 Task: Look for space in Kiskunhalas, Hungary from 22nd June, 2023 to 30th June, 2023 for 2 adults in price range Rs.7000 to Rs.15000. Place can be entire place with 1  bedroom having 1 bed and 1 bathroom. Property type can be house, flat, guest house, hotel. Booking option can be shelf check-in. Required host language is English.
Action: Mouse moved to (500, 99)
Screenshot: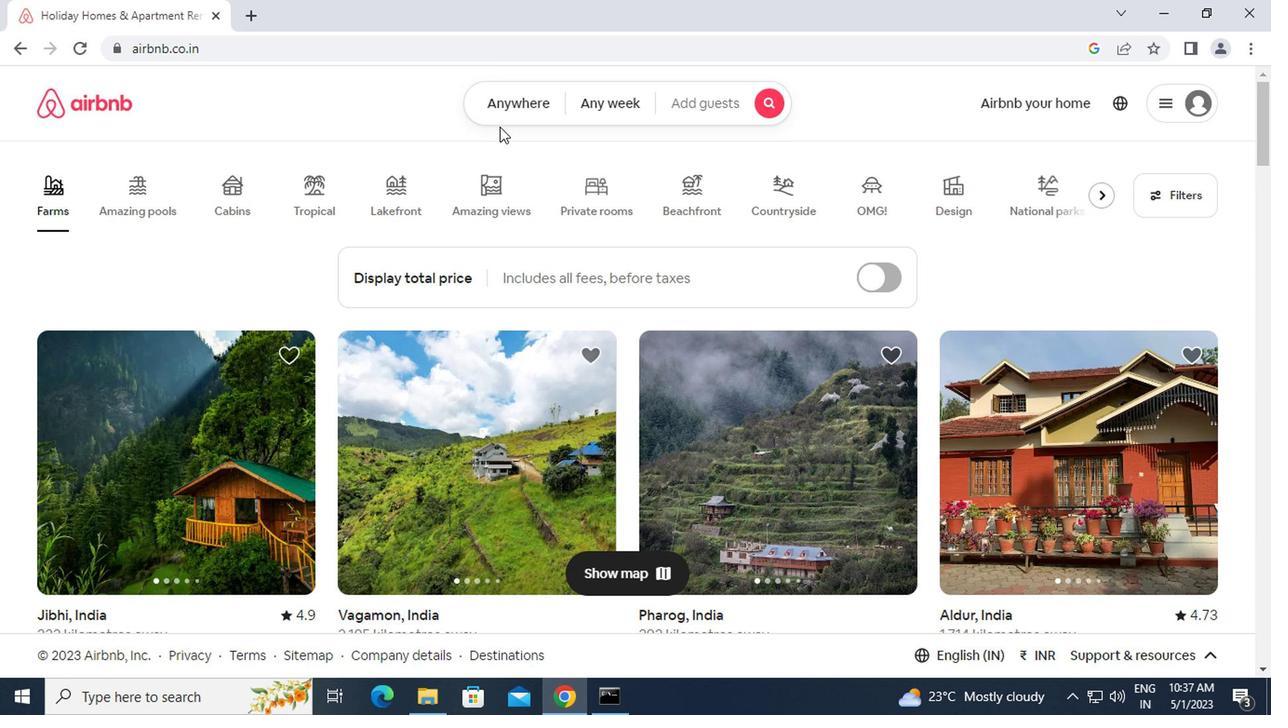 
Action: Mouse pressed left at (500, 99)
Screenshot: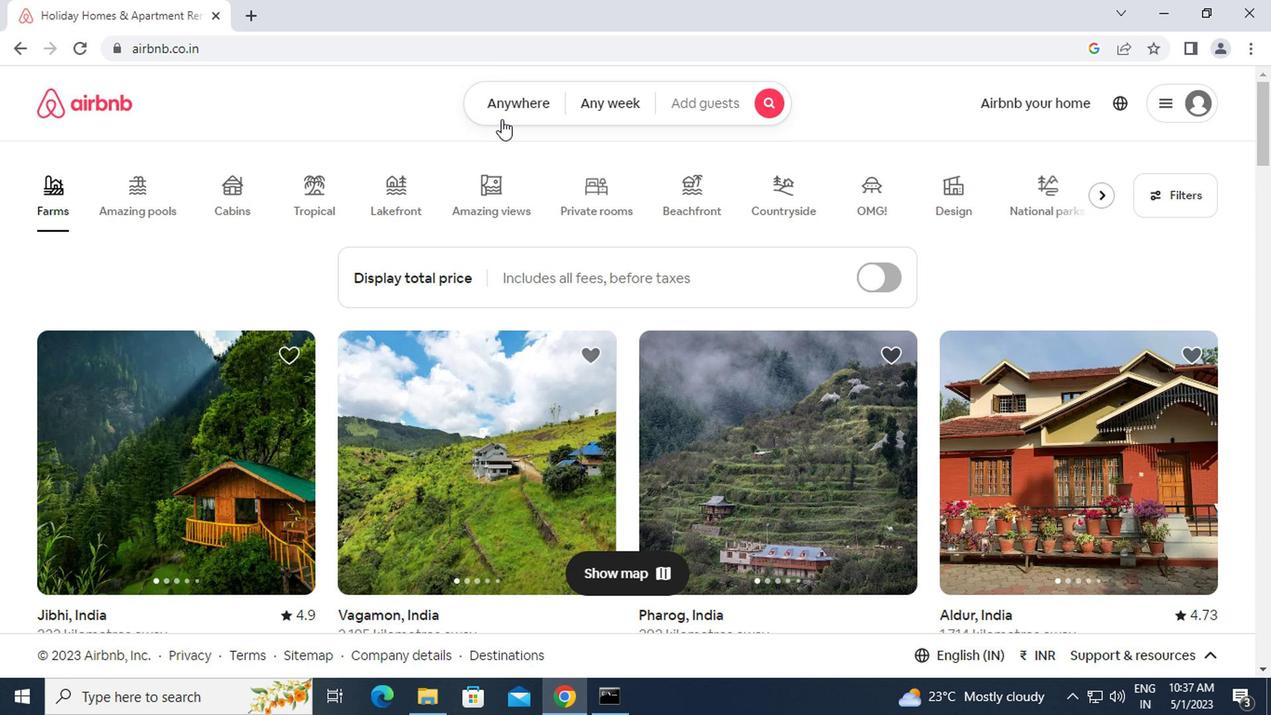
Action: Mouse moved to (459, 175)
Screenshot: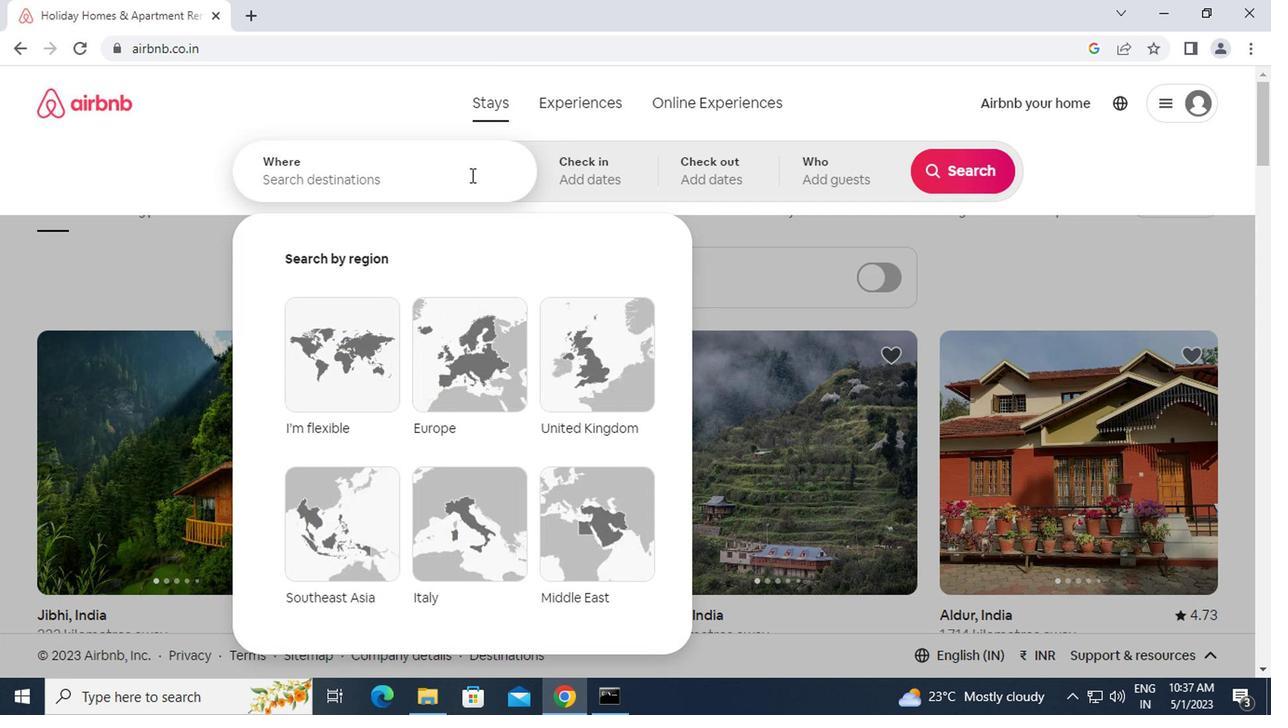 
Action: Mouse pressed left at (459, 175)
Screenshot: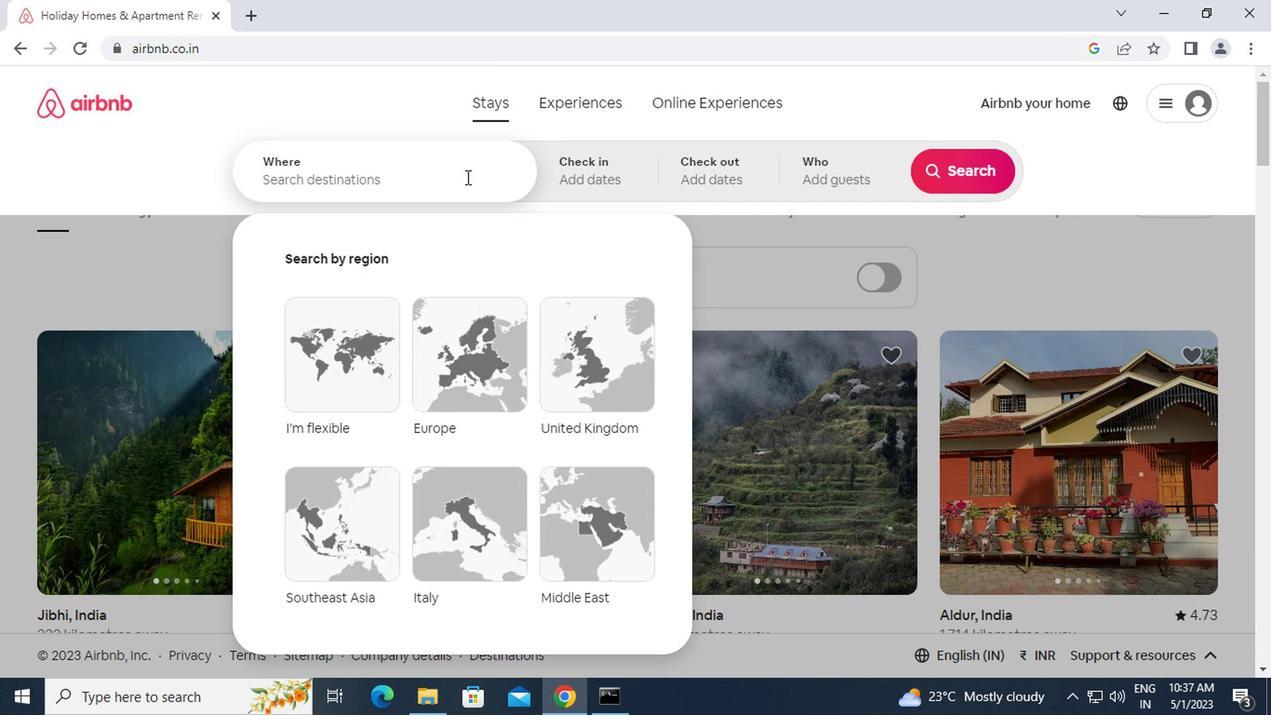 
Action: Key pressed <Key.caps_lock>k<Key.caps_lock>iskunhalas,<Key.space><Key.caps_lock>h<Key.caps_lock>ungary<Key.enter>
Screenshot: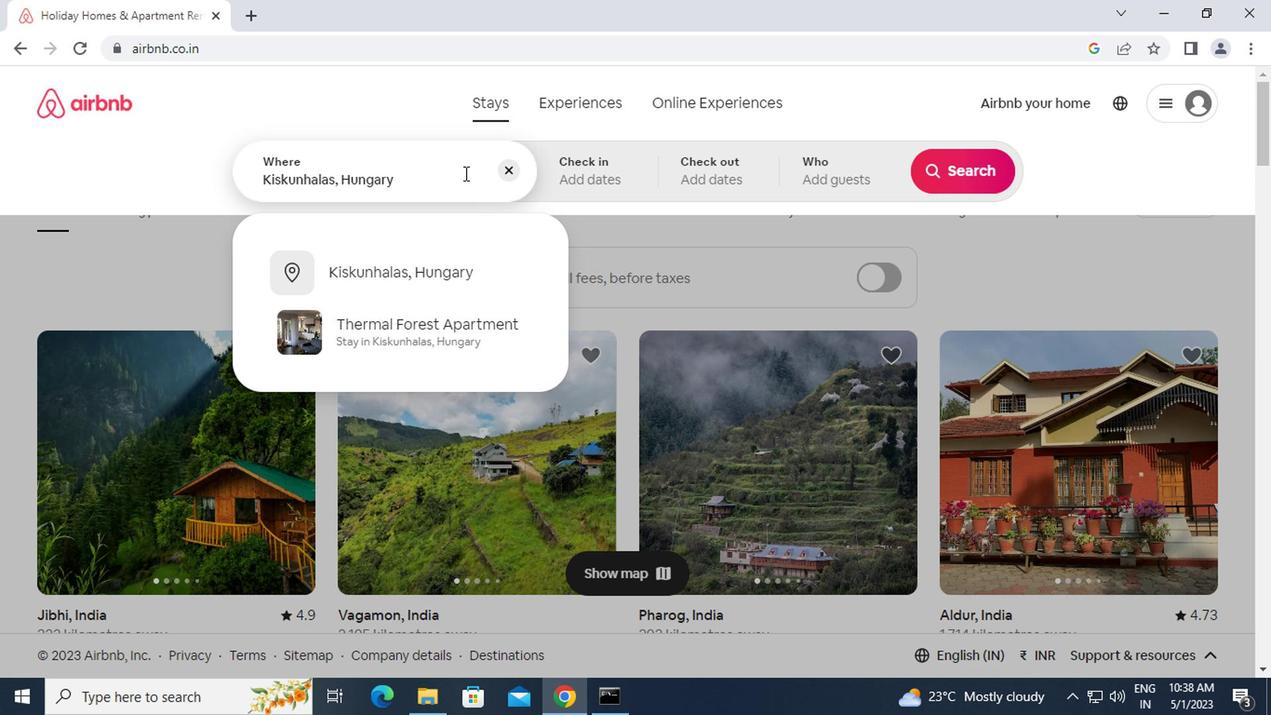 
Action: Mouse moved to (834, 525)
Screenshot: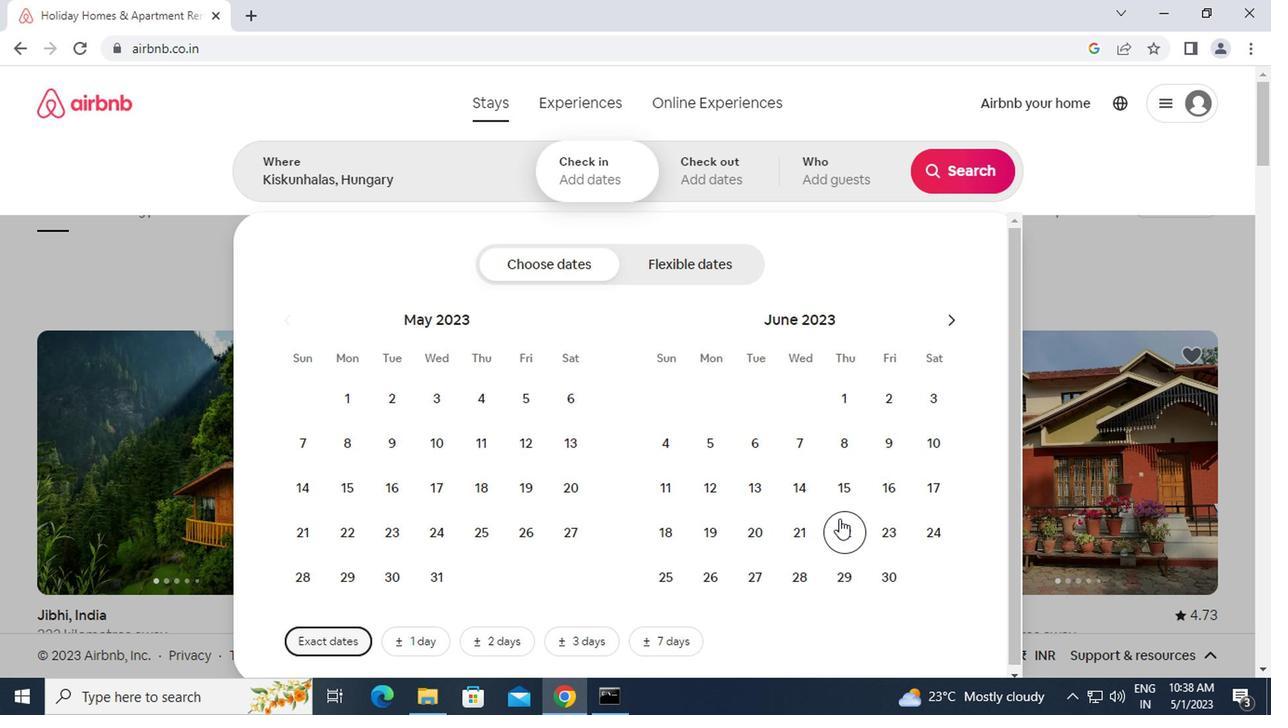 
Action: Mouse pressed left at (834, 525)
Screenshot: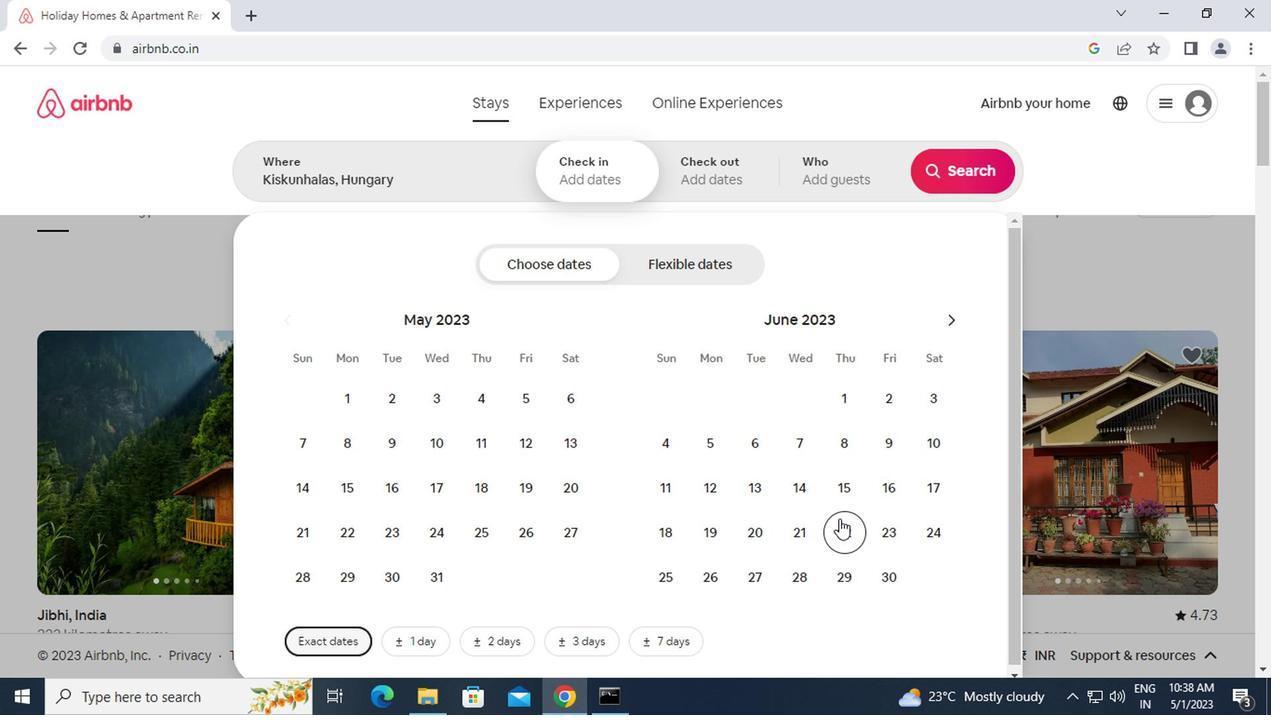 
Action: Mouse moved to (873, 570)
Screenshot: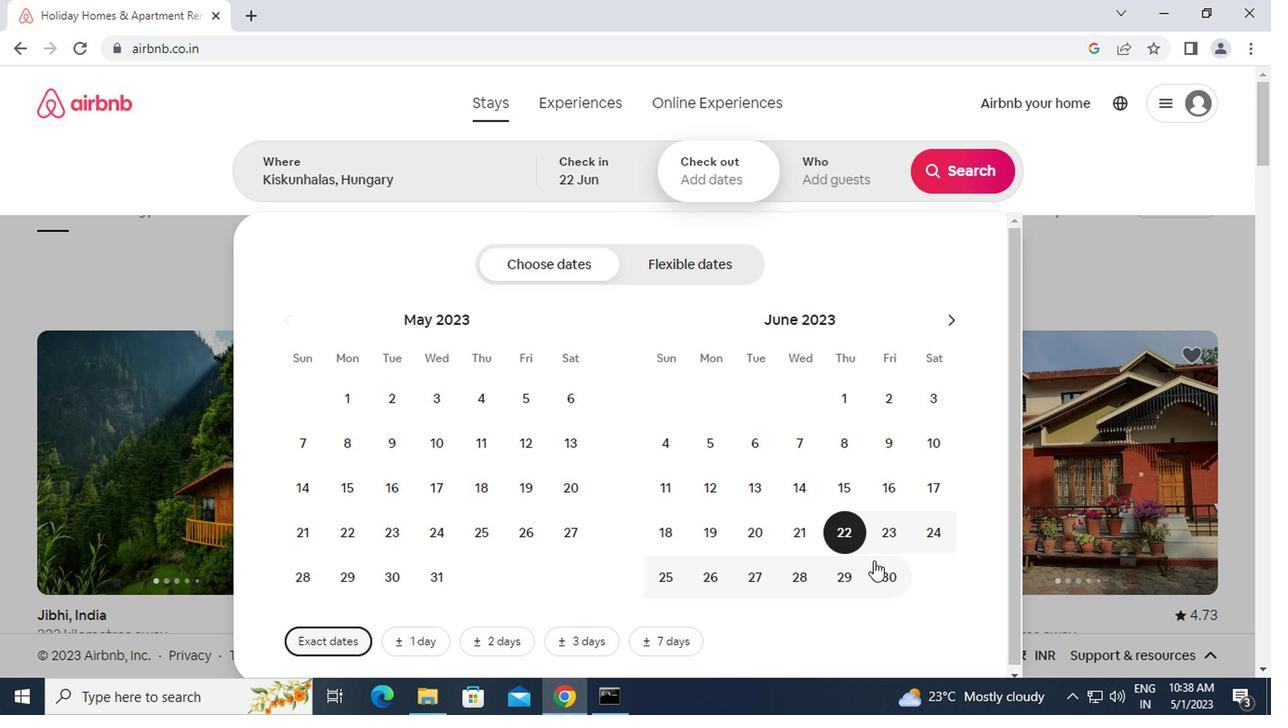 
Action: Mouse pressed left at (873, 570)
Screenshot: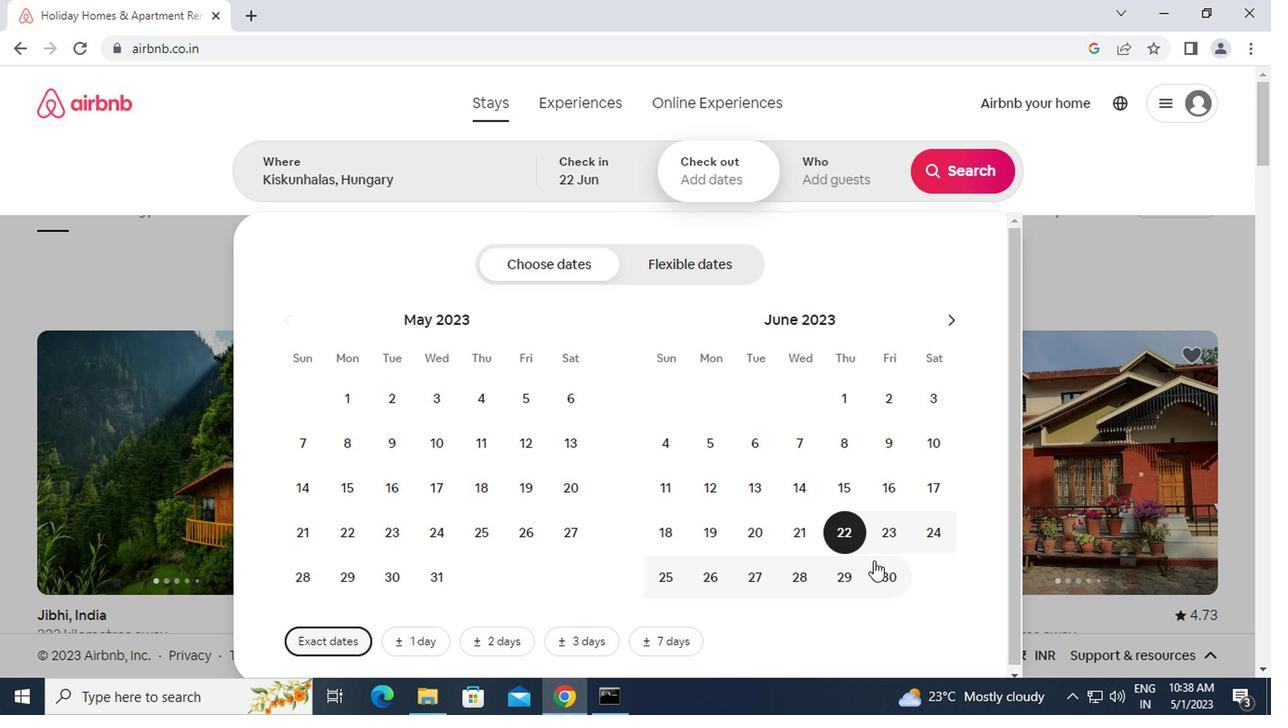 
Action: Mouse moved to (851, 170)
Screenshot: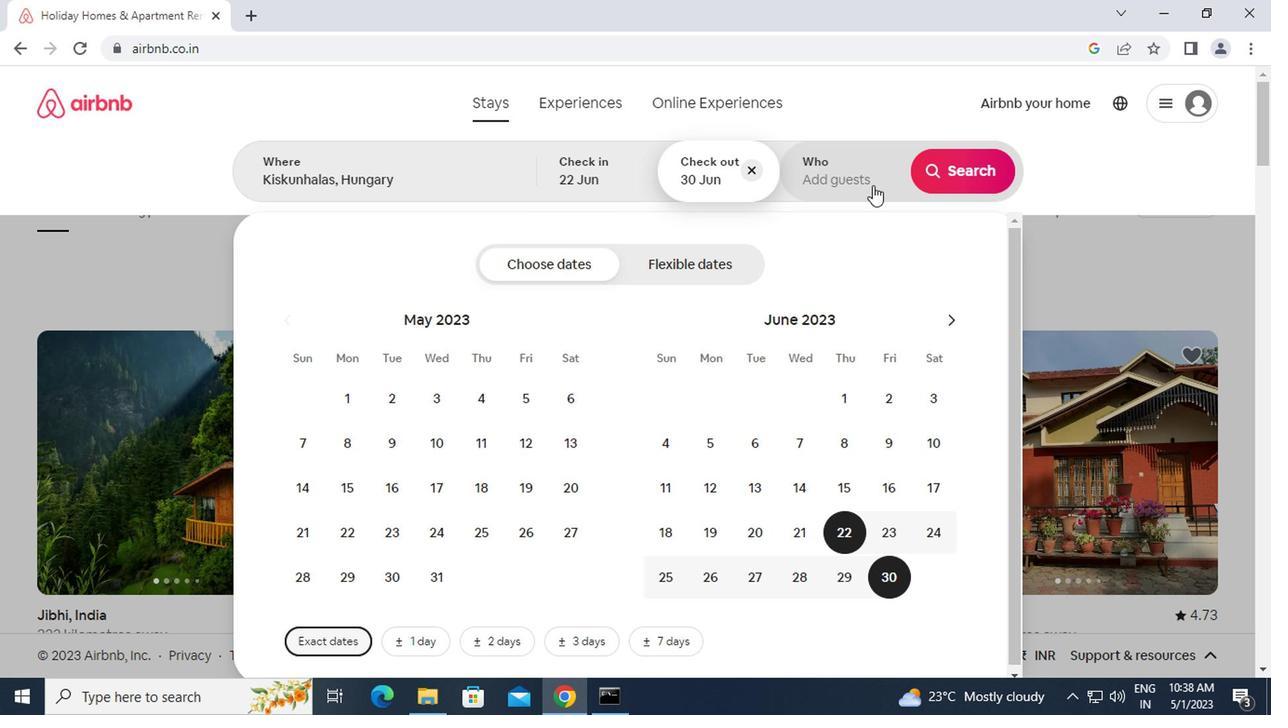 
Action: Mouse pressed left at (851, 170)
Screenshot: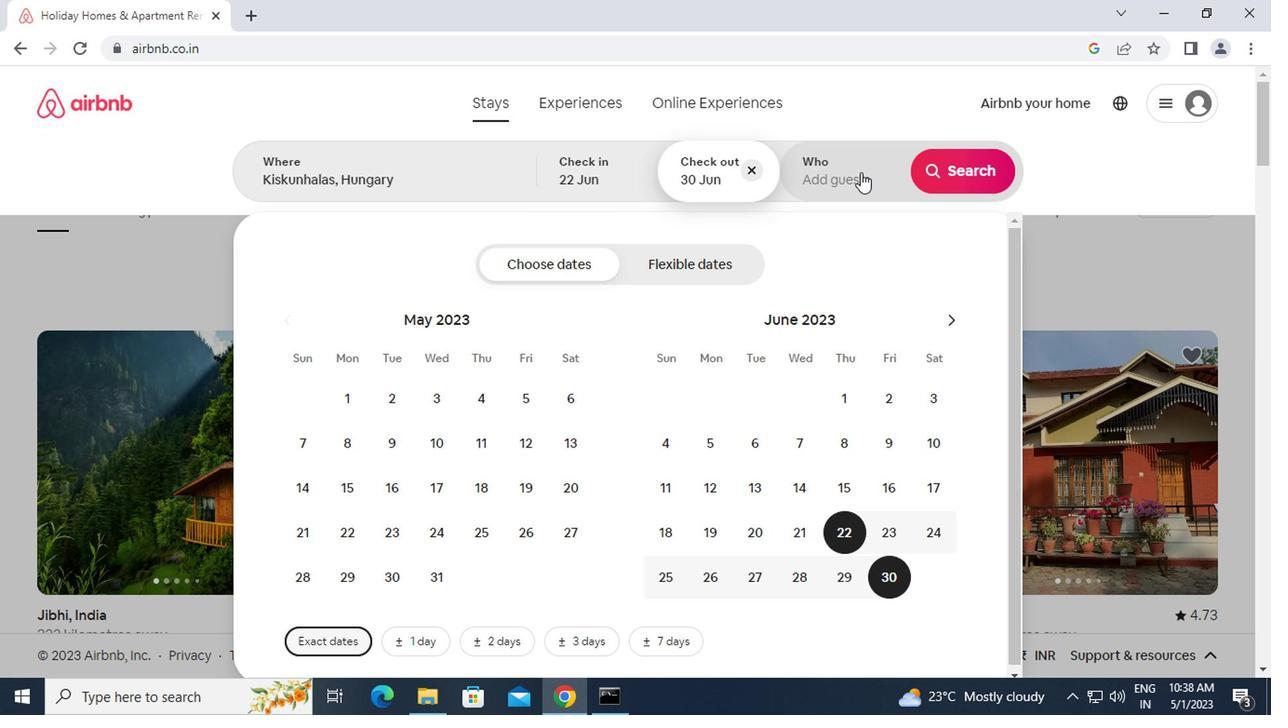 
Action: Mouse moved to (942, 263)
Screenshot: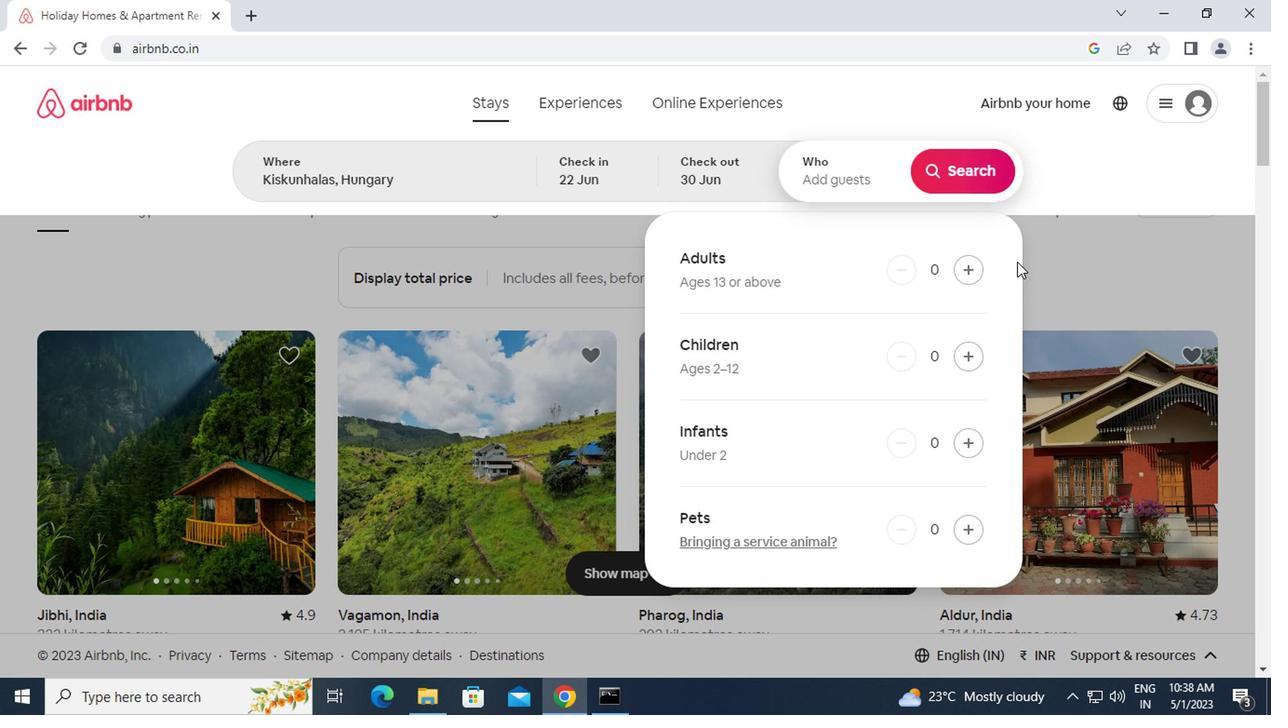
Action: Mouse pressed left at (942, 263)
Screenshot: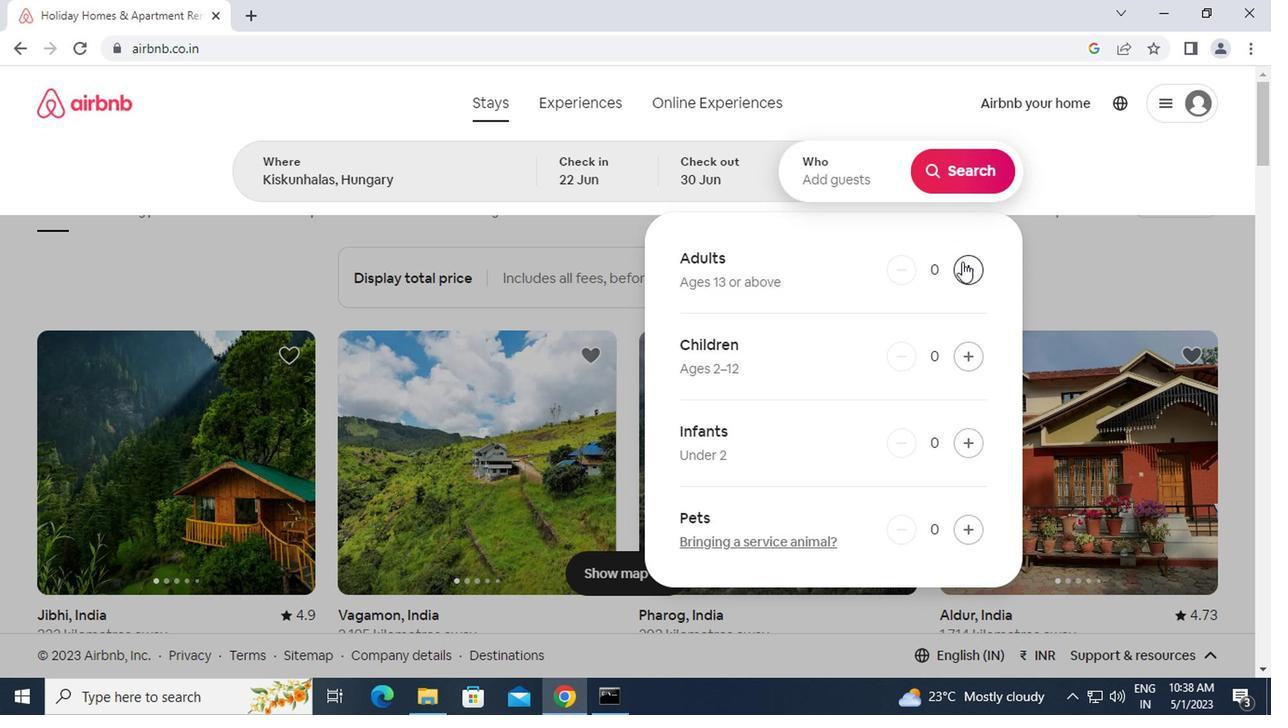 
Action: Mouse moved to (951, 264)
Screenshot: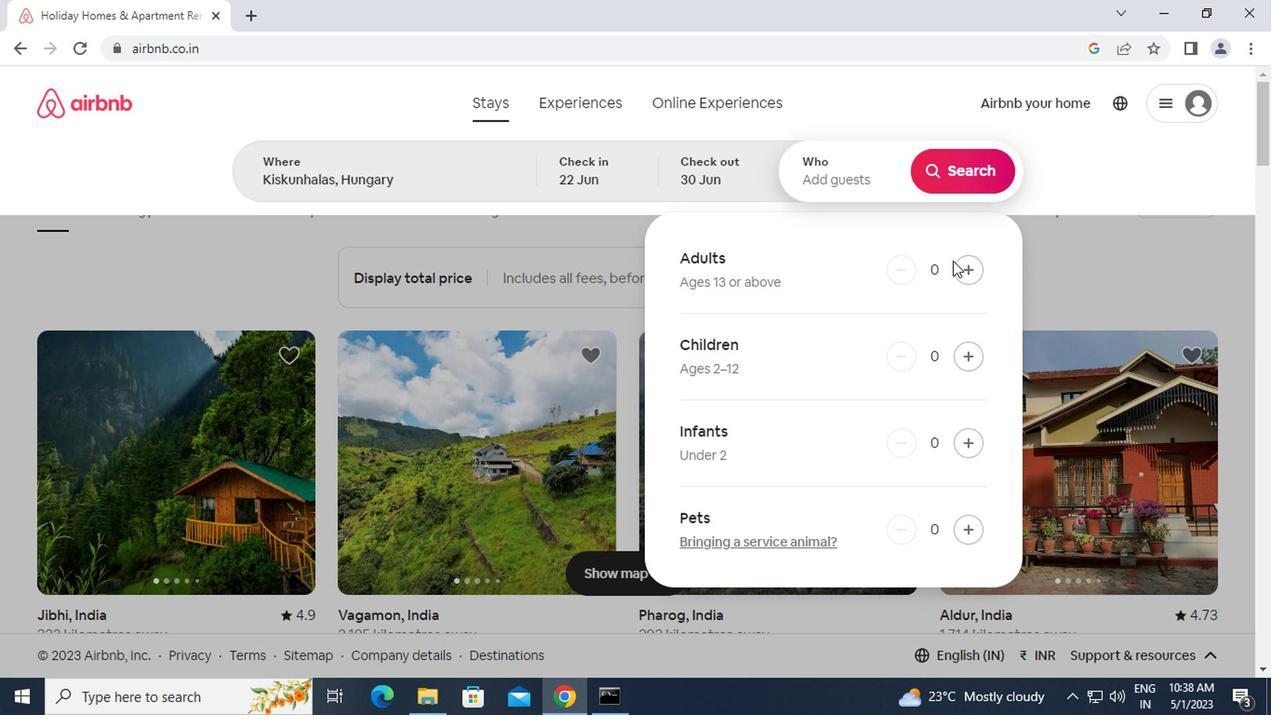 
Action: Mouse pressed left at (951, 264)
Screenshot: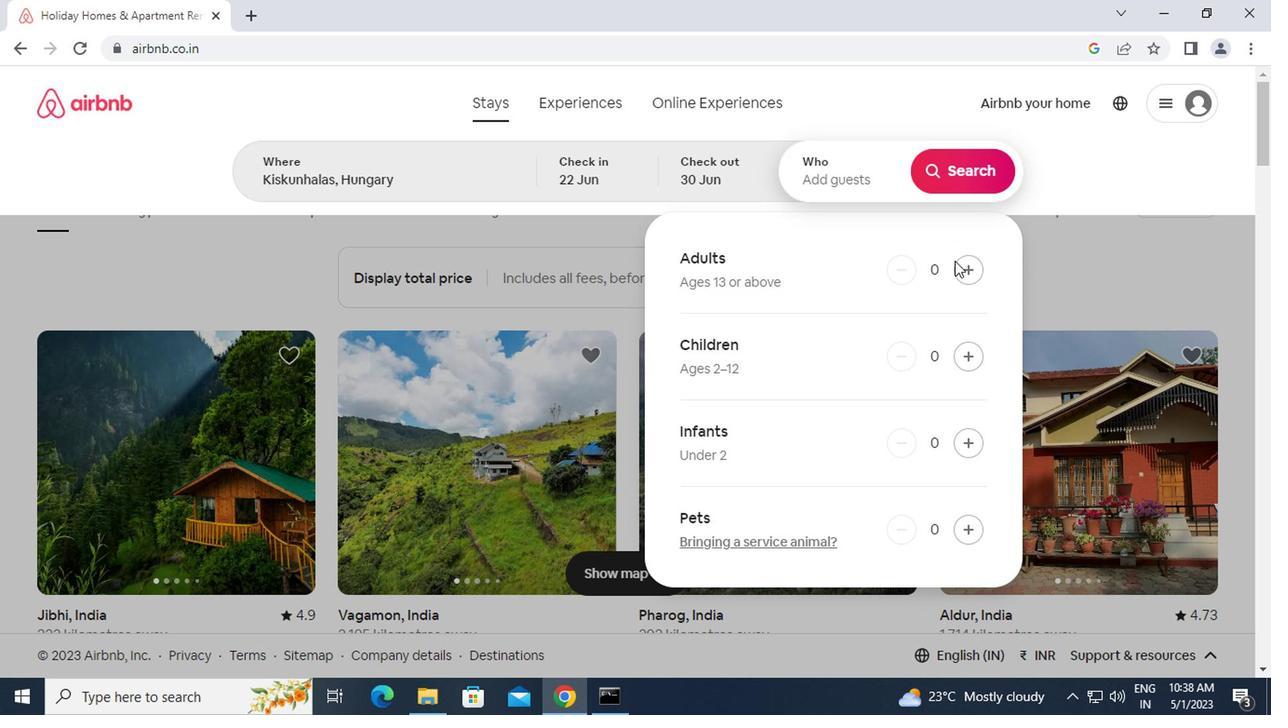
Action: Mouse pressed left at (951, 264)
Screenshot: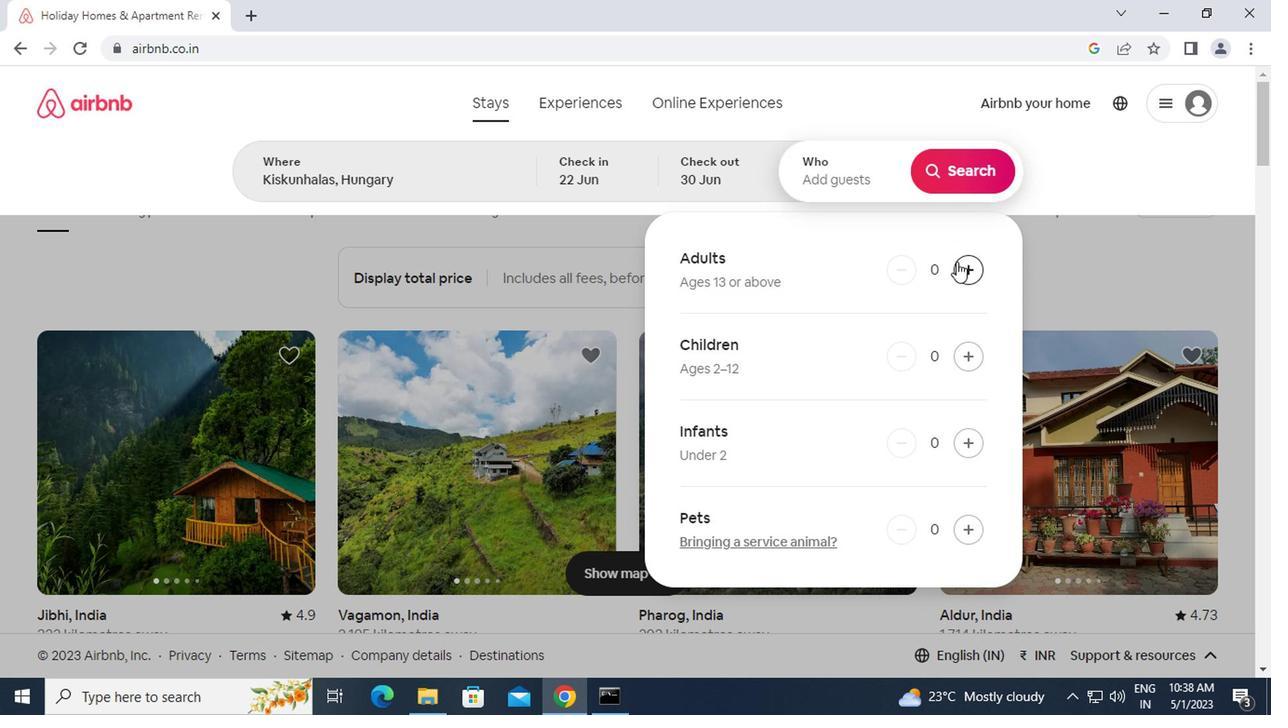 
Action: Mouse moved to (942, 168)
Screenshot: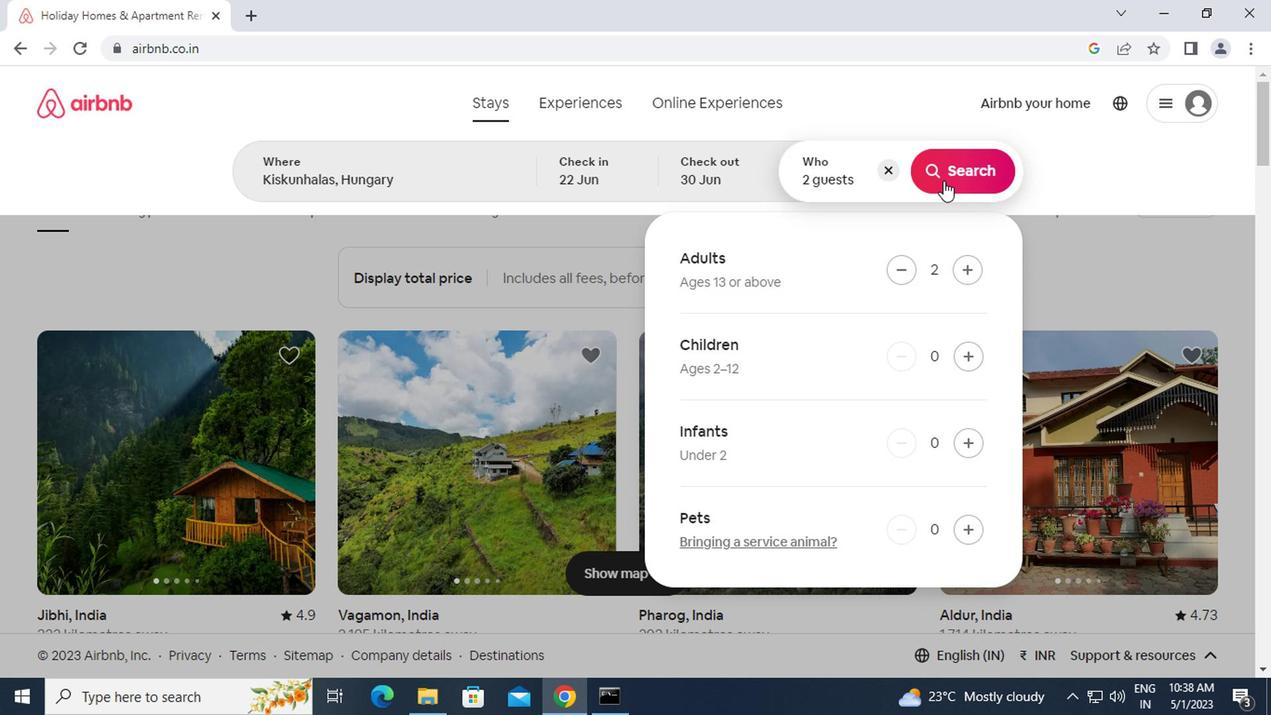 
Action: Mouse pressed left at (942, 168)
Screenshot: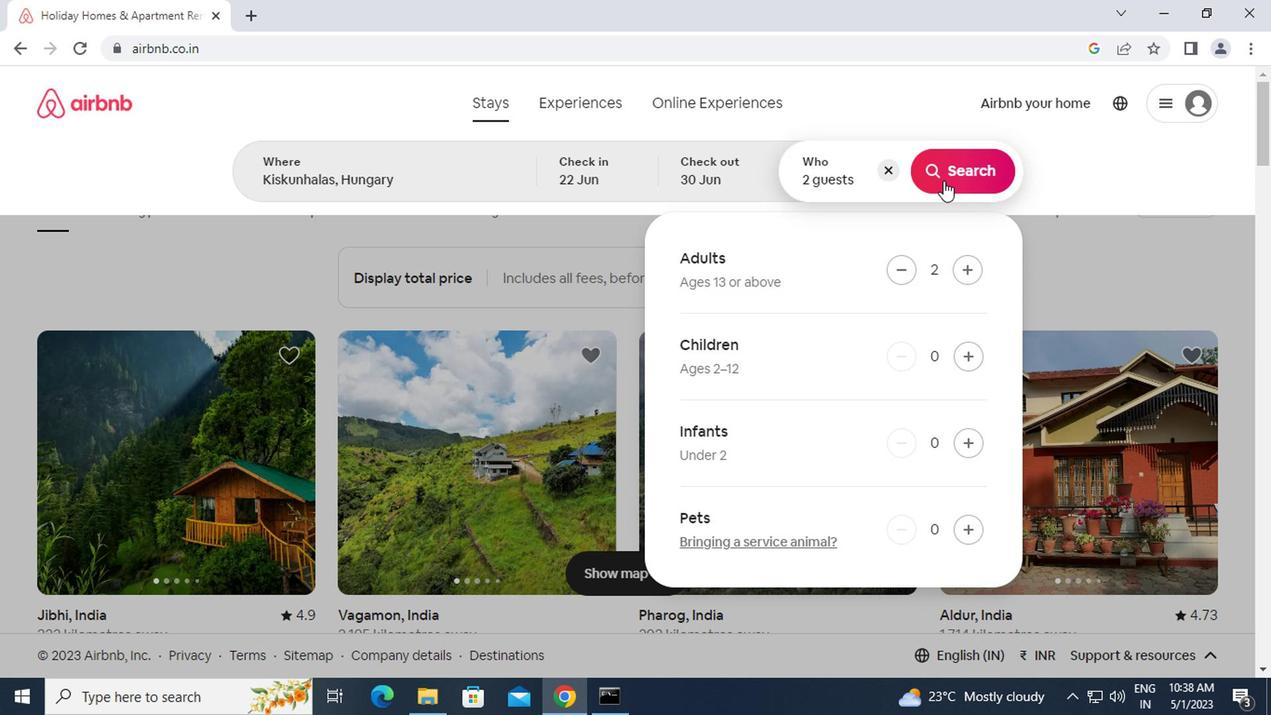 
Action: Mouse moved to (1183, 179)
Screenshot: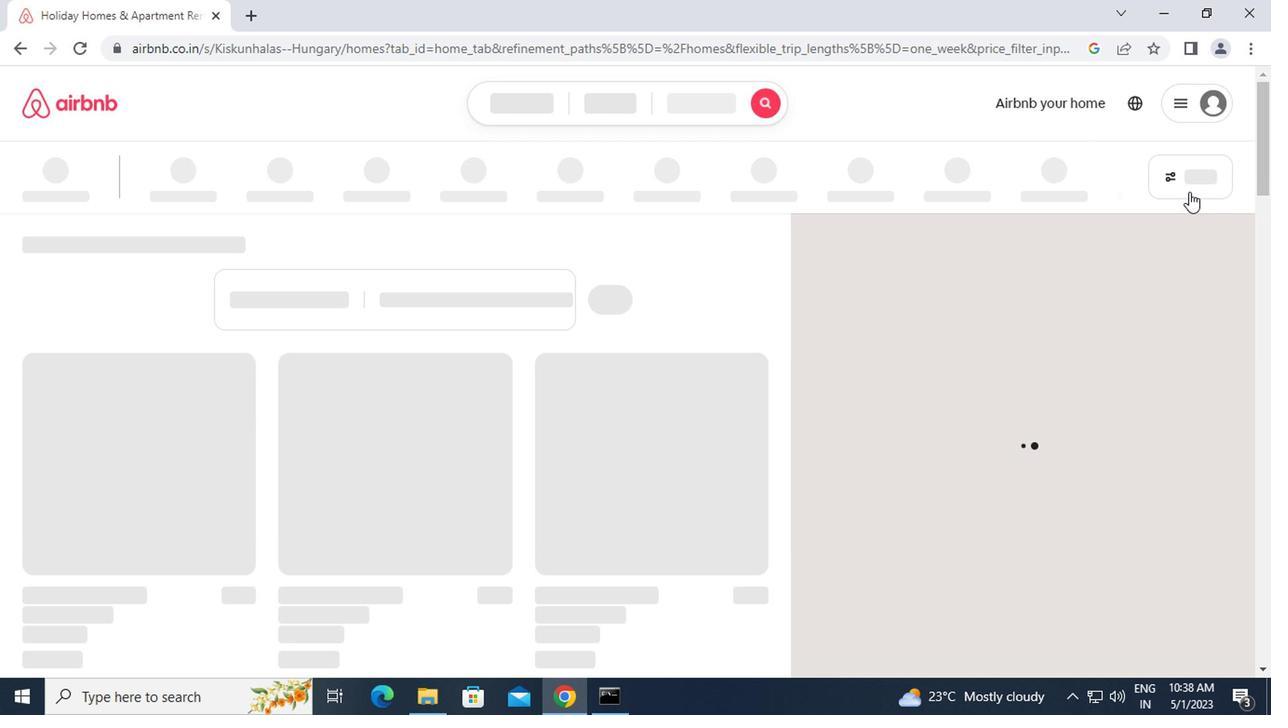 
Action: Mouse pressed left at (1183, 179)
Screenshot: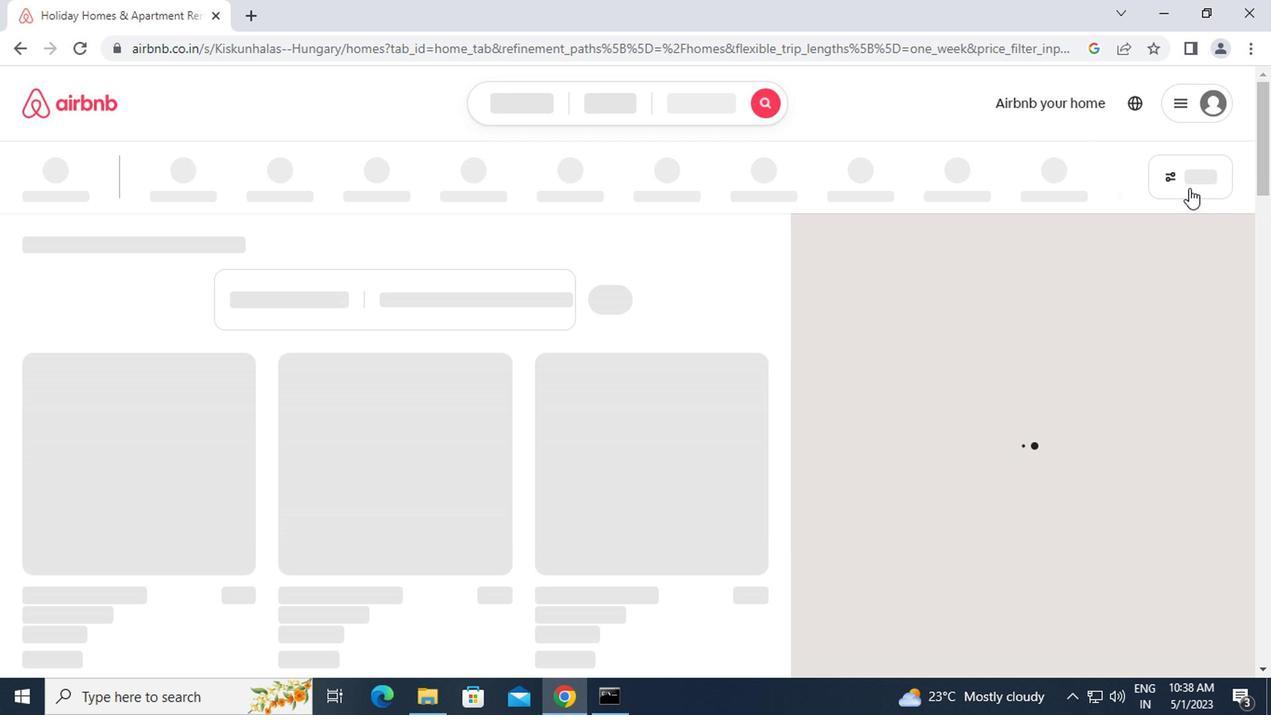 
Action: Mouse moved to (1199, 176)
Screenshot: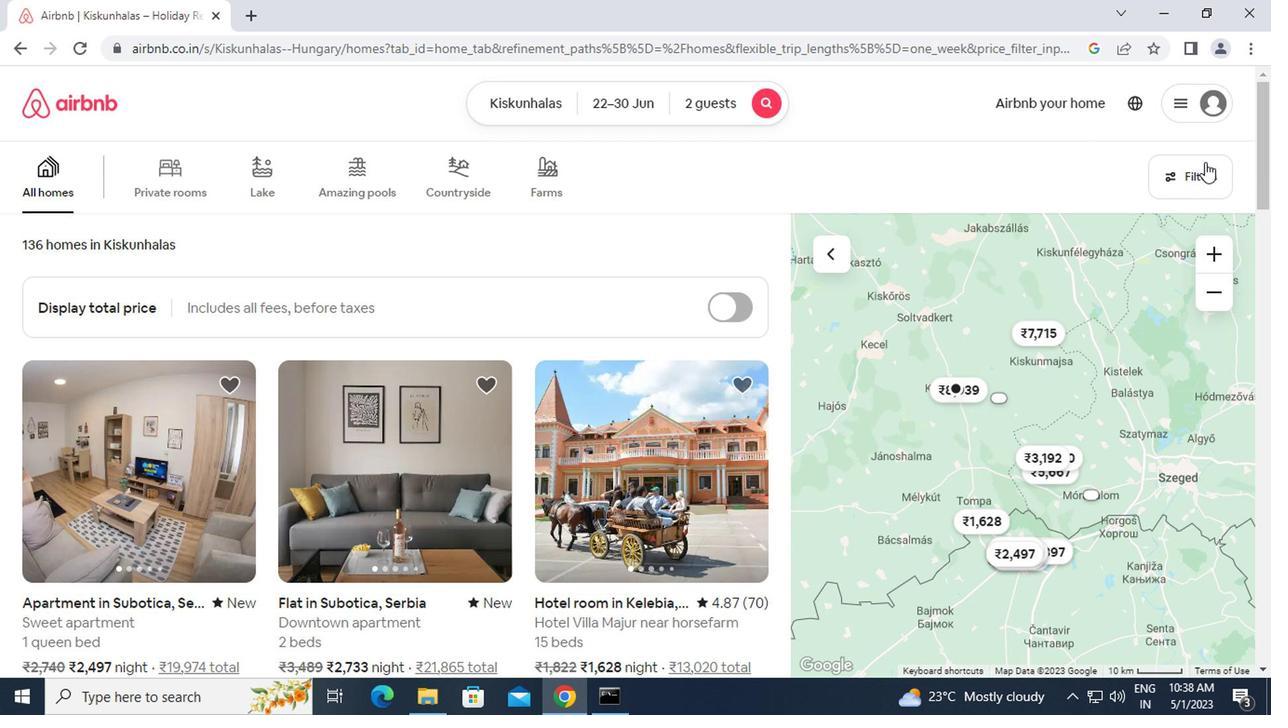 
Action: Mouse pressed left at (1199, 176)
Screenshot: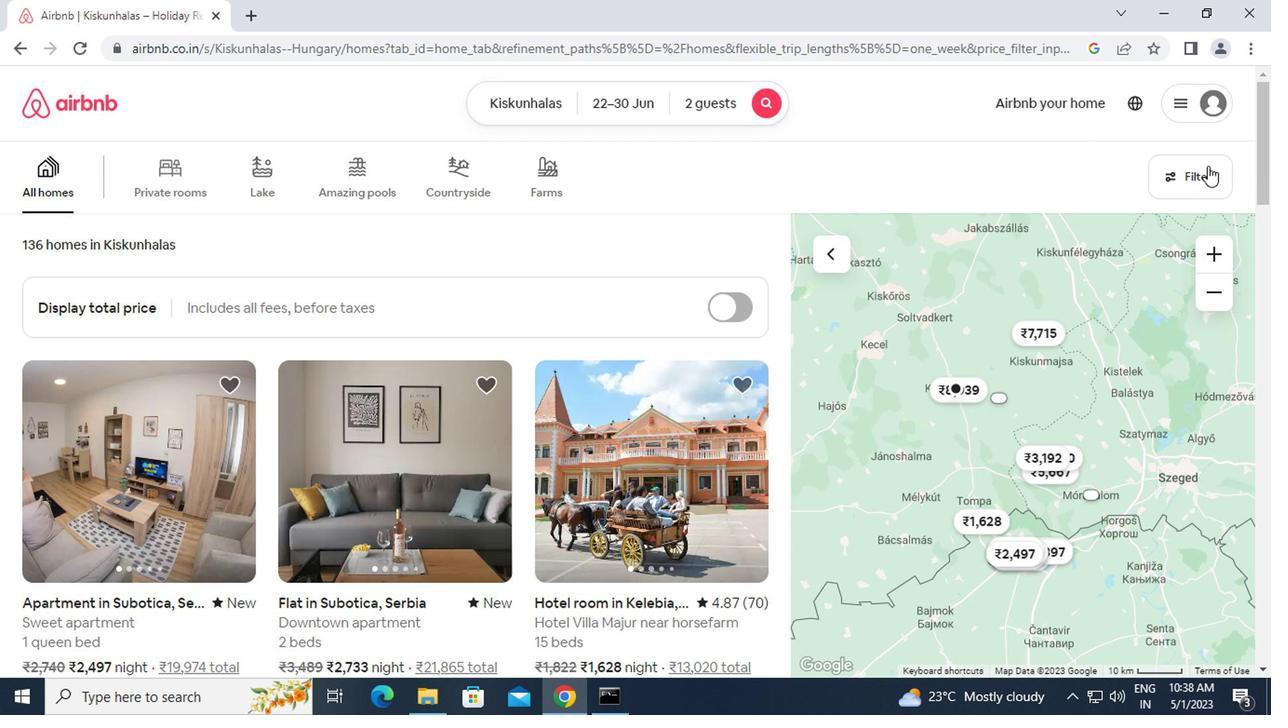 
Action: Mouse moved to (425, 413)
Screenshot: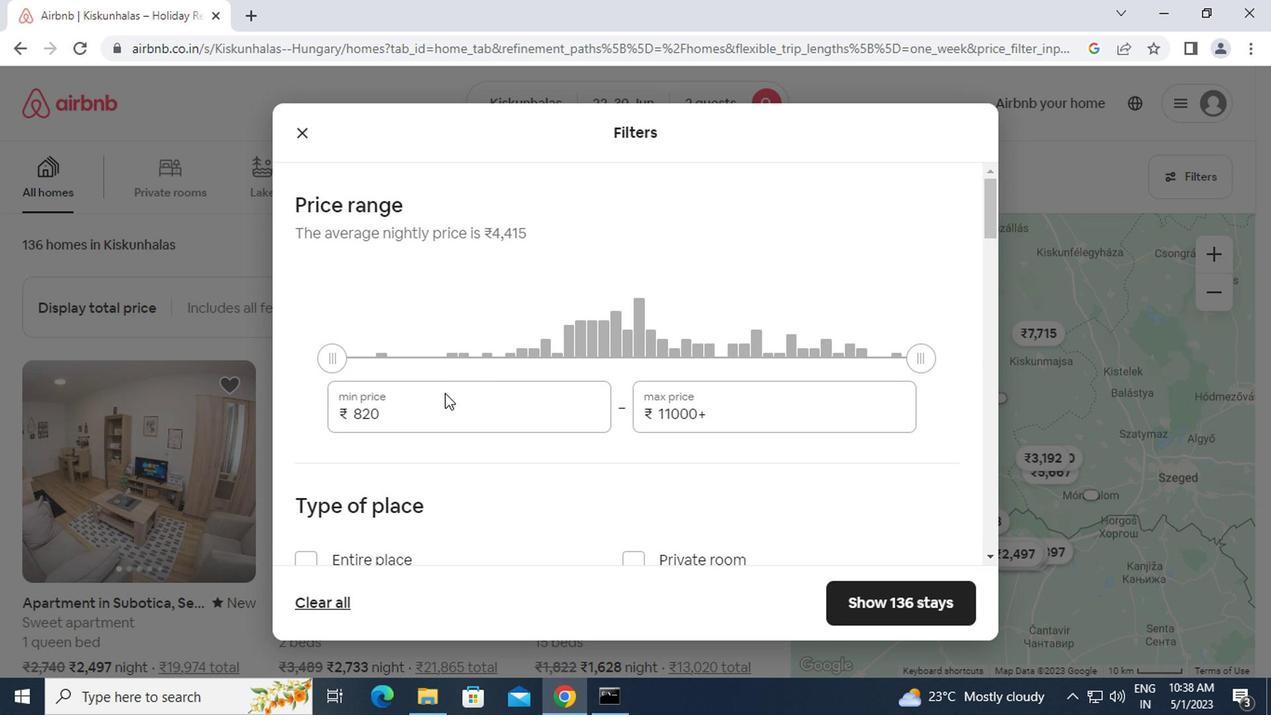 
Action: Mouse pressed left at (425, 413)
Screenshot: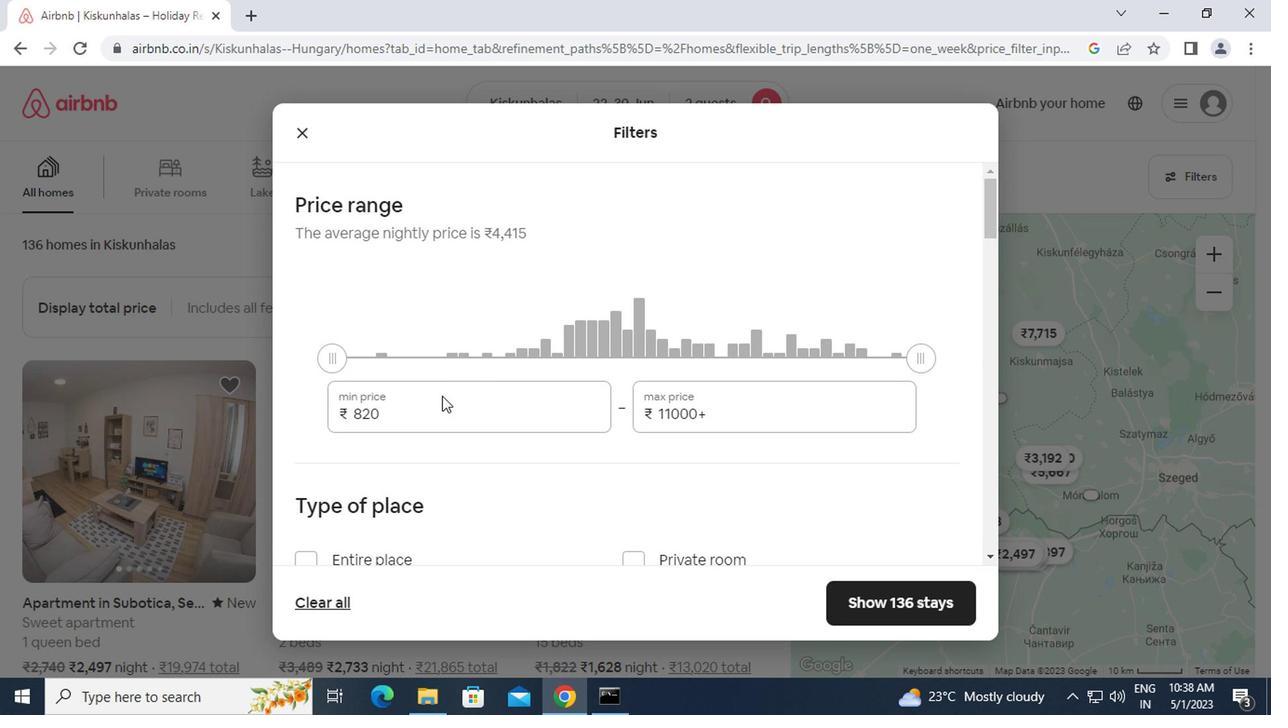 
Action: Mouse moved to (329, 428)
Screenshot: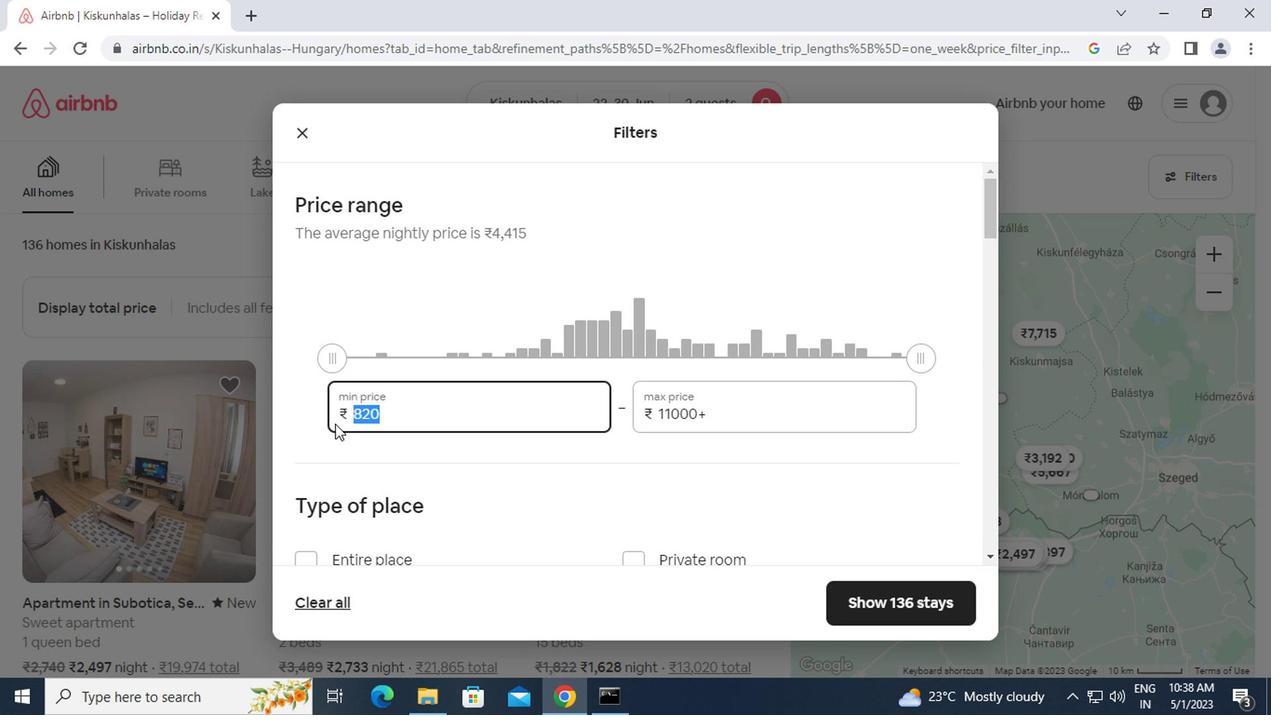 
Action: Key pressed 7000<Key.tab><Key.backspace><Key.backspace><Key.backspace><Key.backspace><Key.backspace><Key.backspace><Key.backspace><Key.backspace><Key.backspace><Key.backspace><Key.backspace><Key.backspace><Key.backspace><Key.backspace><Key.backspace><Key.backspace><Key.backspace><Key.backspace><Key.backspace><Key.backspace><Key.backspace><Key.backspace><Key.backspace><Key.backspace><Key.backspace><Key.backspace>15000
Screenshot: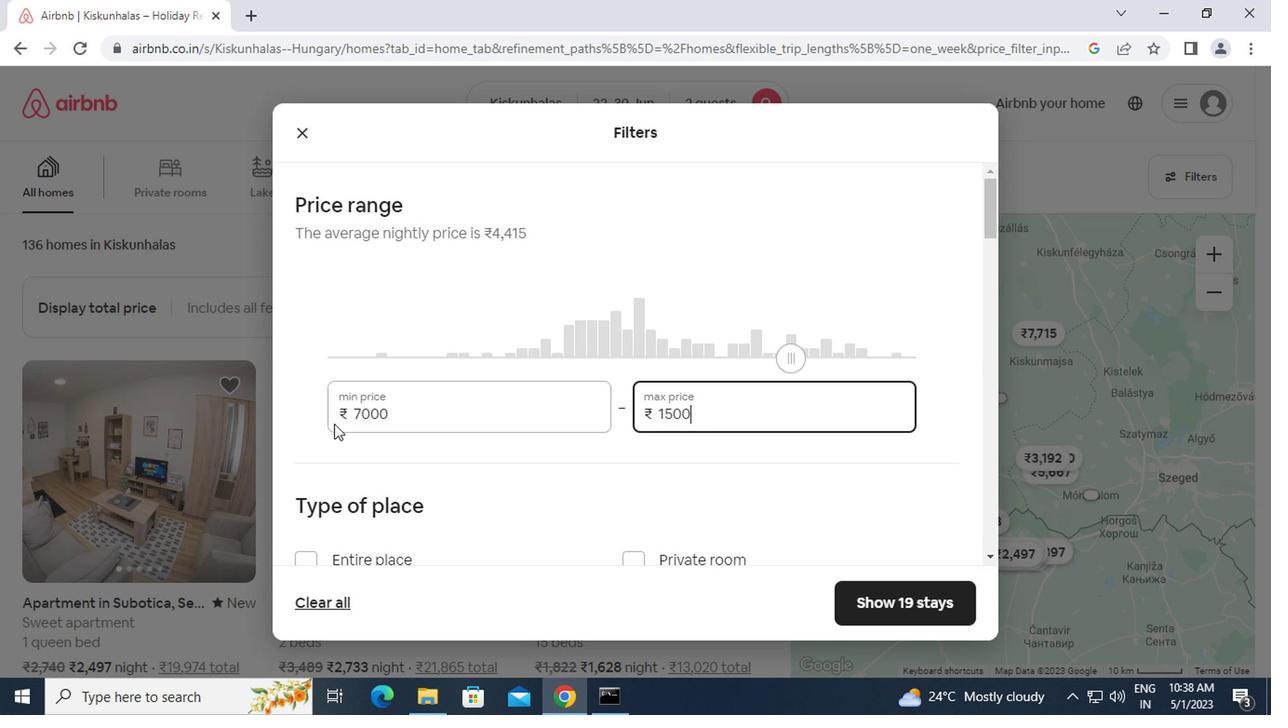 
Action: Mouse moved to (329, 428)
Screenshot: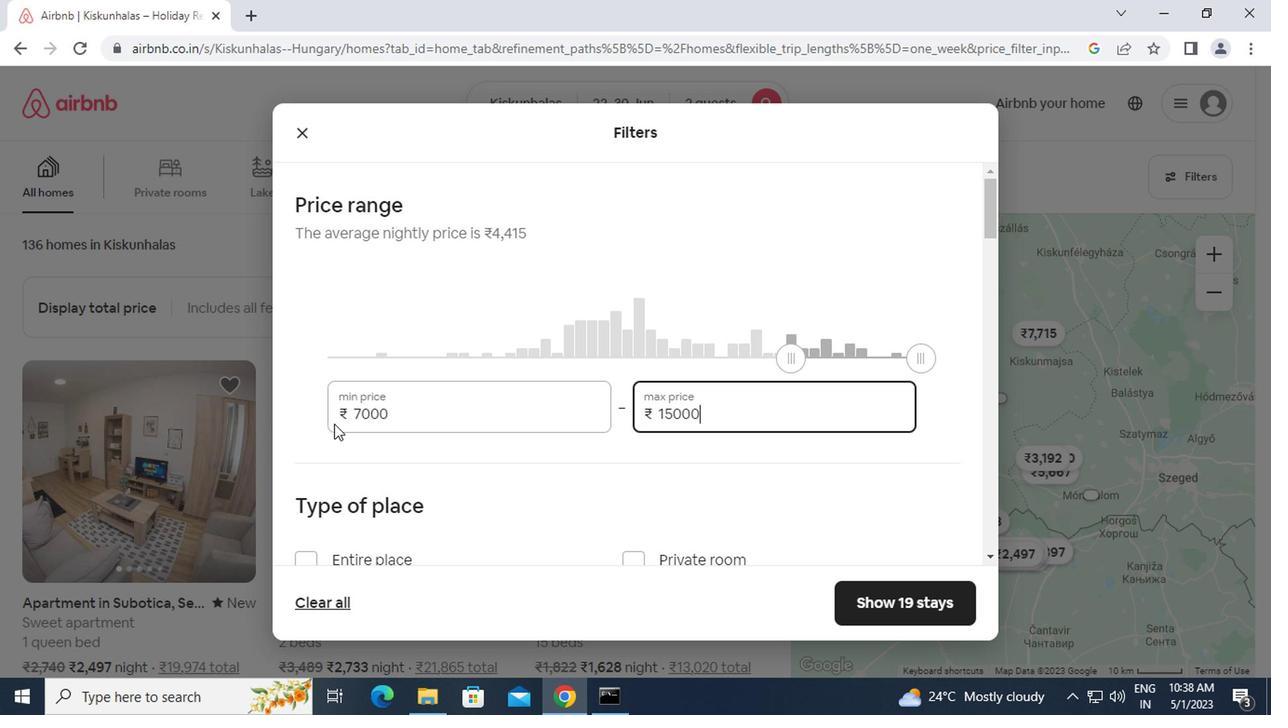 
Action: Mouse scrolled (329, 427) with delta (0, -1)
Screenshot: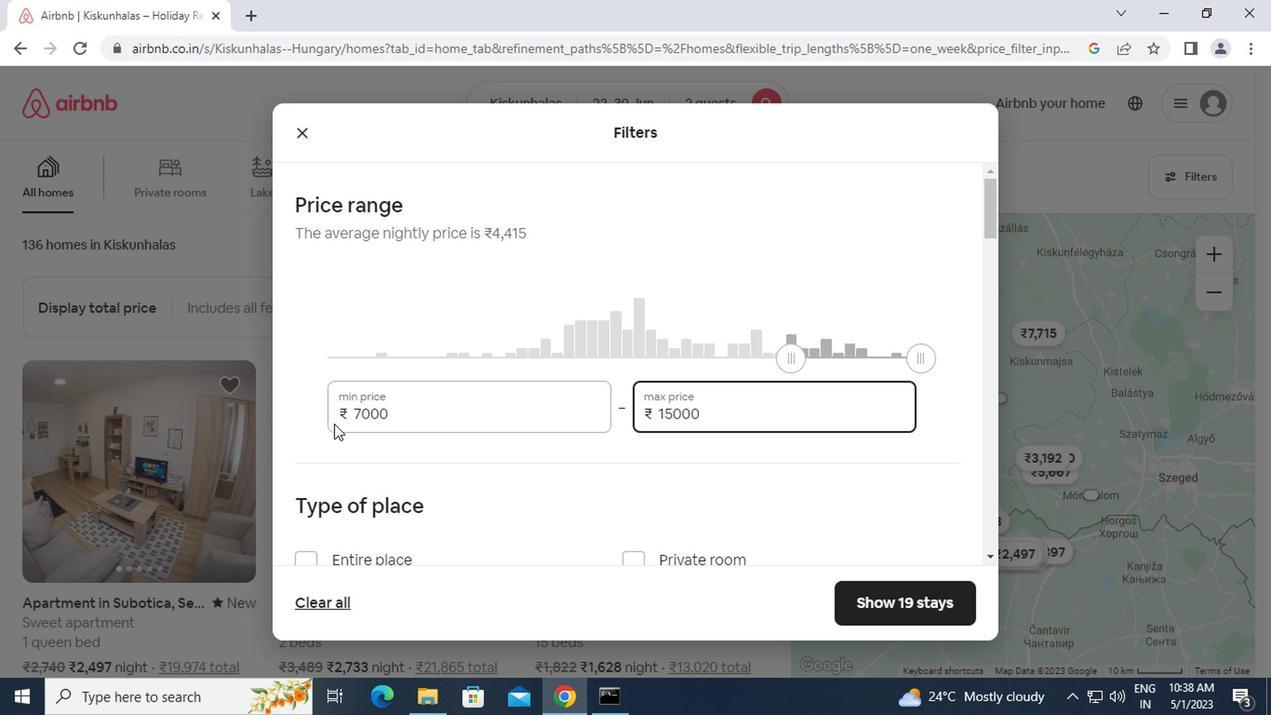 
Action: Mouse scrolled (329, 427) with delta (0, -1)
Screenshot: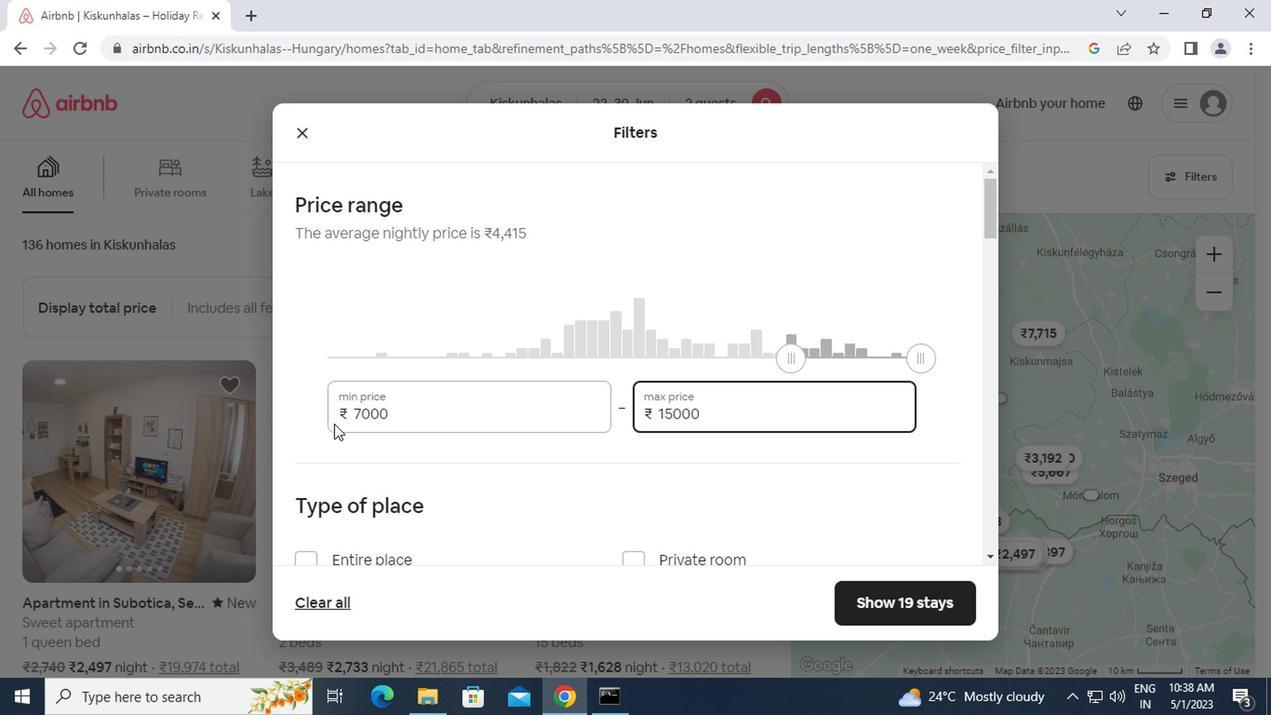 
Action: Mouse scrolled (329, 427) with delta (0, -1)
Screenshot: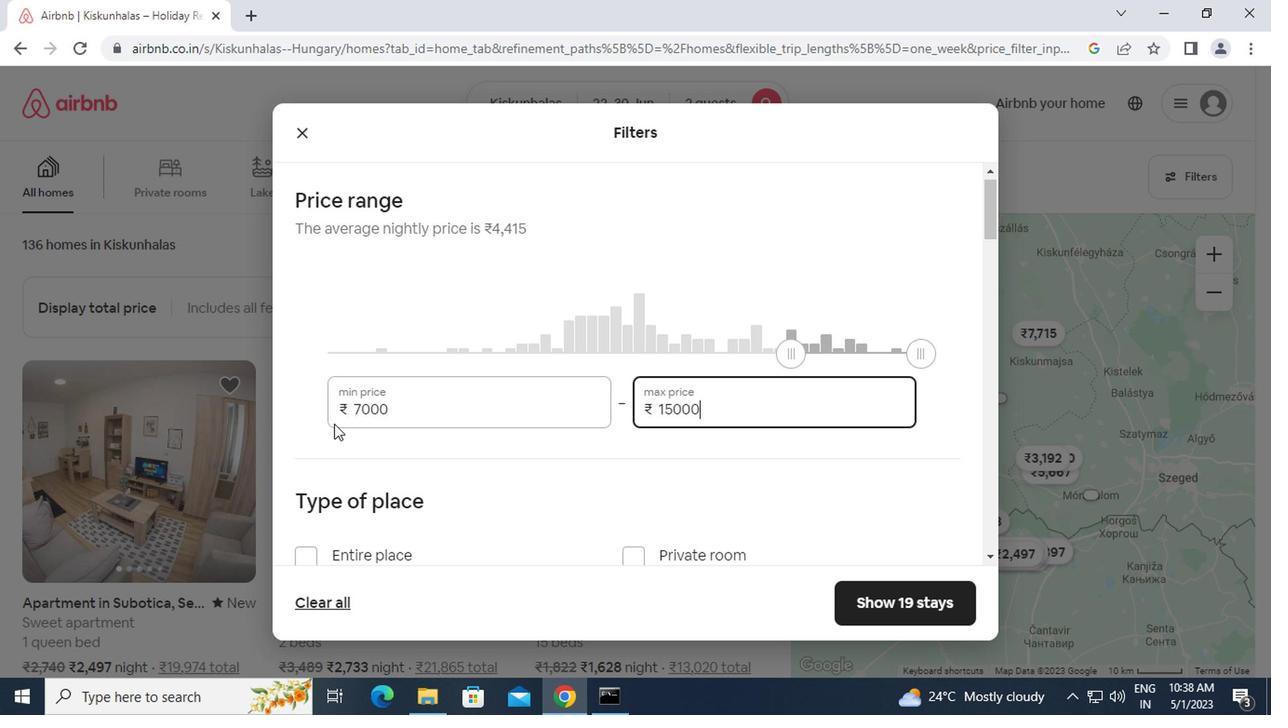 
Action: Mouse moved to (305, 293)
Screenshot: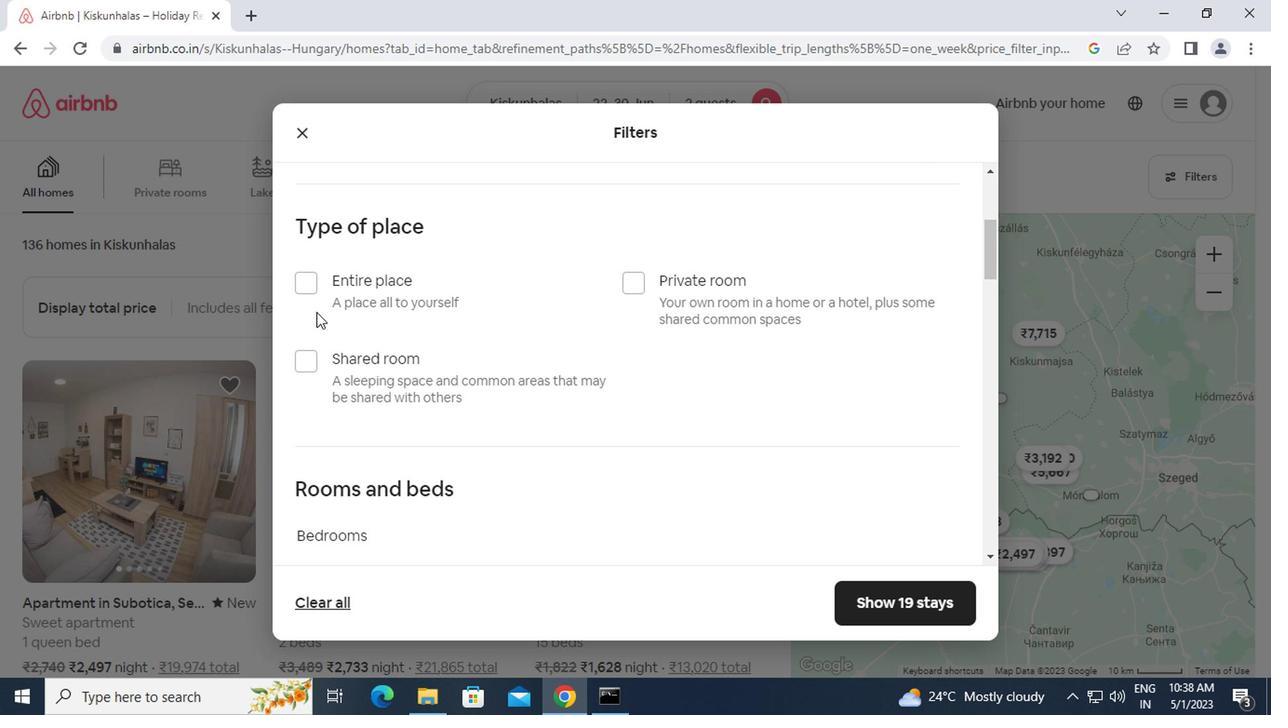 
Action: Mouse pressed left at (305, 293)
Screenshot: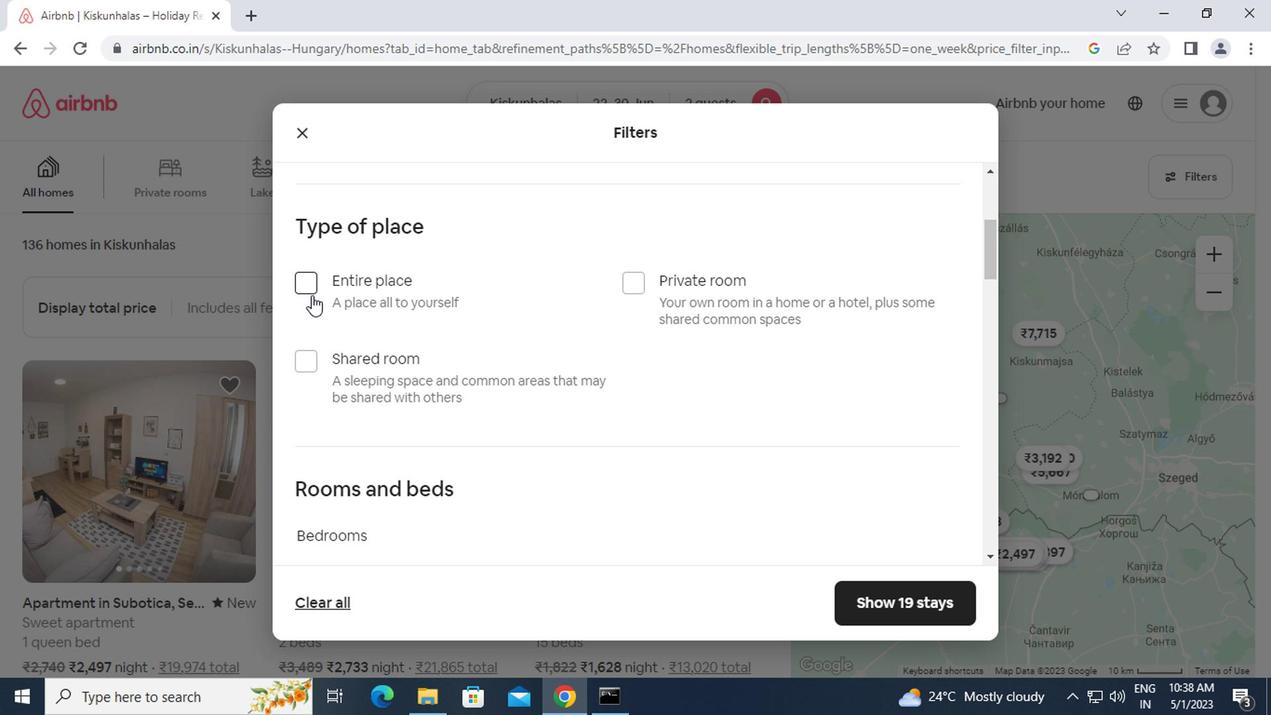 
Action: Mouse moved to (542, 439)
Screenshot: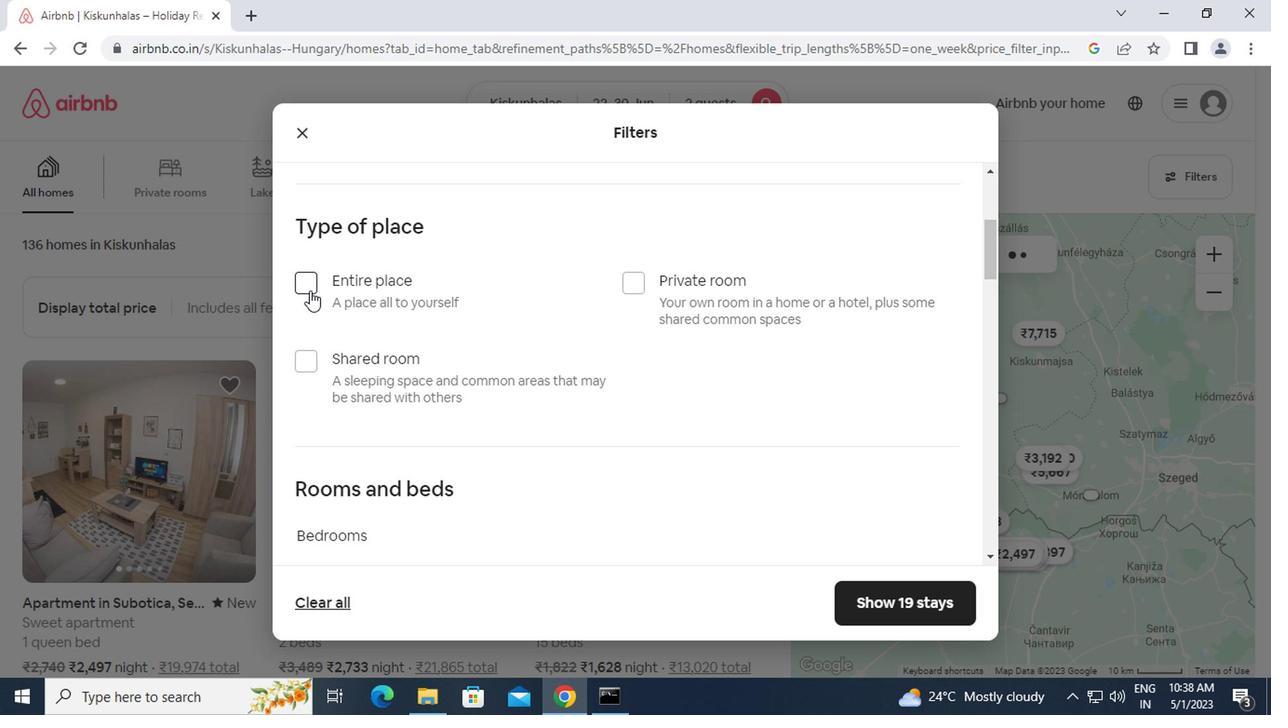 
Action: Mouse scrolled (542, 438) with delta (0, -1)
Screenshot: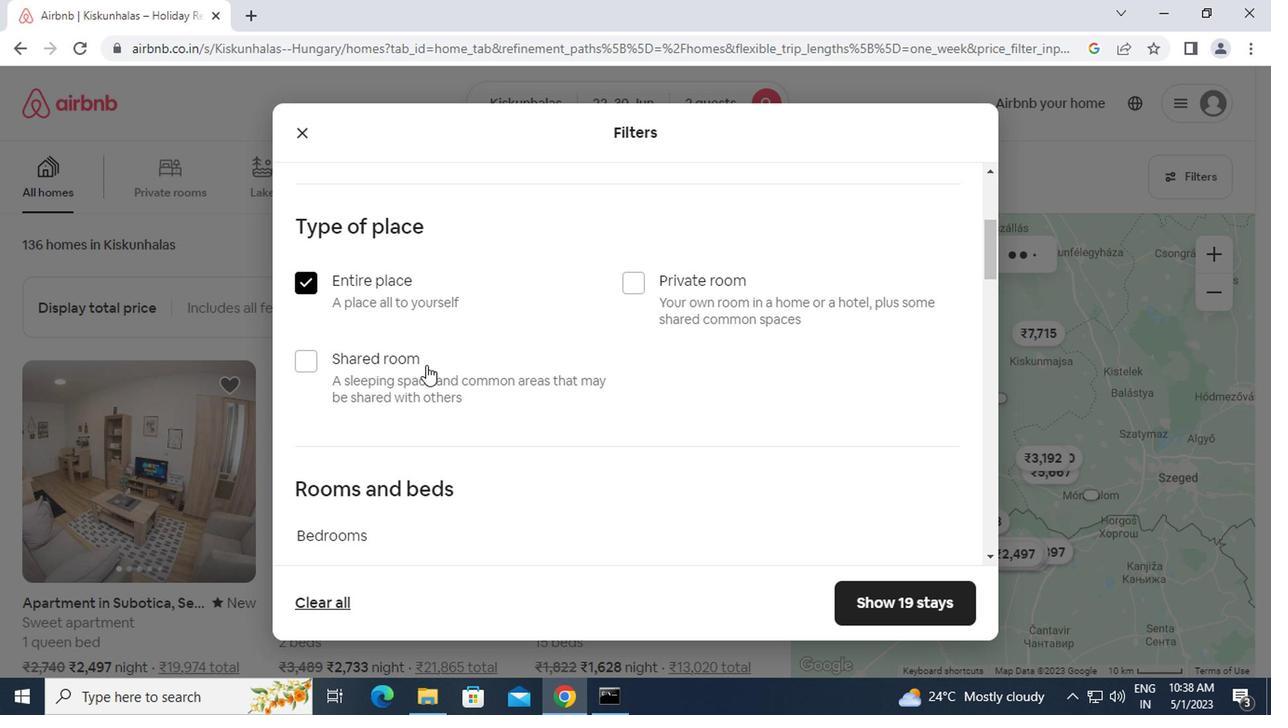 
Action: Mouse scrolled (542, 438) with delta (0, -1)
Screenshot: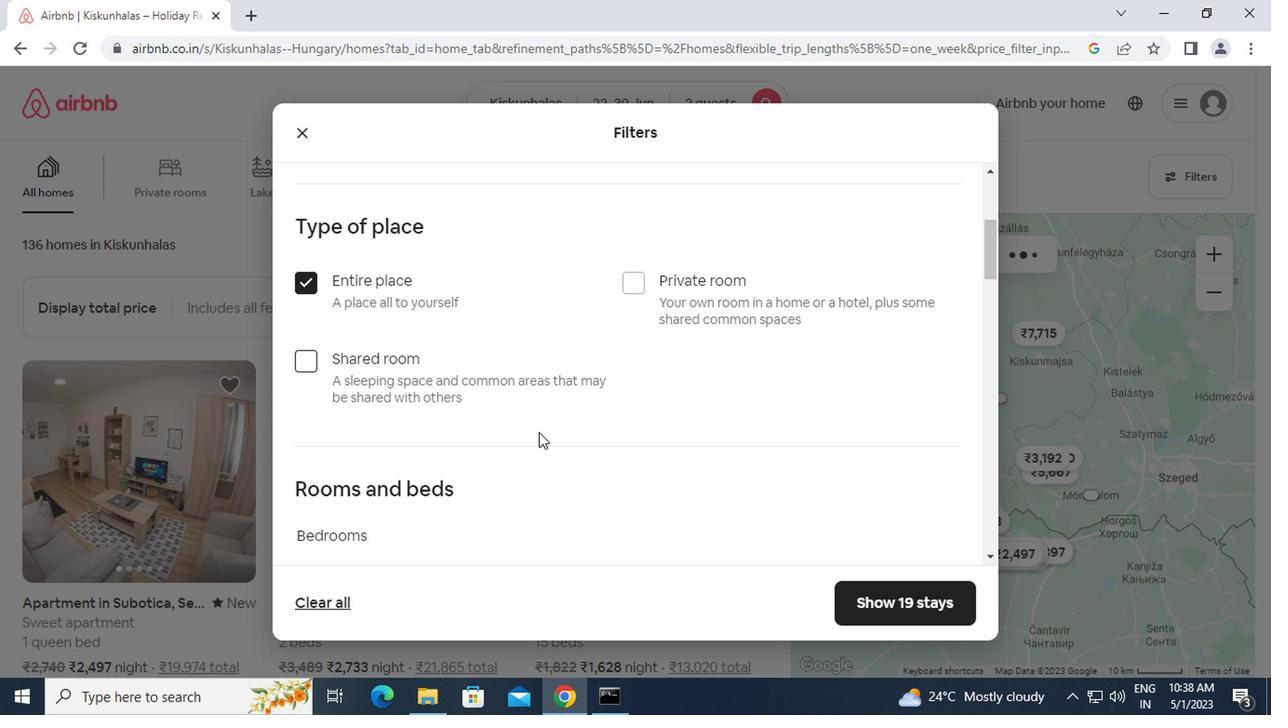 
Action: Mouse scrolled (542, 438) with delta (0, -1)
Screenshot: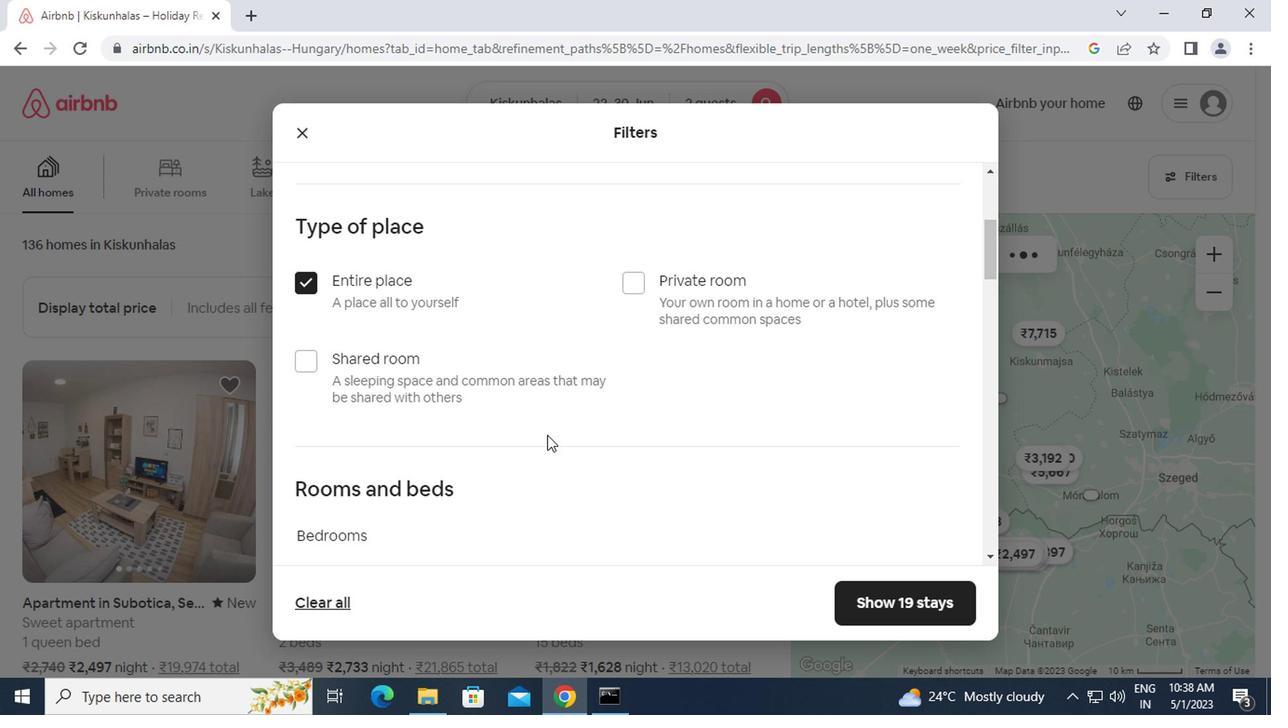 
Action: Mouse moved to (410, 313)
Screenshot: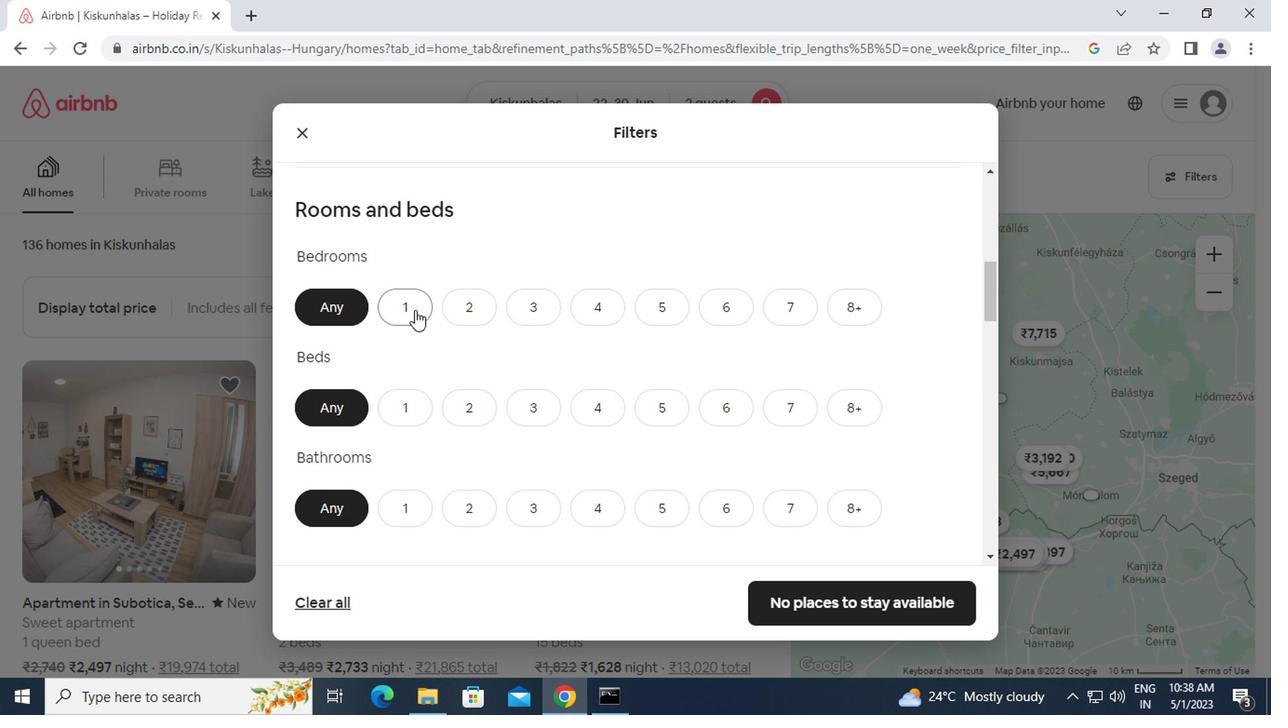 
Action: Mouse pressed left at (410, 313)
Screenshot: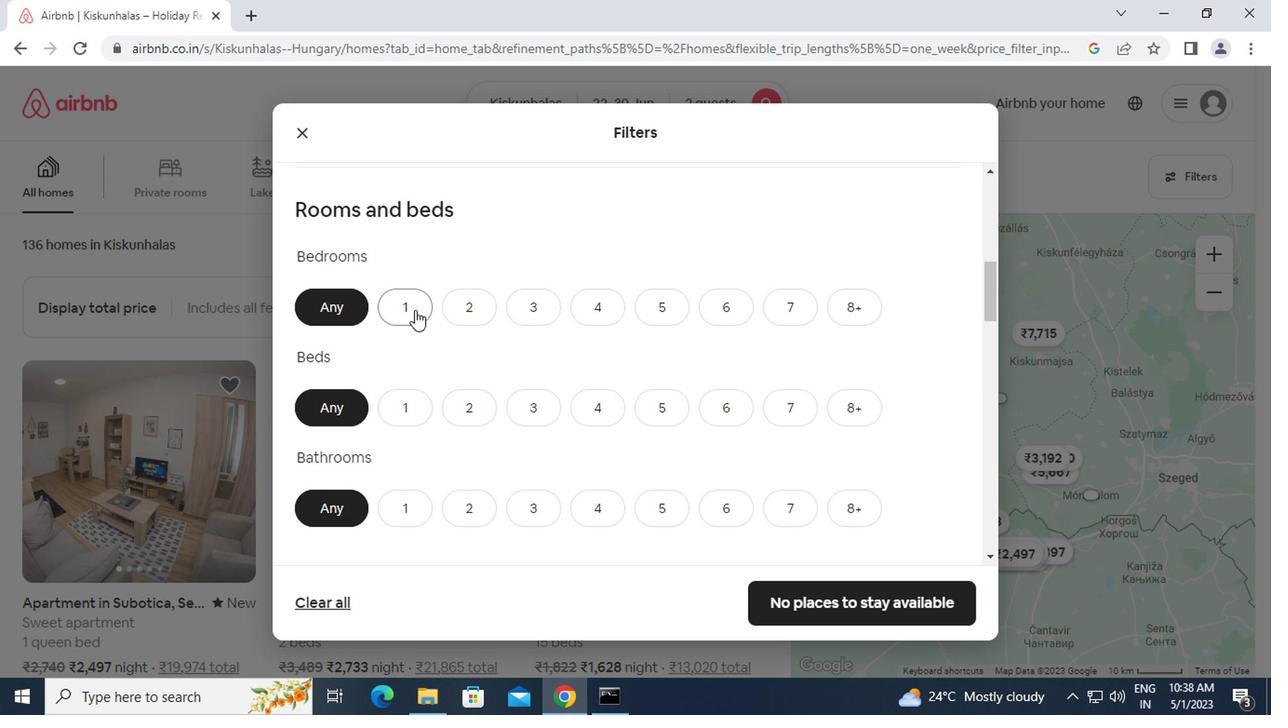 
Action: Mouse moved to (415, 410)
Screenshot: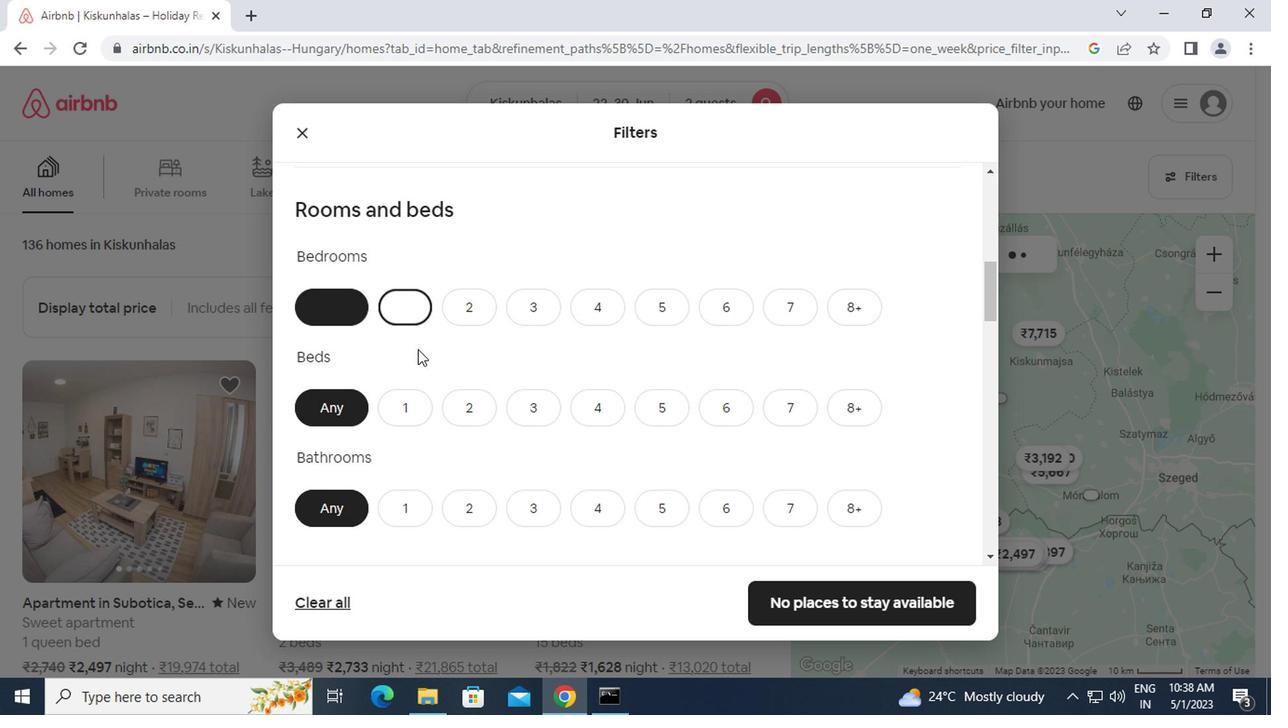 
Action: Mouse pressed left at (415, 410)
Screenshot: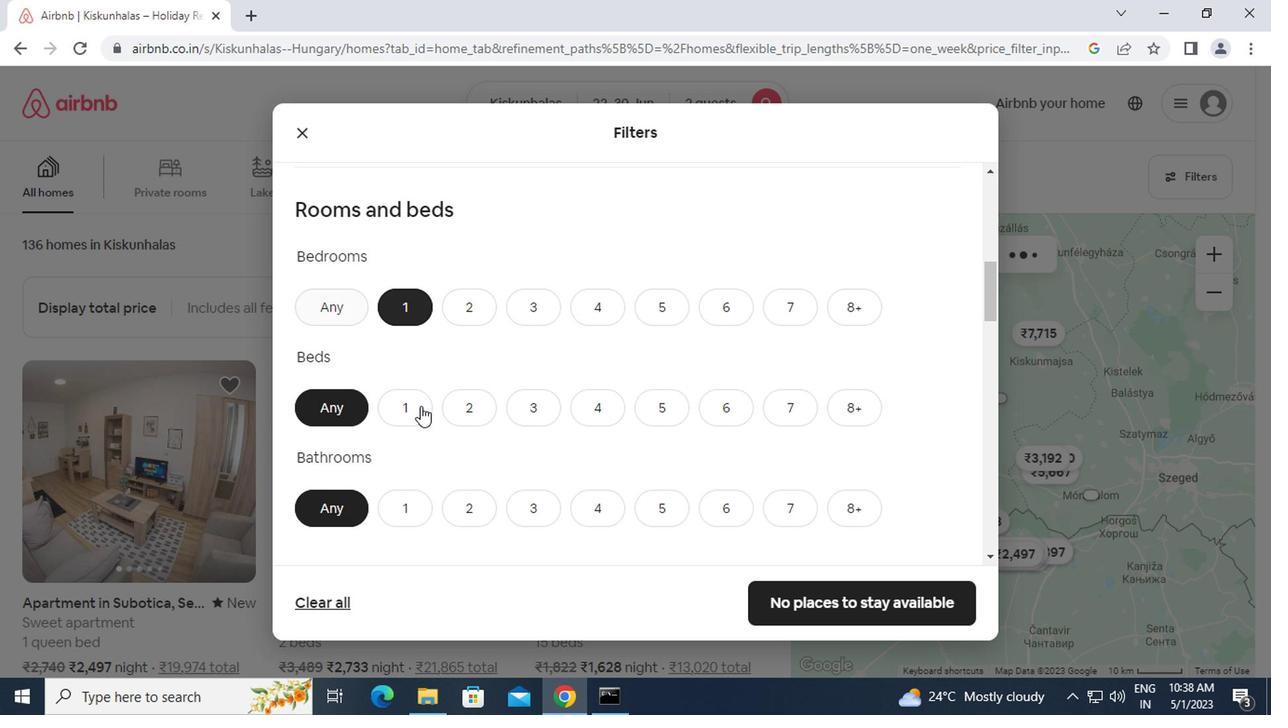 
Action: Mouse moved to (397, 513)
Screenshot: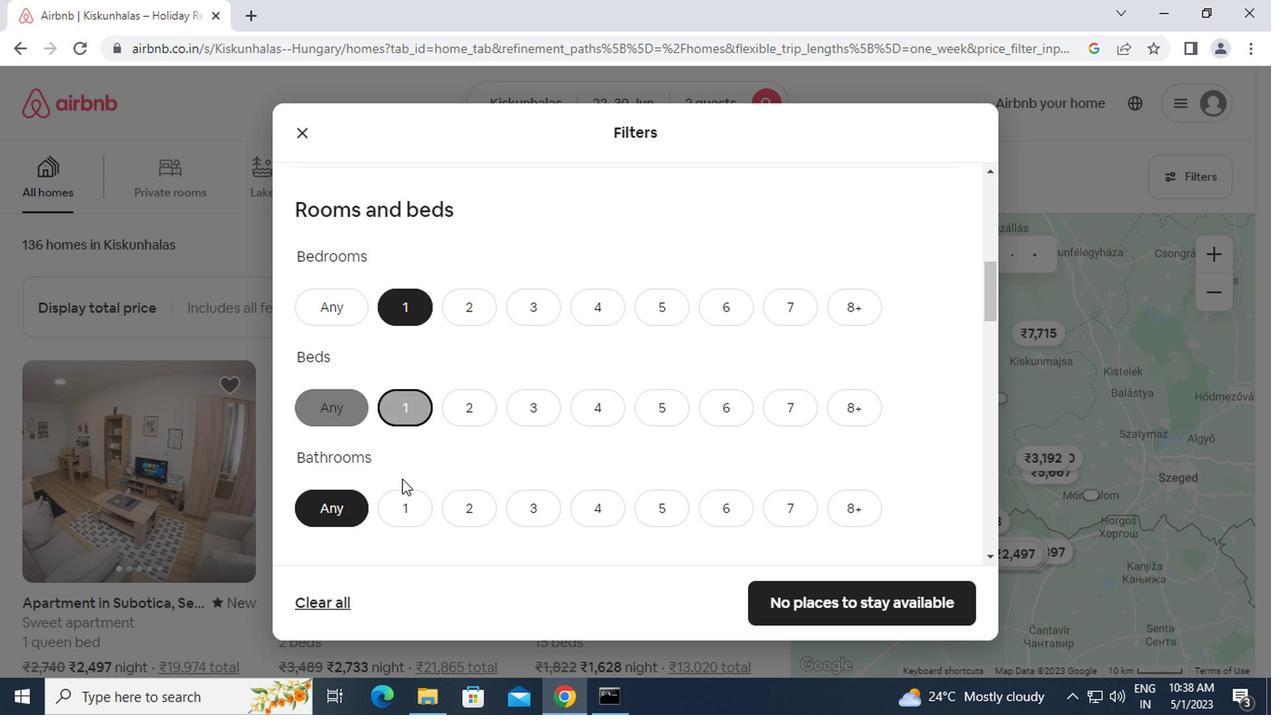 
Action: Mouse pressed left at (397, 513)
Screenshot: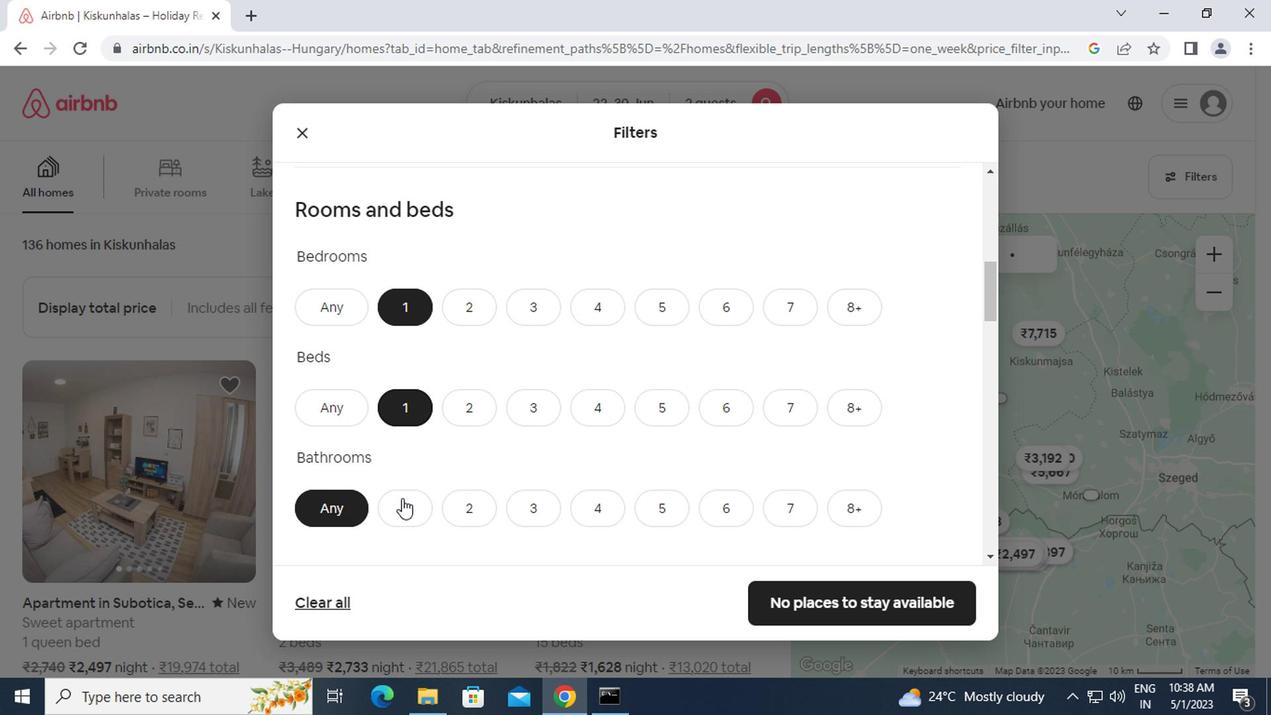 
Action: Mouse moved to (451, 513)
Screenshot: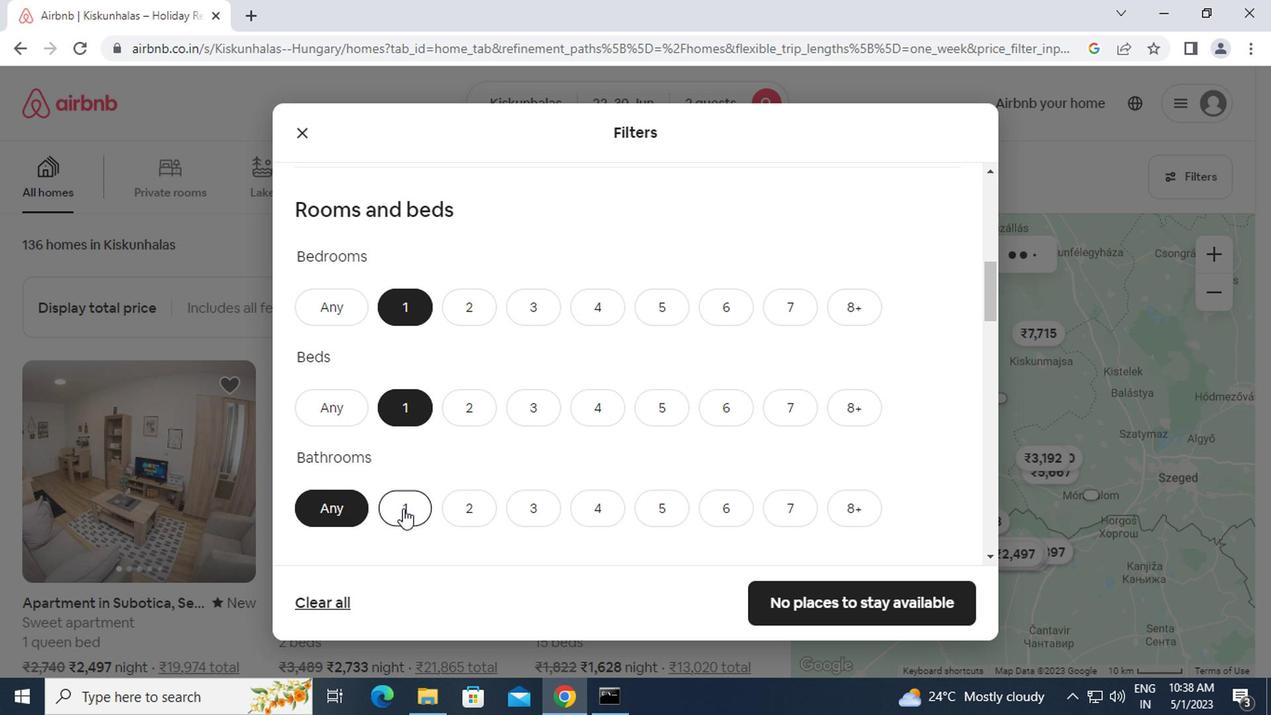 
Action: Mouse scrolled (451, 512) with delta (0, -1)
Screenshot: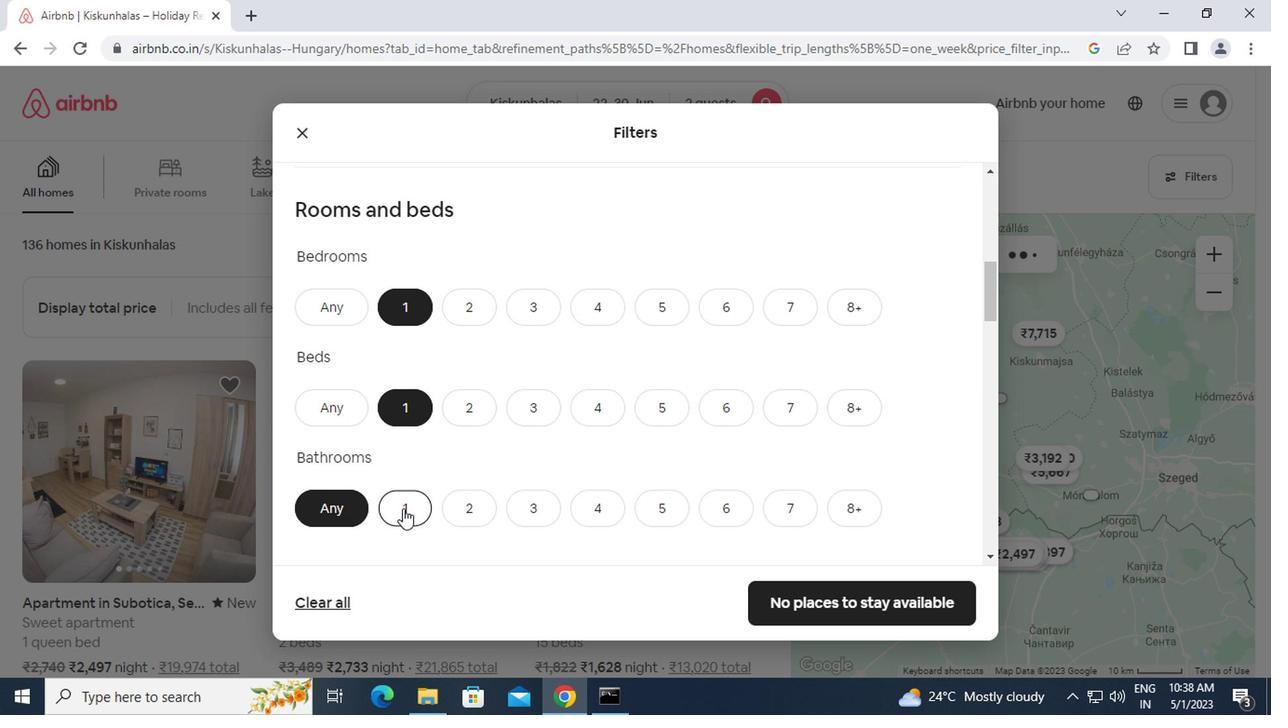 
Action: Mouse scrolled (451, 512) with delta (0, -1)
Screenshot: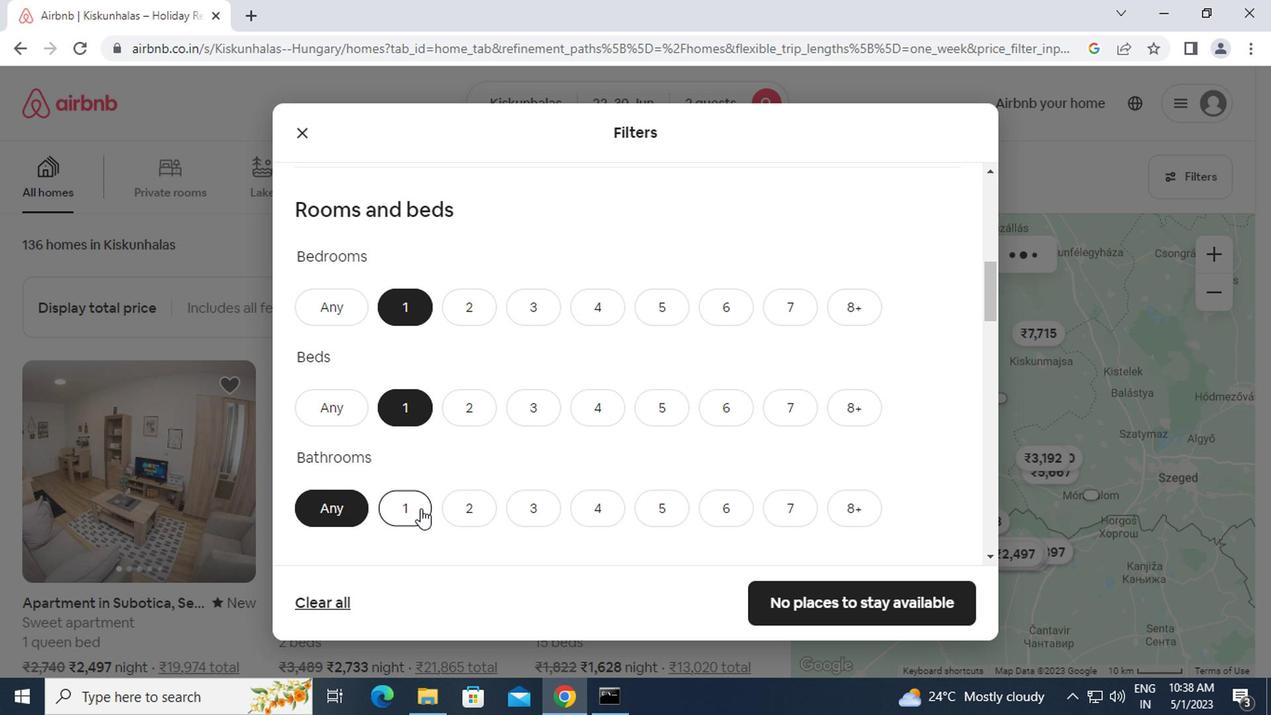 
Action: Mouse scrolled (451, 512) with delta (0, -1)
Screenshot: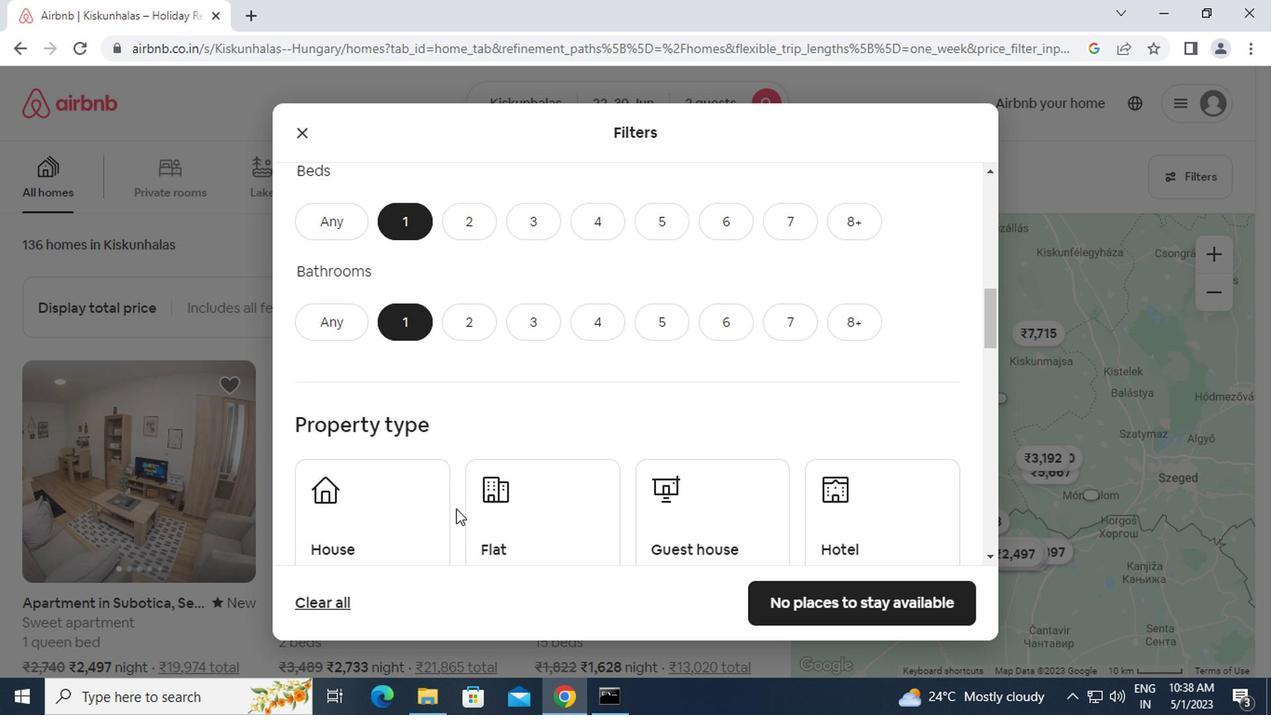 
Action: Mouse moved to (397, 470)
Screenshot: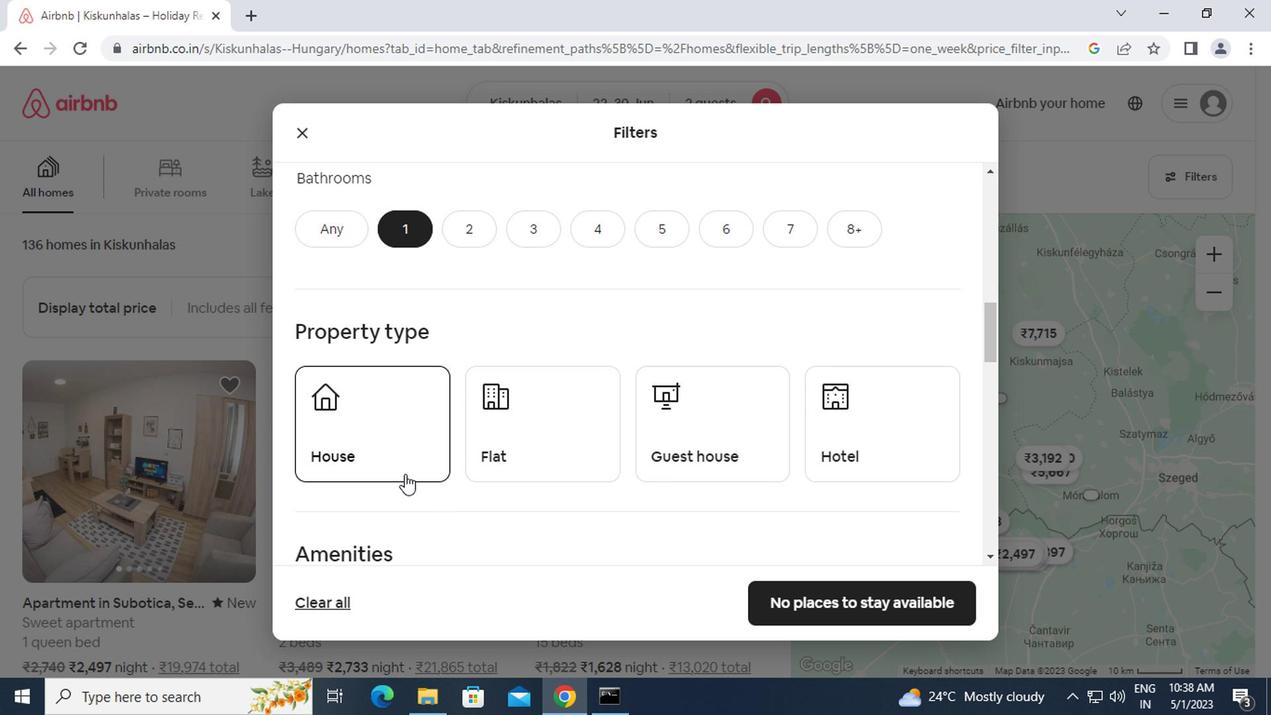 
Action: Mouse pressed left at (397, 470)
Screenshot: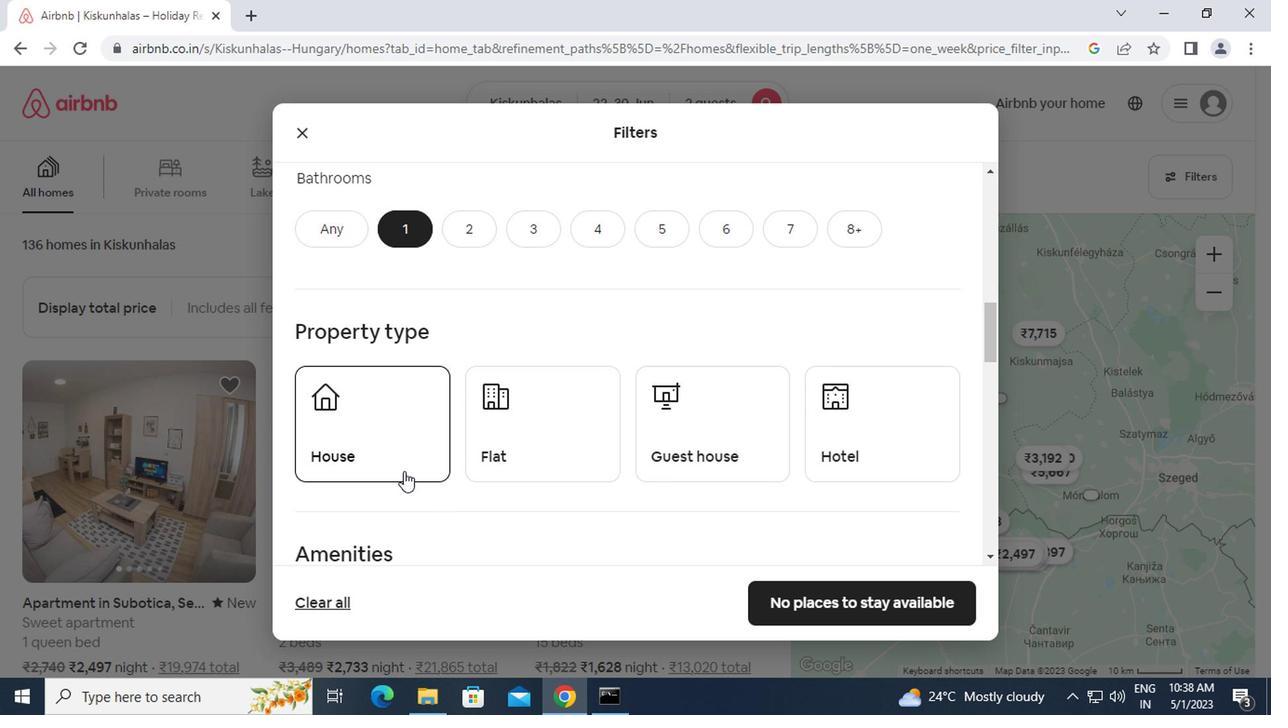 
Action: Mouse moved to (525, 437)
Screenshot: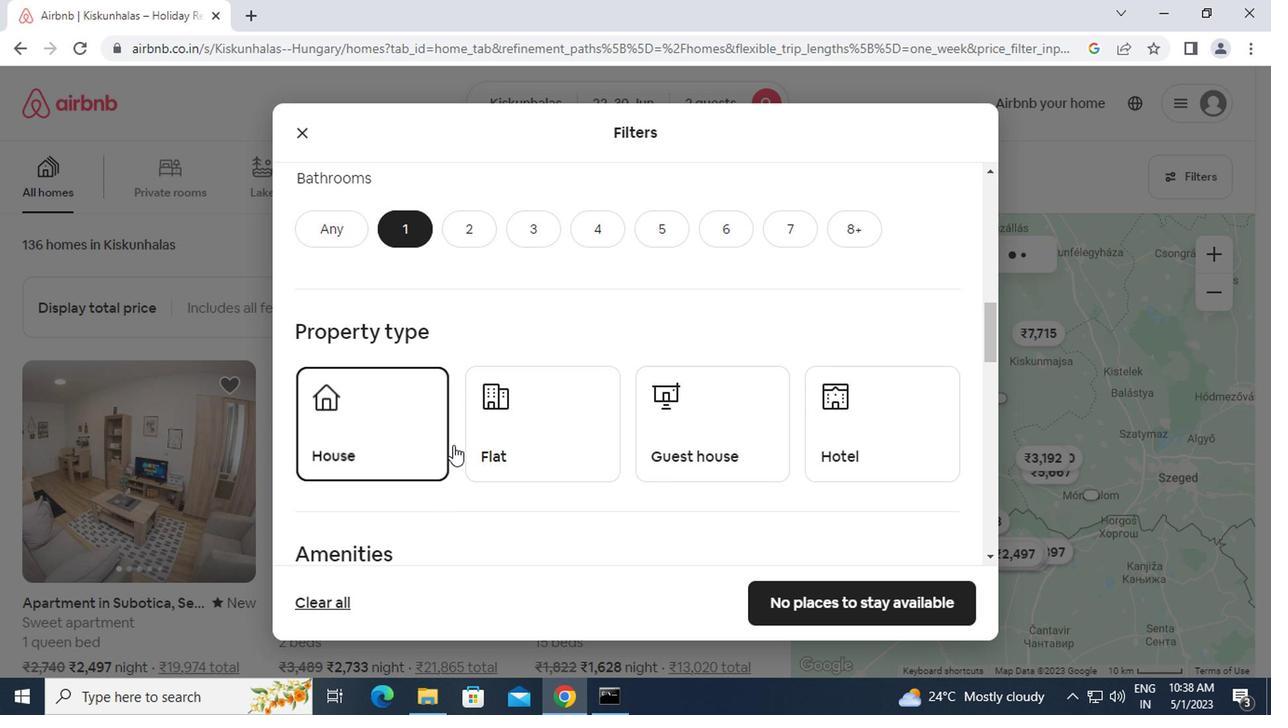 
Action: Mouse pressed left at (525, 437)
Screenshot: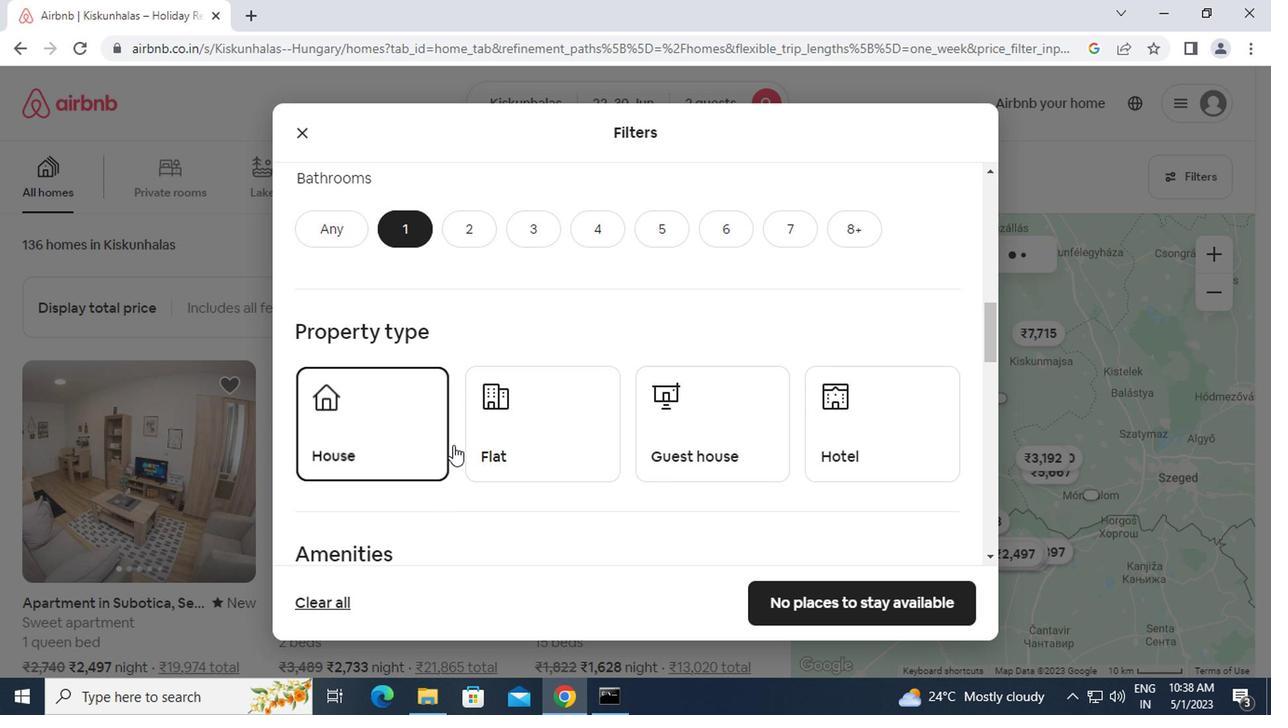 
Action: Mouse moved to (703, 451)
Screenshot: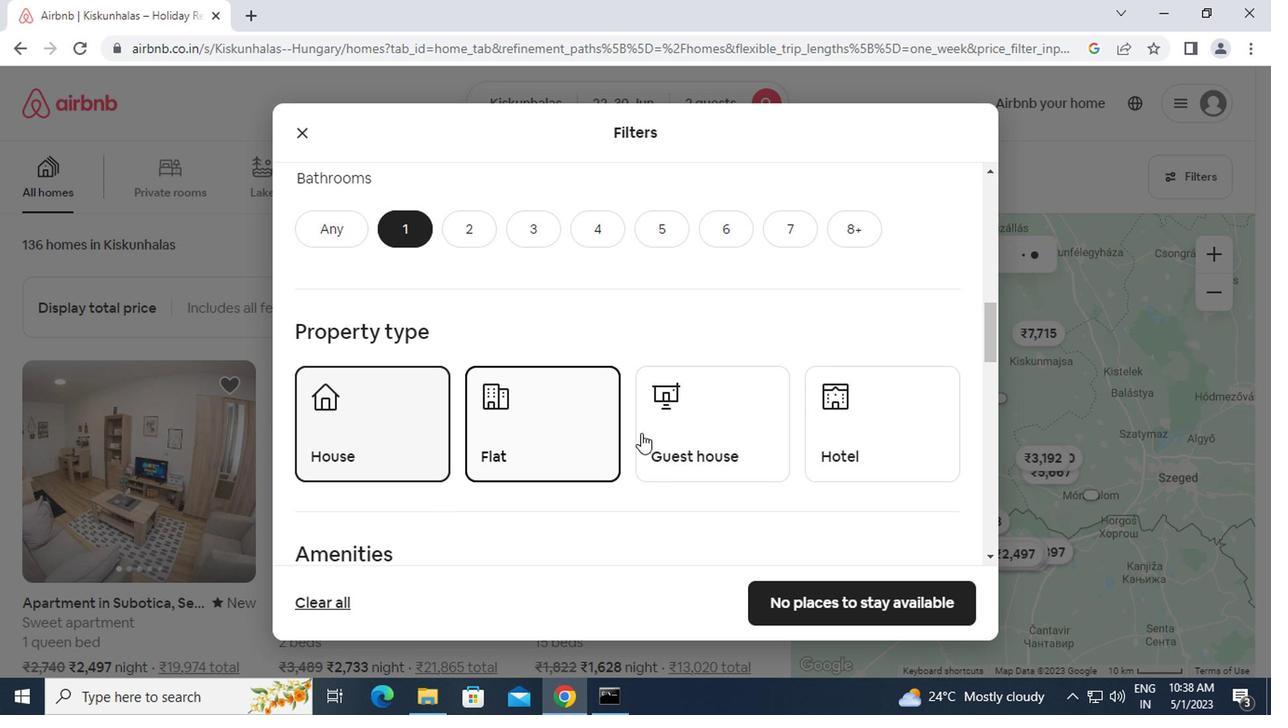 
Action: Mouse pressed left at (703, 451)
Screenshot: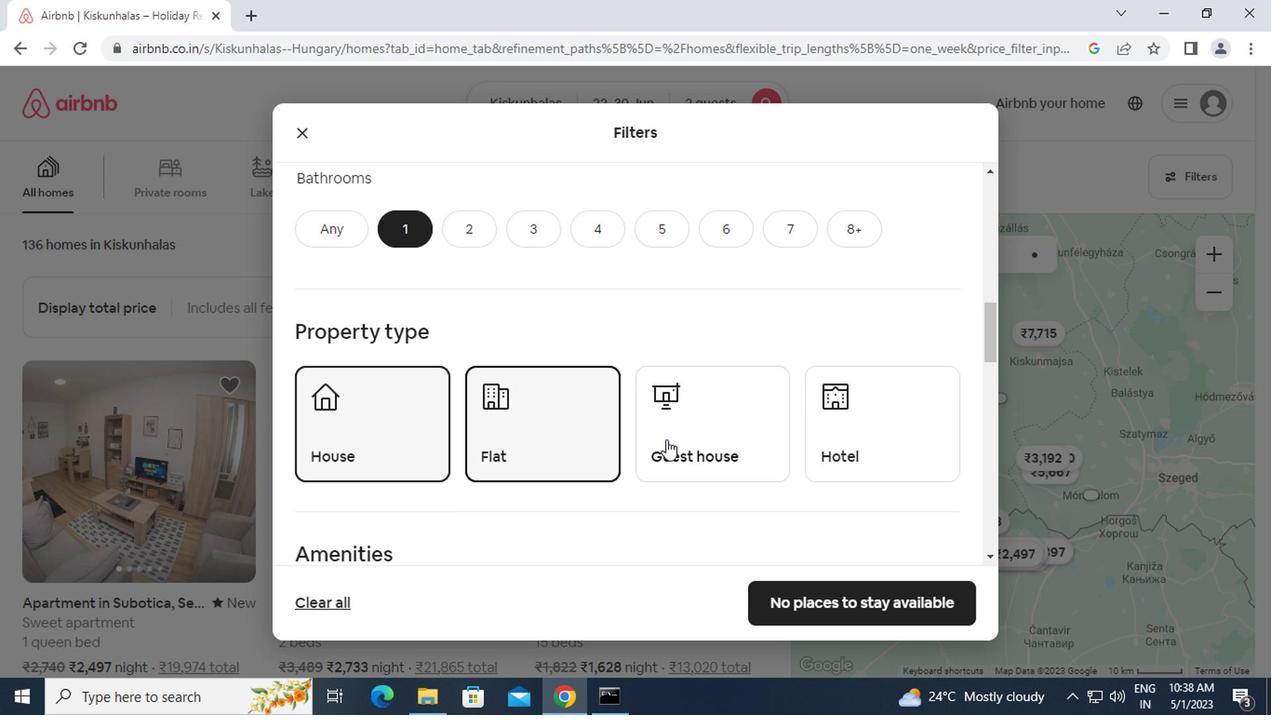 
Action: Mouse moved to (877, 419)
Screenshot: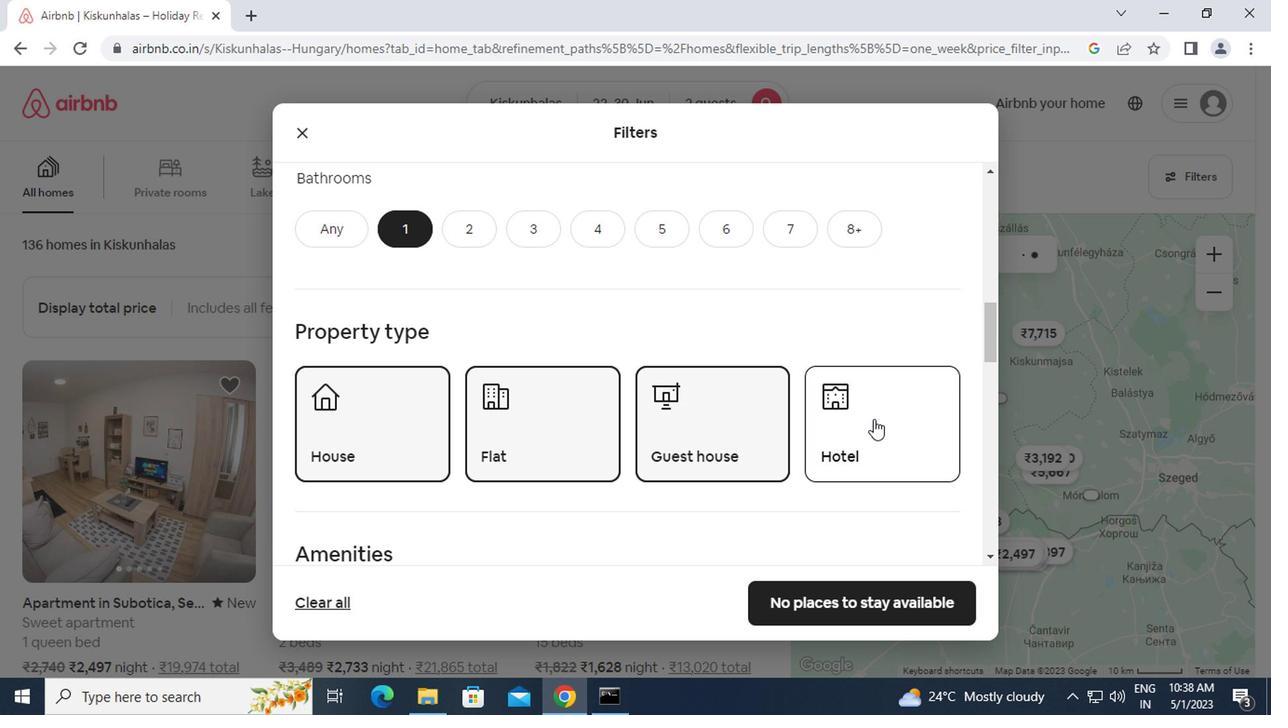 
Action: Mouse pressed left at (877, 419)
Screenshot: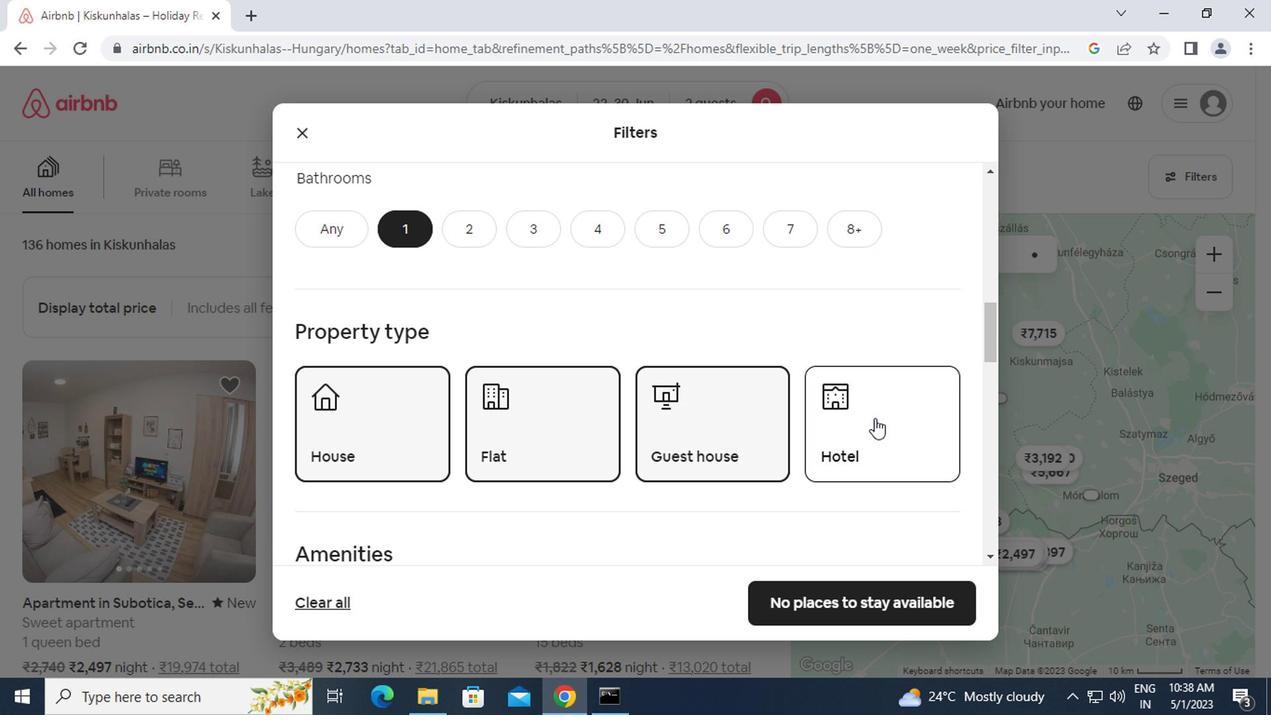 
Action: Mouse moved to (439, 485)
Screenshot: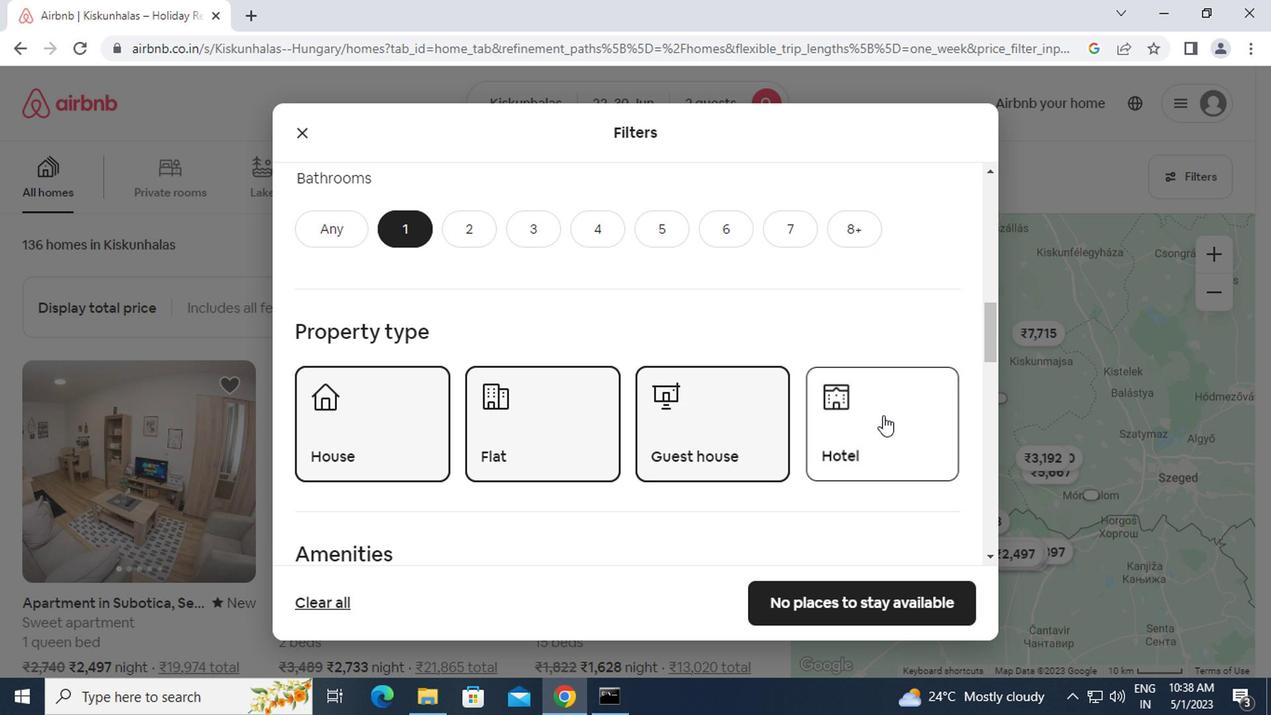 
Action: Mouse scrolled (439, 484) with delta (0, 0)
Screenshot: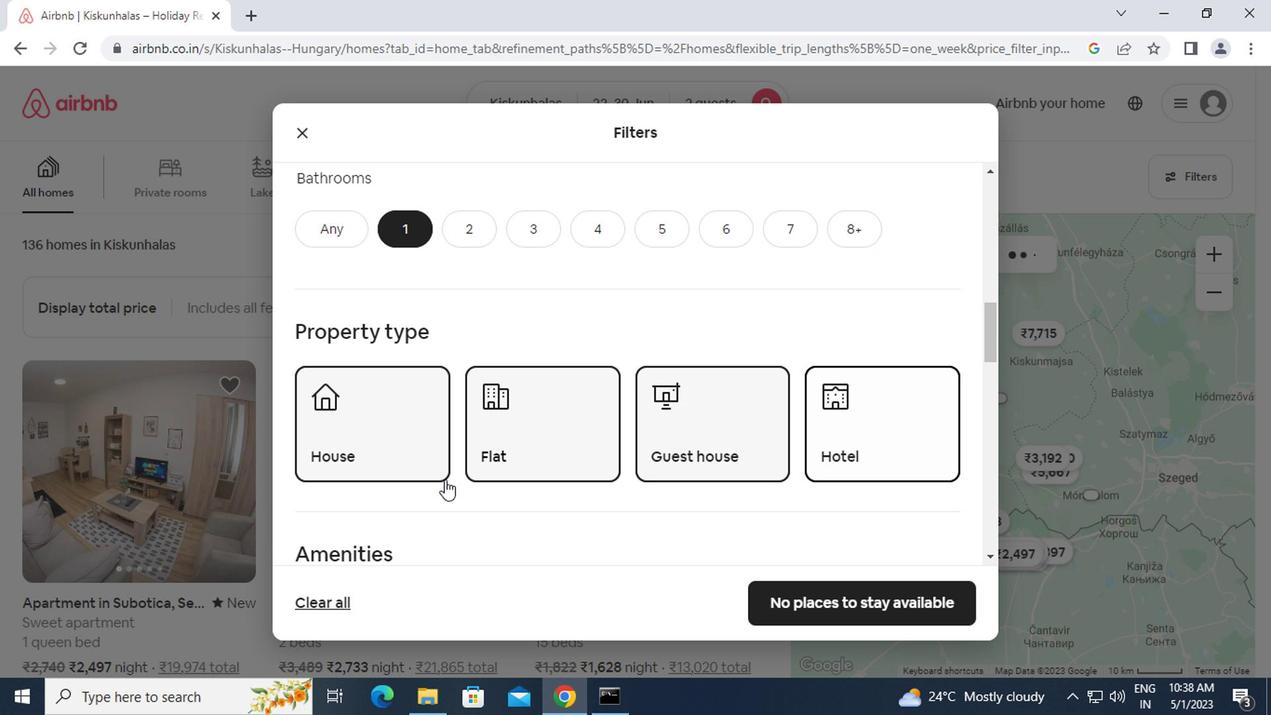
Action: Mouse scrolled (439, 484) with delta (0, 0)
Screenshot: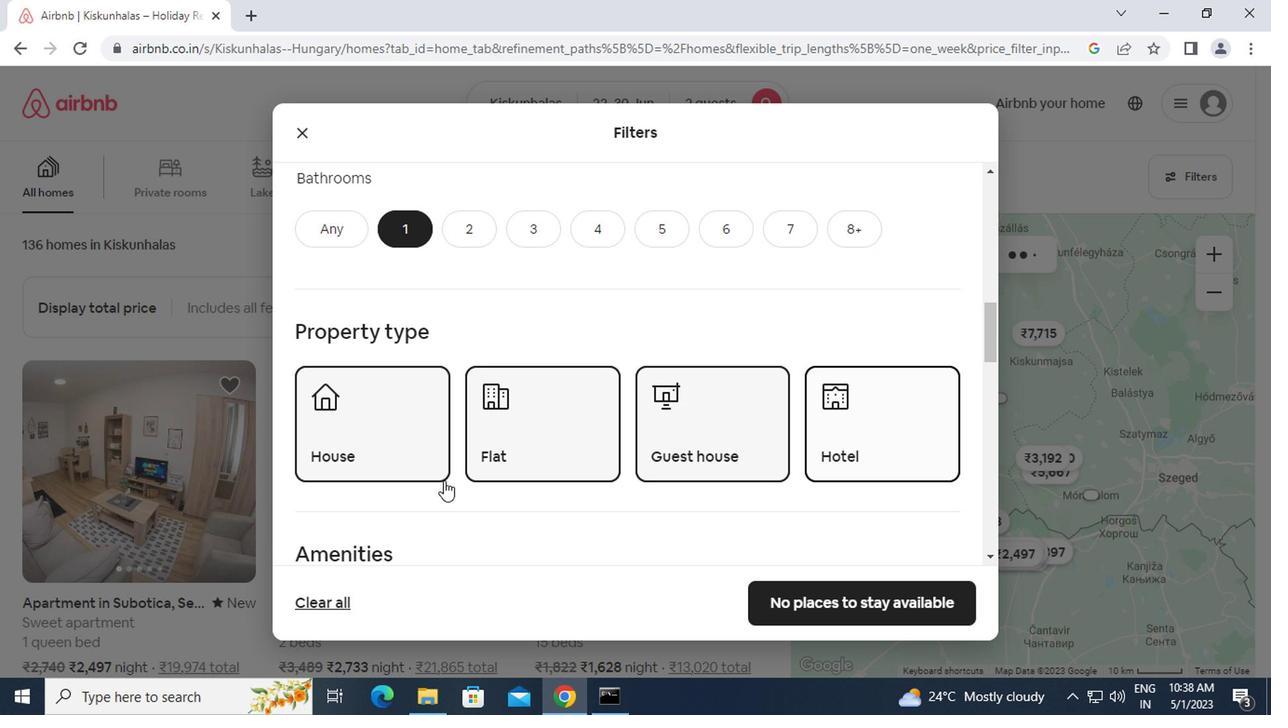 
Action: Mouse scrolled (439, 484) with delta (0, 0)
Screenshot: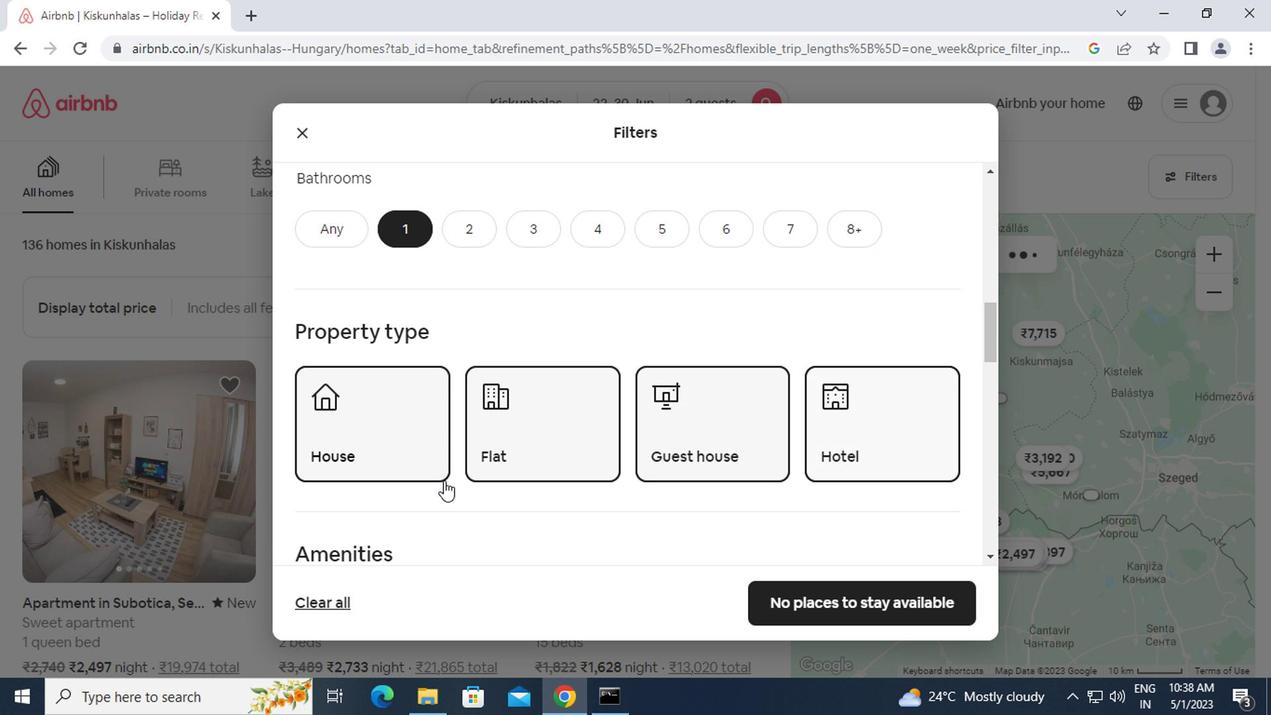 
Action: Mouse scrolled (439, 484) with delta (0, 0)
Screenshot: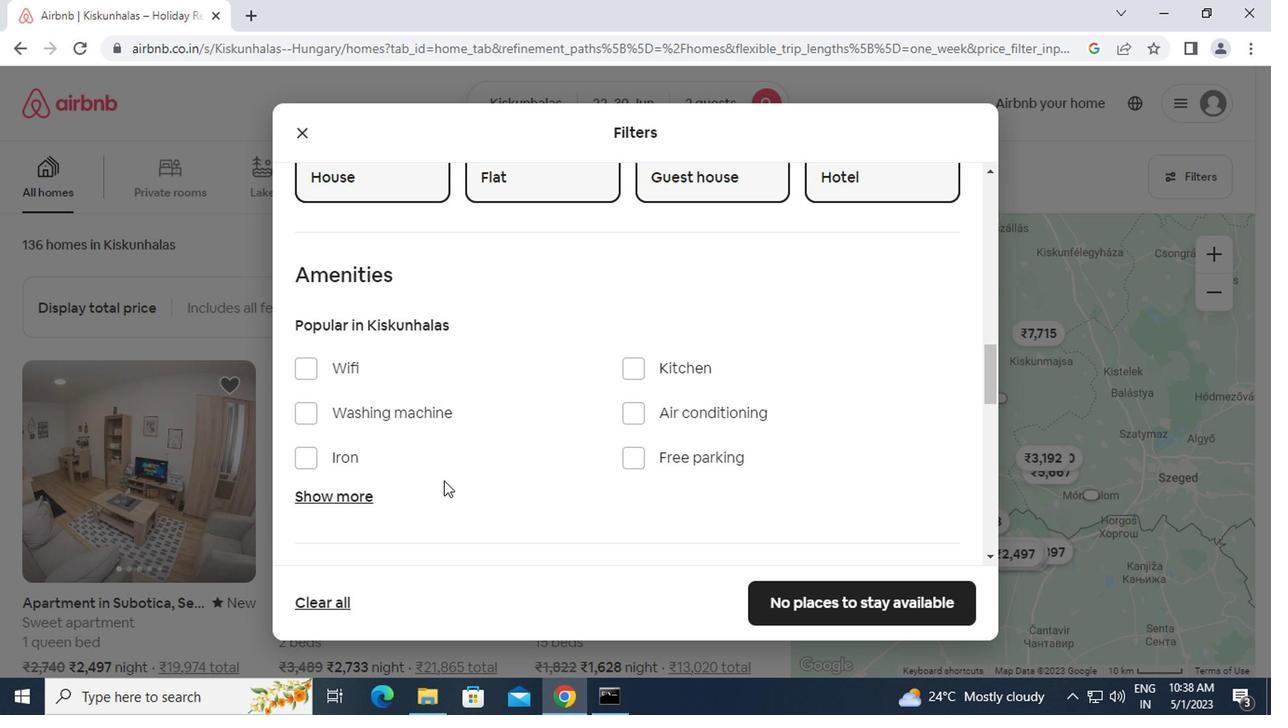 
Action: Mouse scrolled (439, 484) with delta (0, 0)
Screenshot: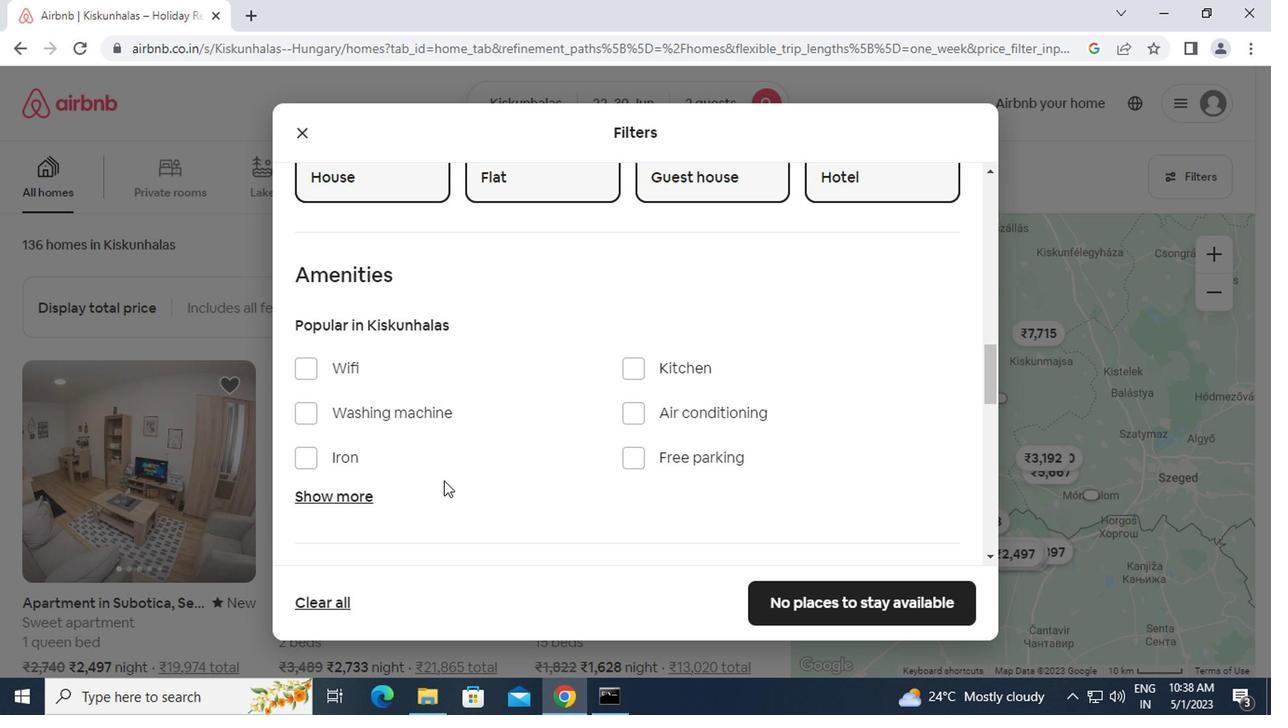 
Action: Mouse scrolled (439, 484) with delta (0, 0)
Screenshot: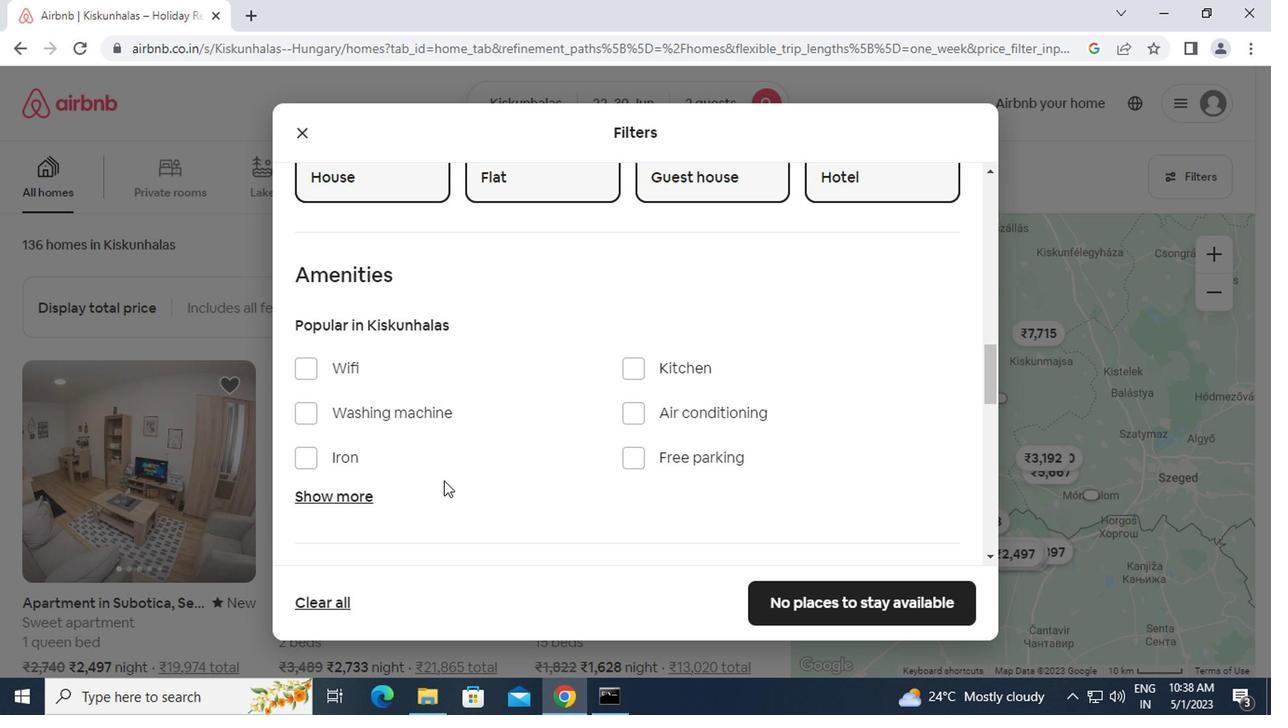 
Action: Mouse moved to (907, 425)
Screenshot: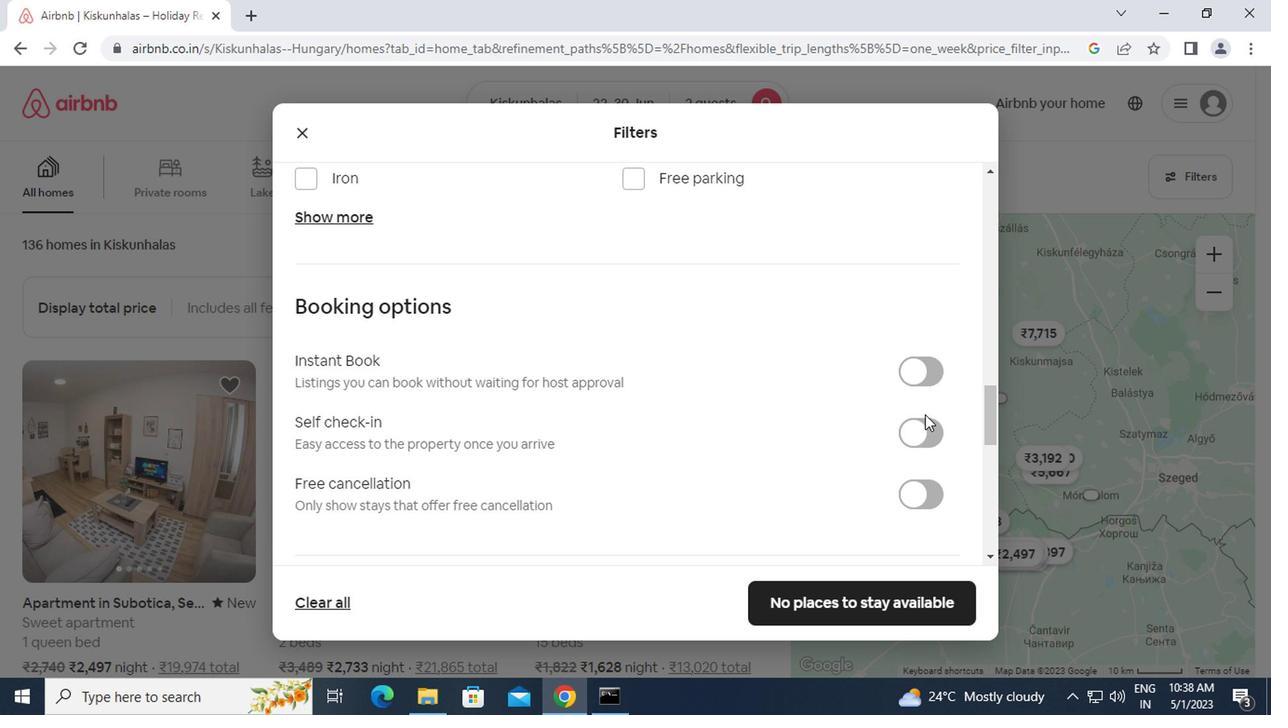 
Action: Mouse pressed left at (907, 425)
Screenshot: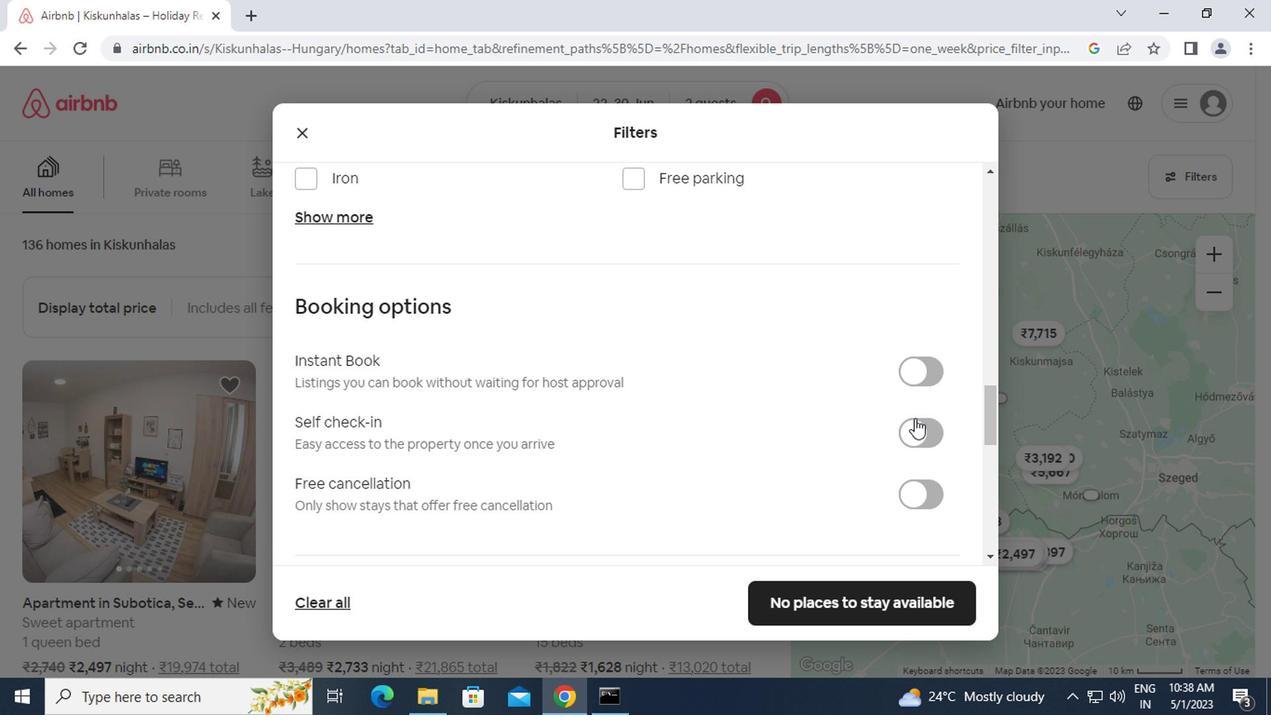 
Action: Mouse moved to (674, 491)
Screenshot: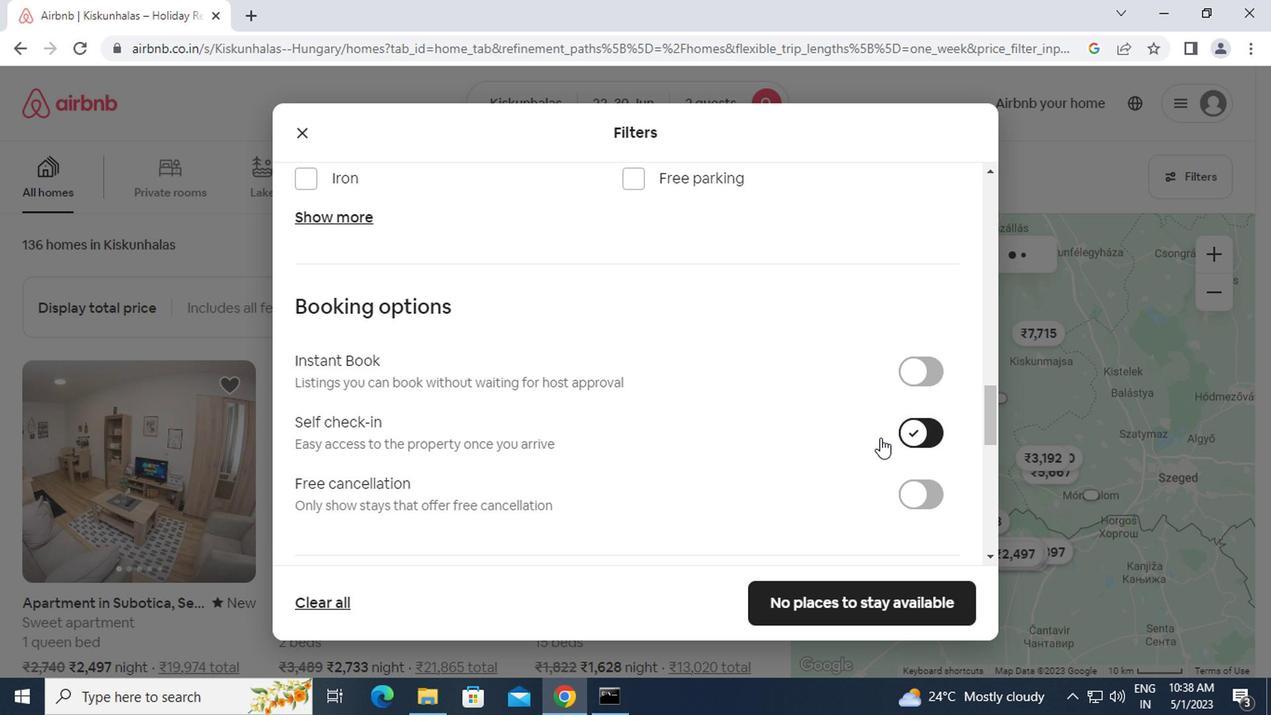 
Action: Mouse scrolled (674, 491) with delta (0, 0)
Screenshot: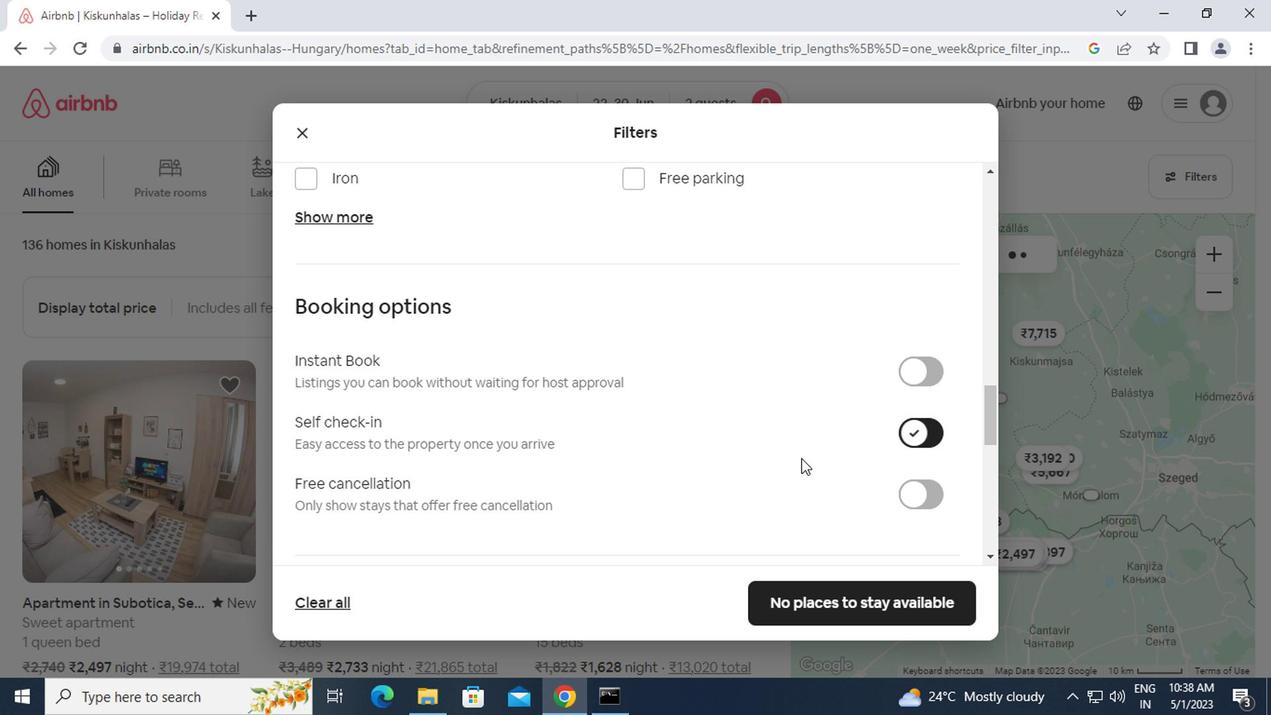 
Action: Mouse moved to (673, 492)
Screenshot: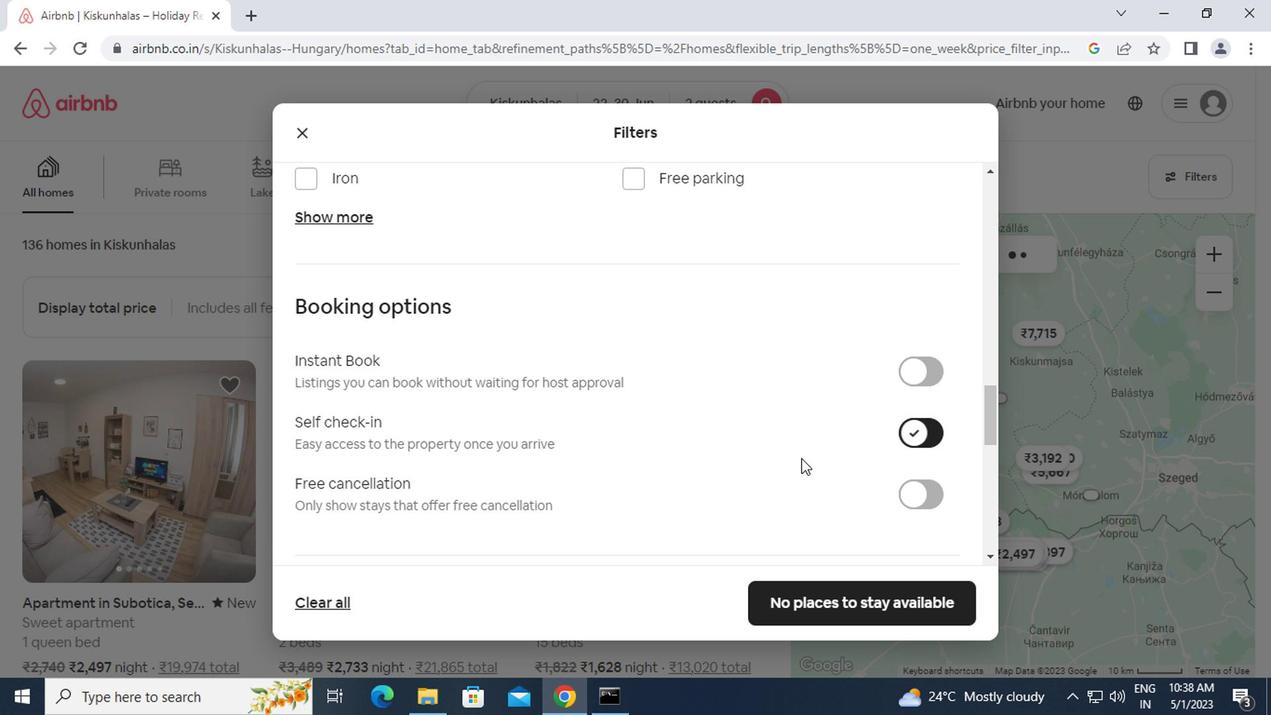 
Action: Mouse scrolled (673, 491) with delta (0, 0)
Screenshot: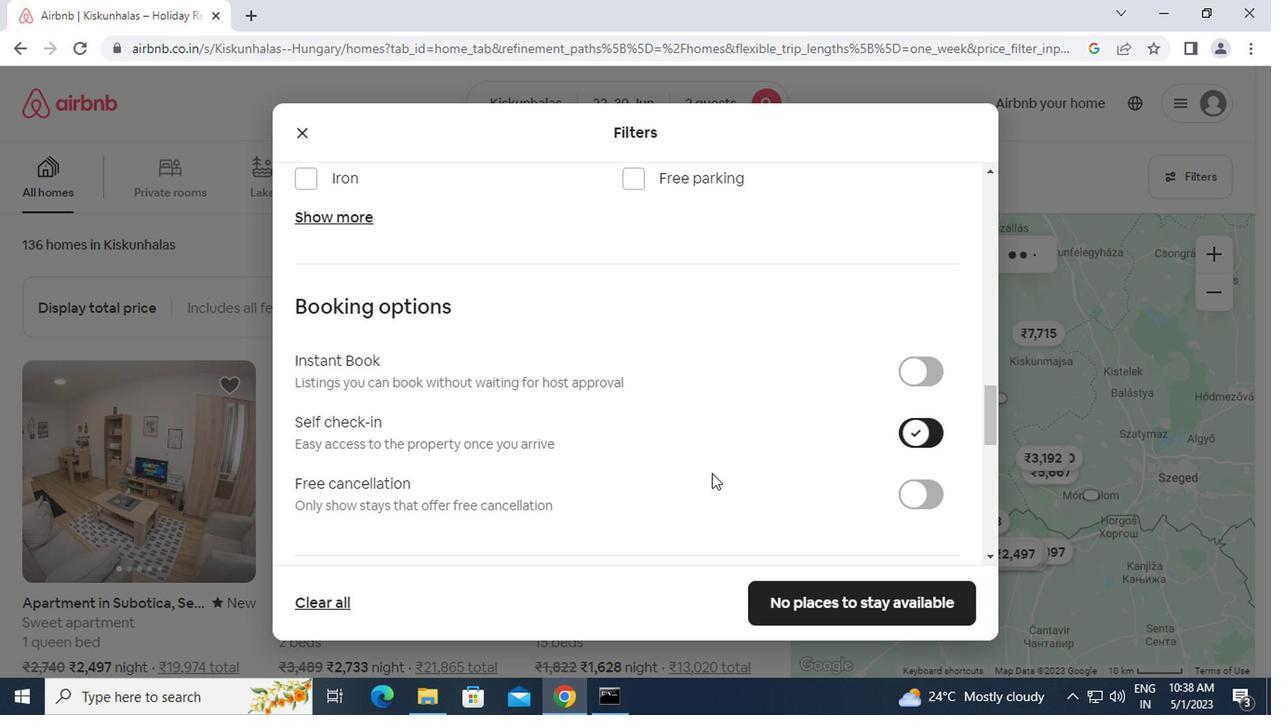 
Action: Mouse scrolled (673, 491) with delta (0, 0)
Screenshot: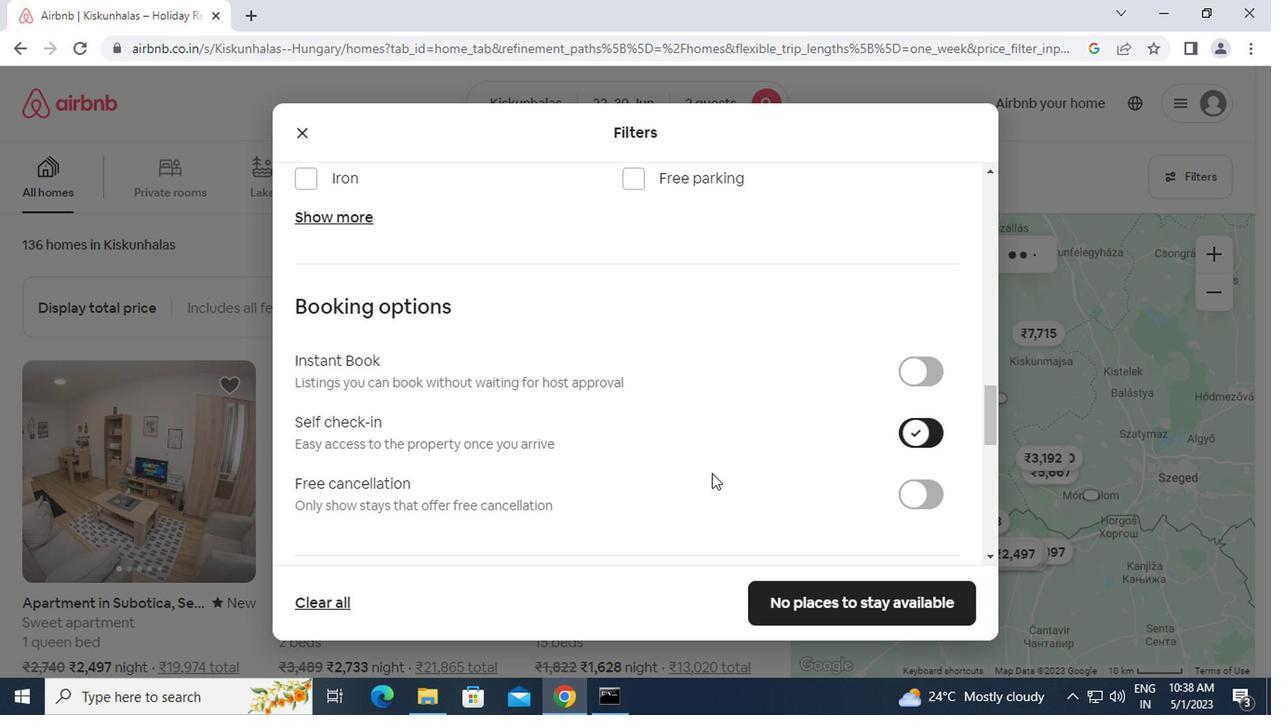 
Action: Mouse moved to (673, 492)
Screenshot: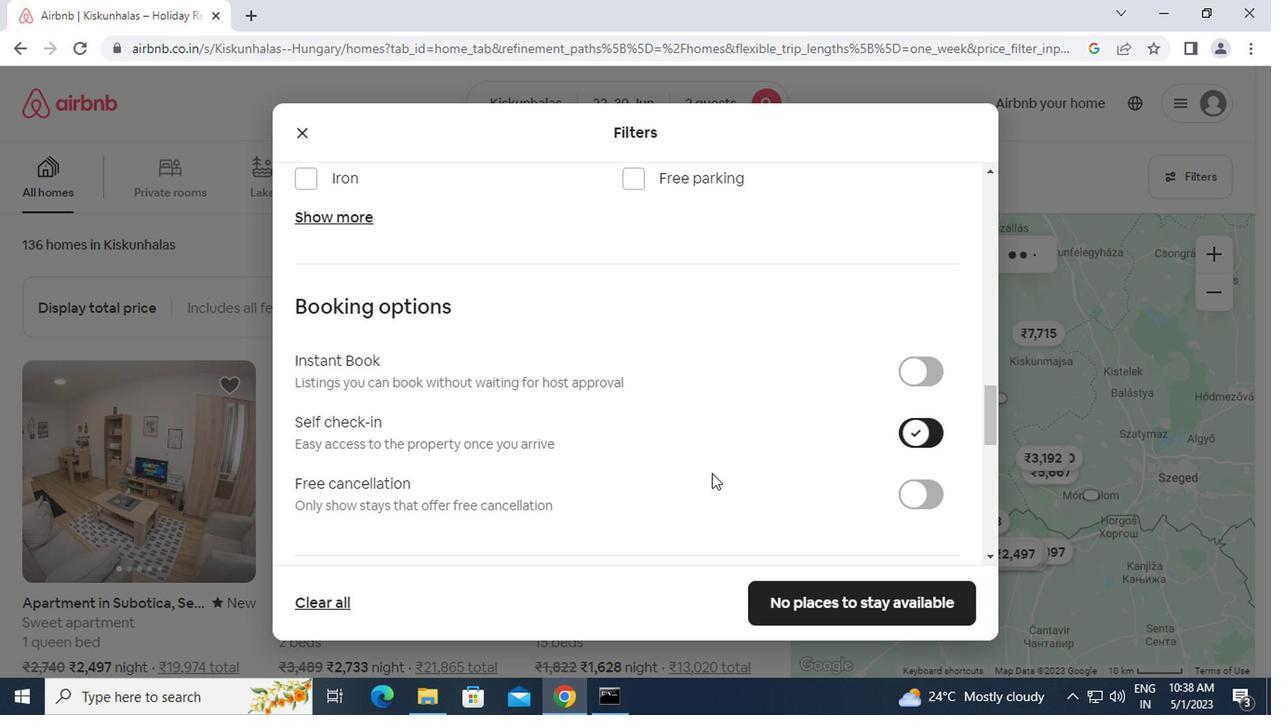 
Action: Mouse scrolled (673, 491) with delta (0, 0)
Screenshot: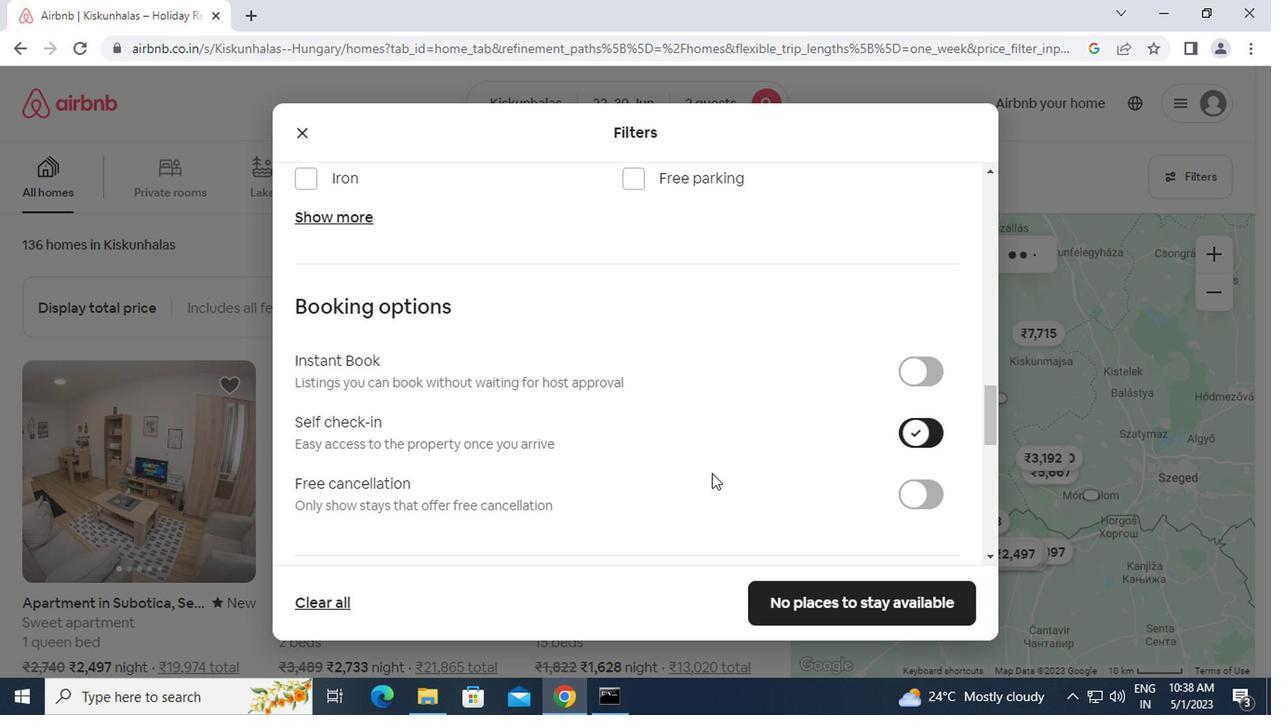 
Action: Mouse moved to (671, 498)
Screenshot: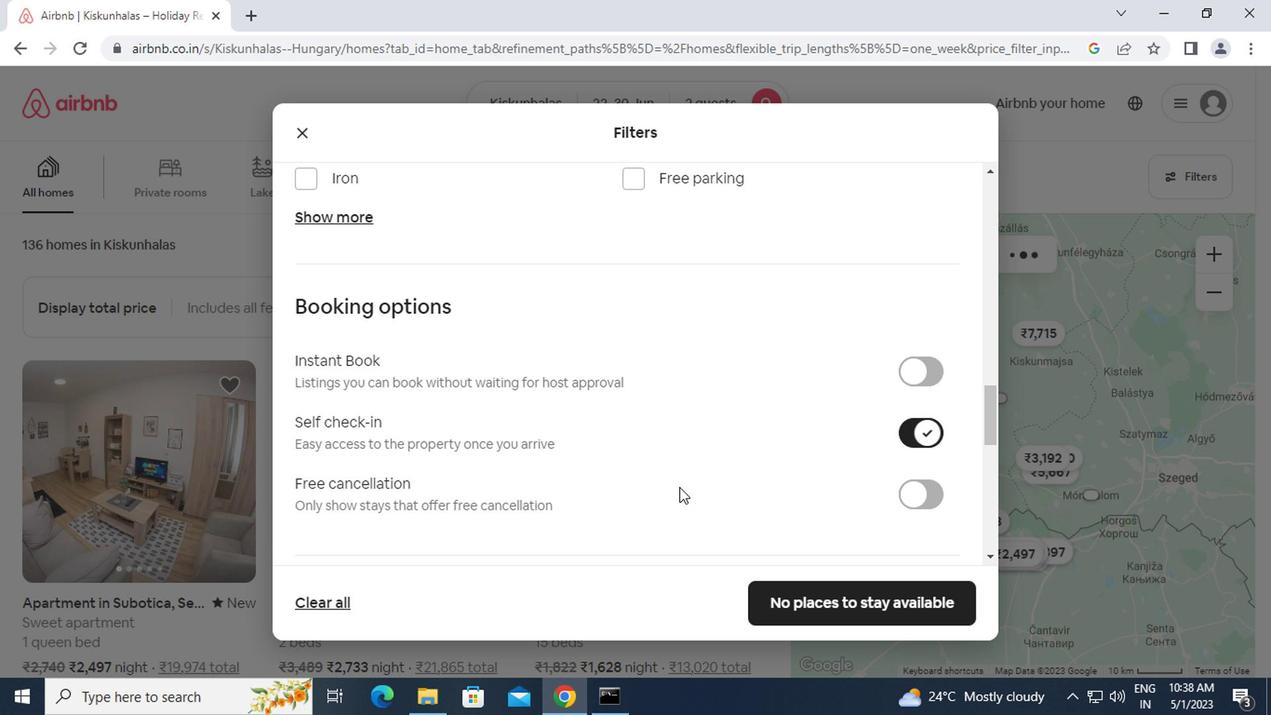 
Action: Mouse scrolled (671, 497) with delta (0, 0)
Screenshot: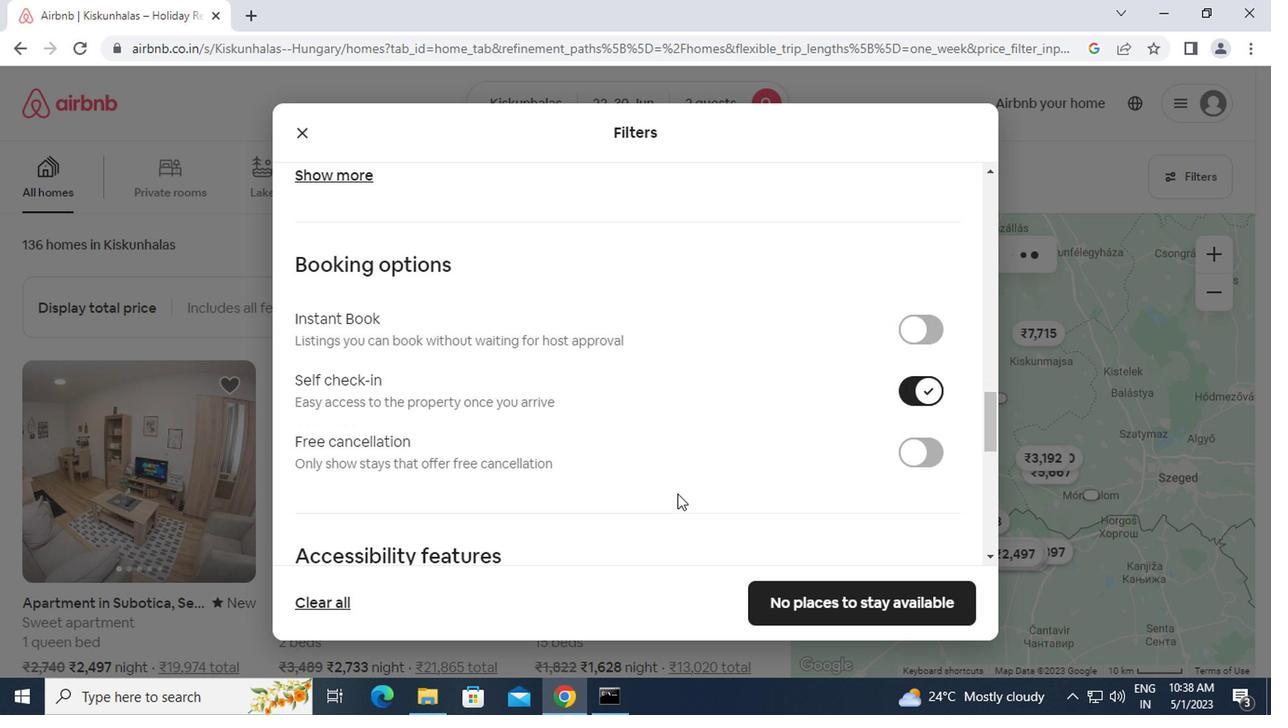 
Action: Mouse scrolled (671, 497) with delta (0, 0)
Screenshot: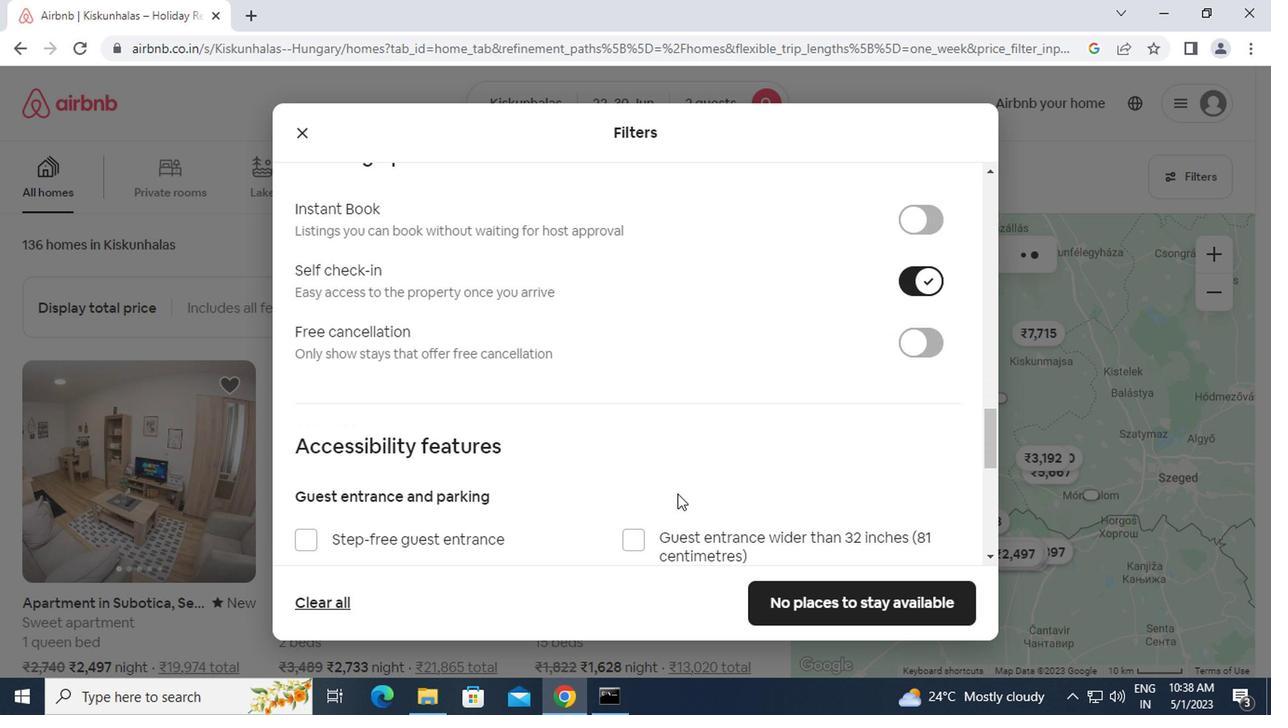 
Action: Mouse scrolled (671, 497) with delta (0, 0)
Screenshot: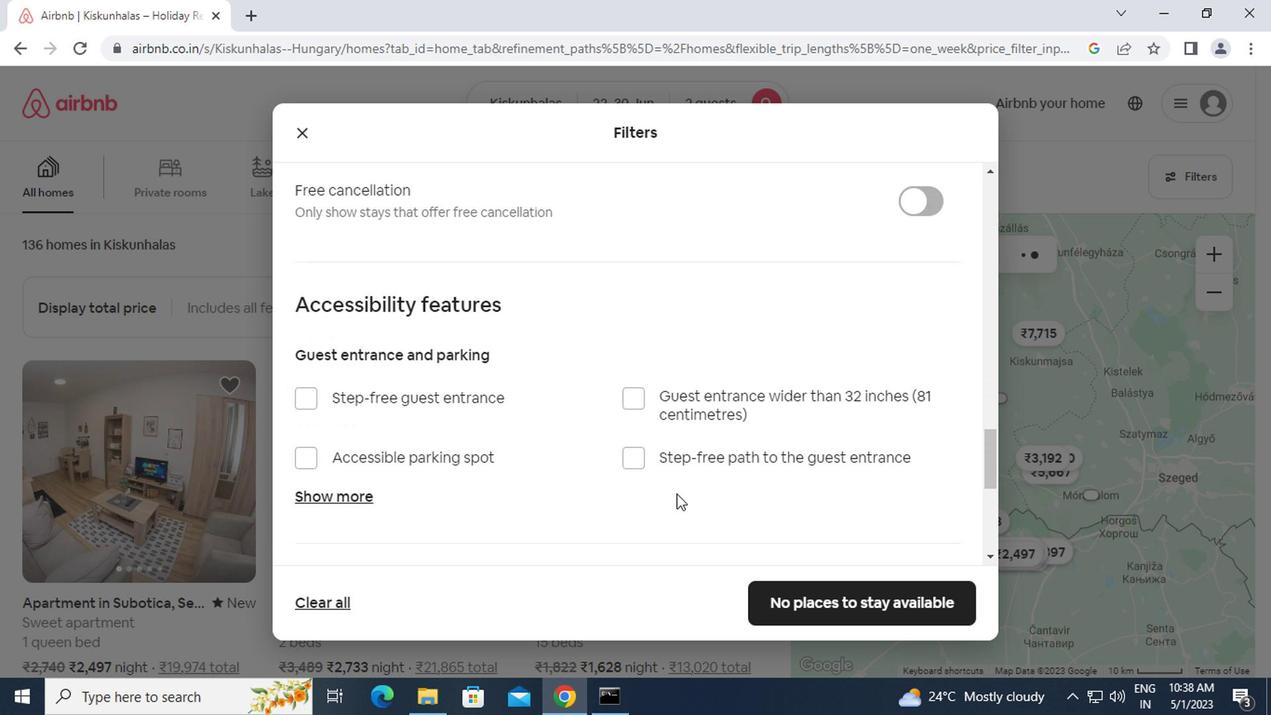 
Action: Mouse scrolled (671, 497) with delta (0, 0)
Screenshot: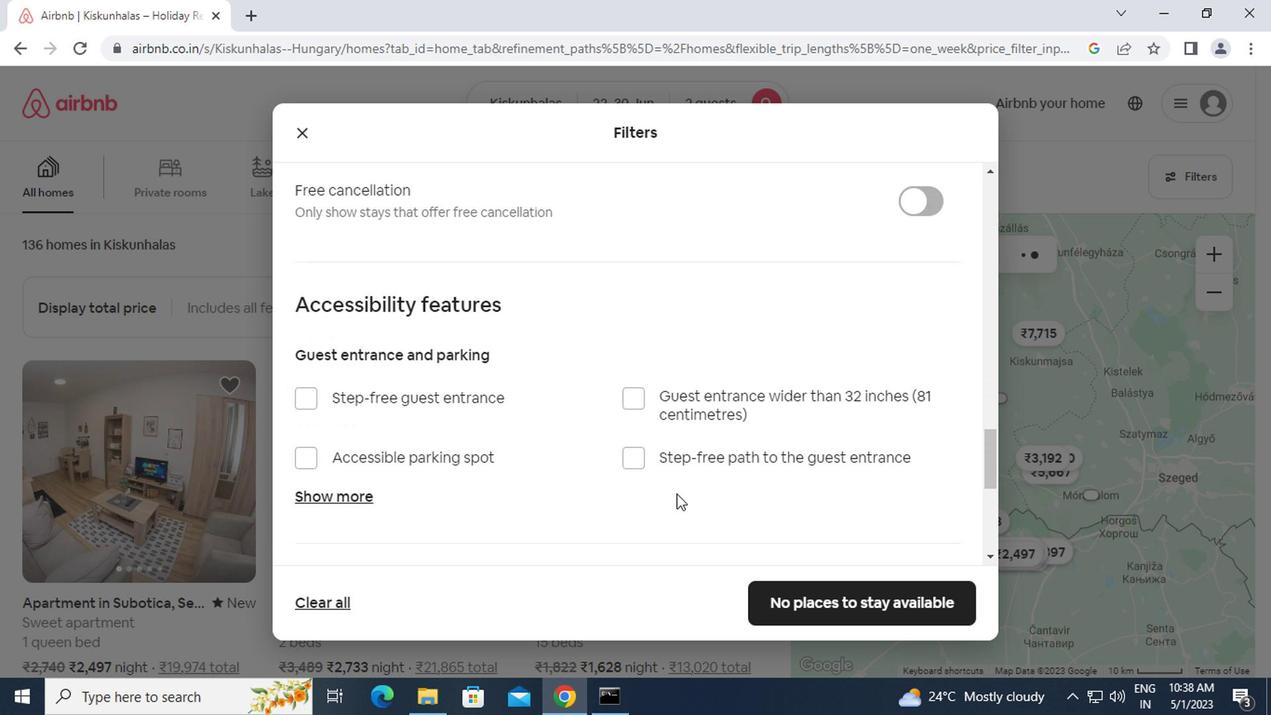 
Action: Mouse scrolled (671, 497) with delta (0, 0)
Screenshot: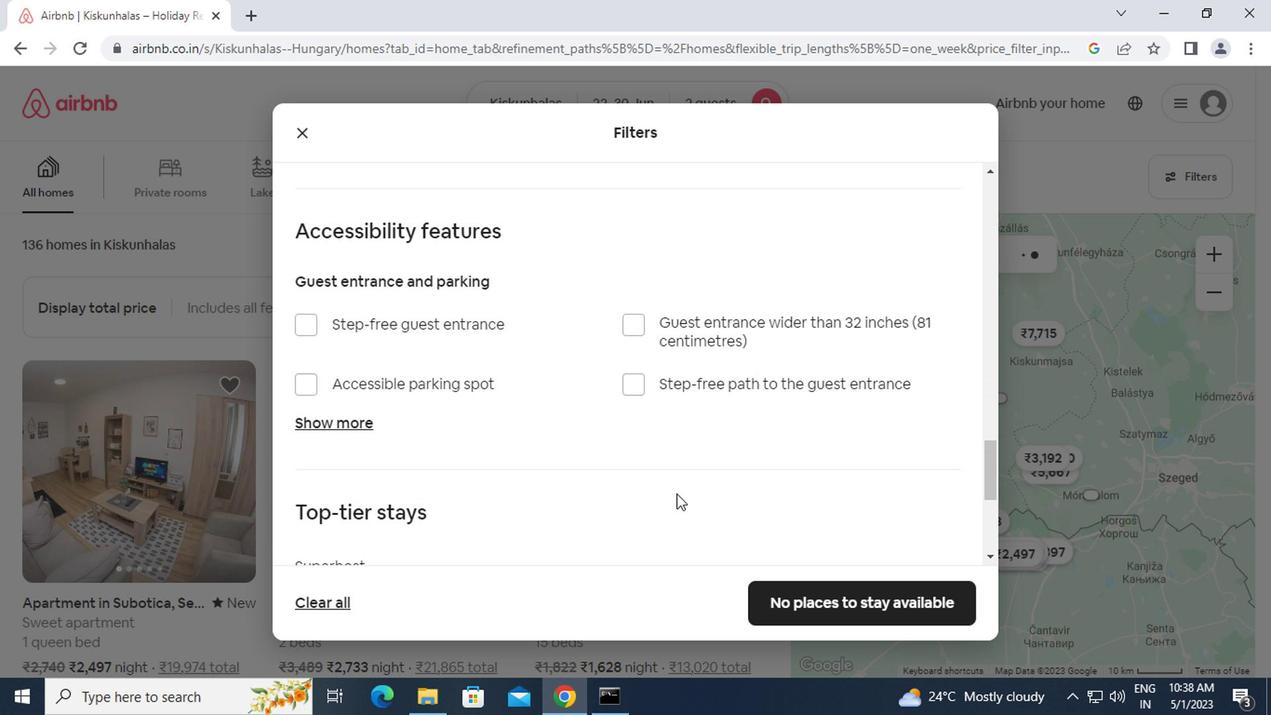 
Action: Mouse moved to (311, 435)
Screenshot: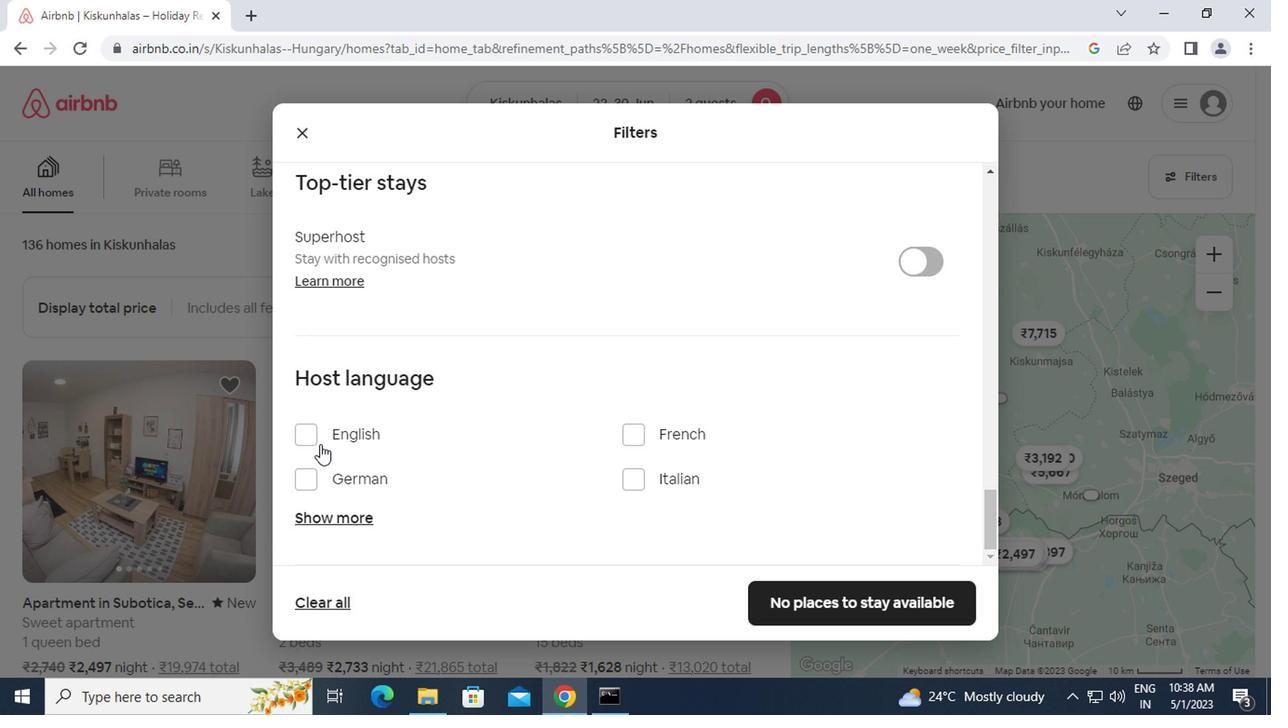 
Action: Mouse pressed left at (311, 435)
Screenshot: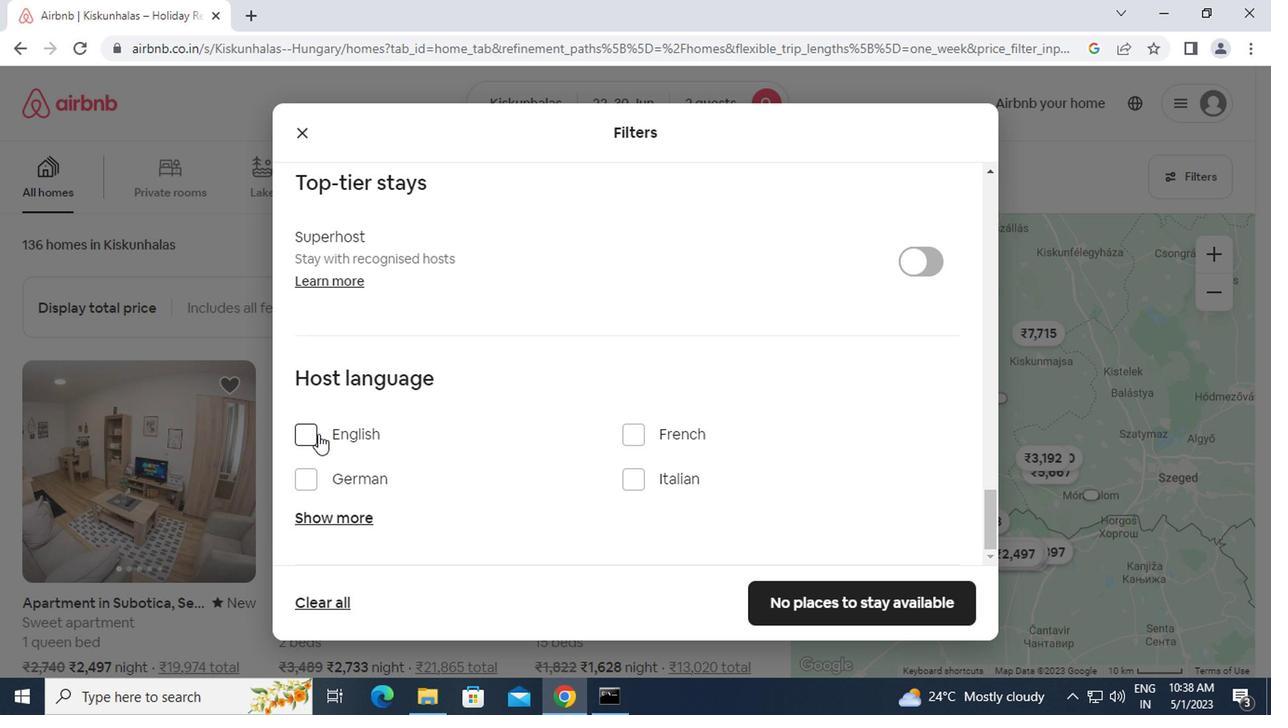 
Action: Mouse moved to (789, 615)
Screenshot: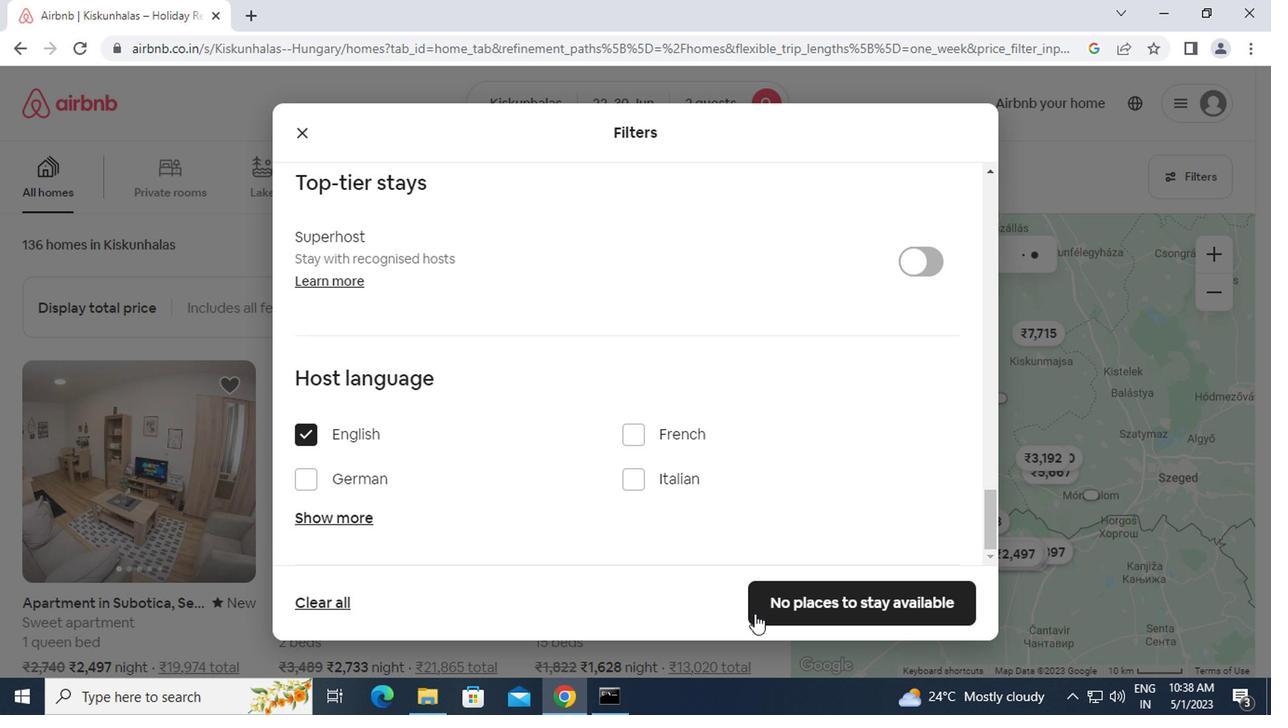 
Action: Mouse pressed left at (789, 615)
Screenshot: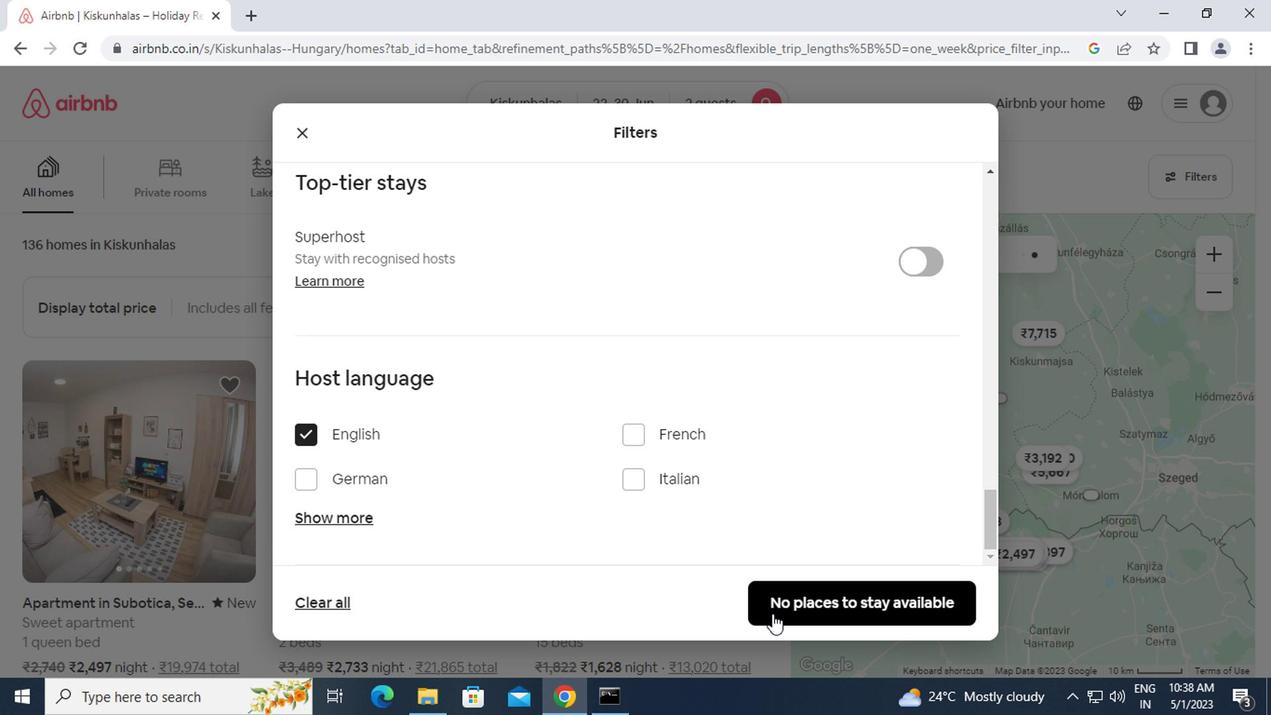 
Action: Mouse moved to (790, 611)
Screenshot: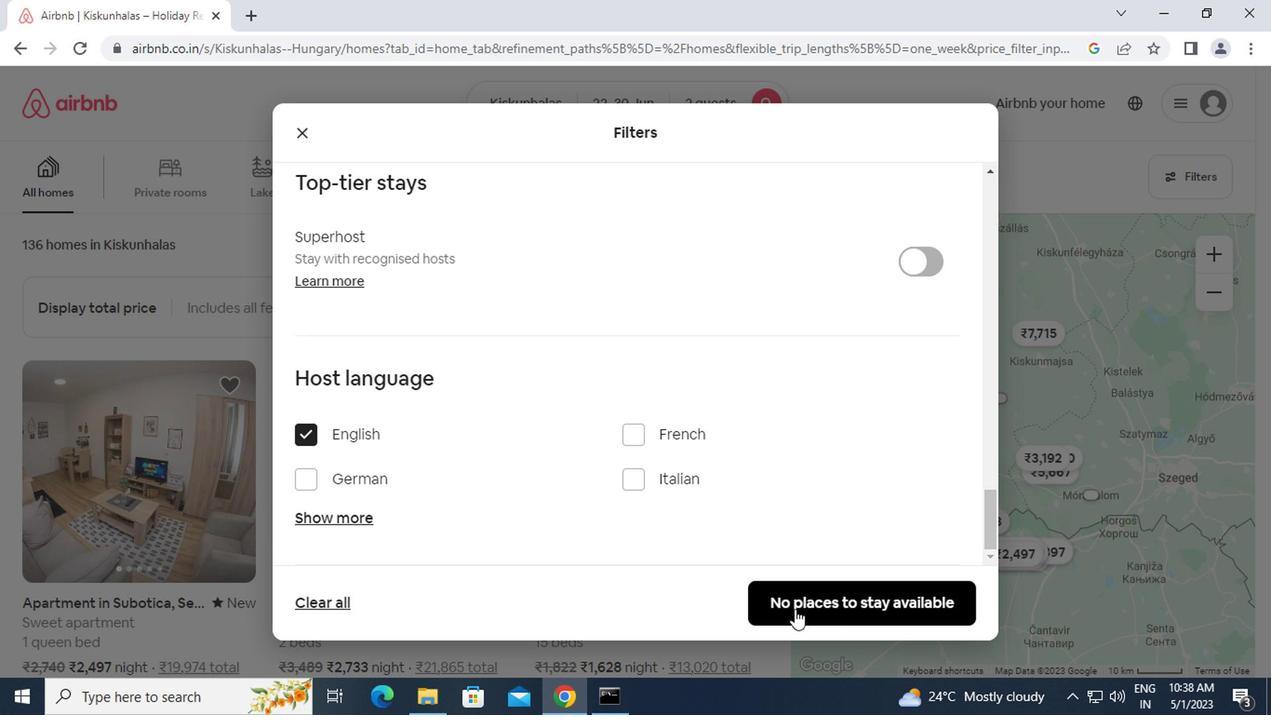 
